 Task: Verify branch protection checks prior to merging a pull request.
Action: Mouse moved to (127, 272)
Screenshot: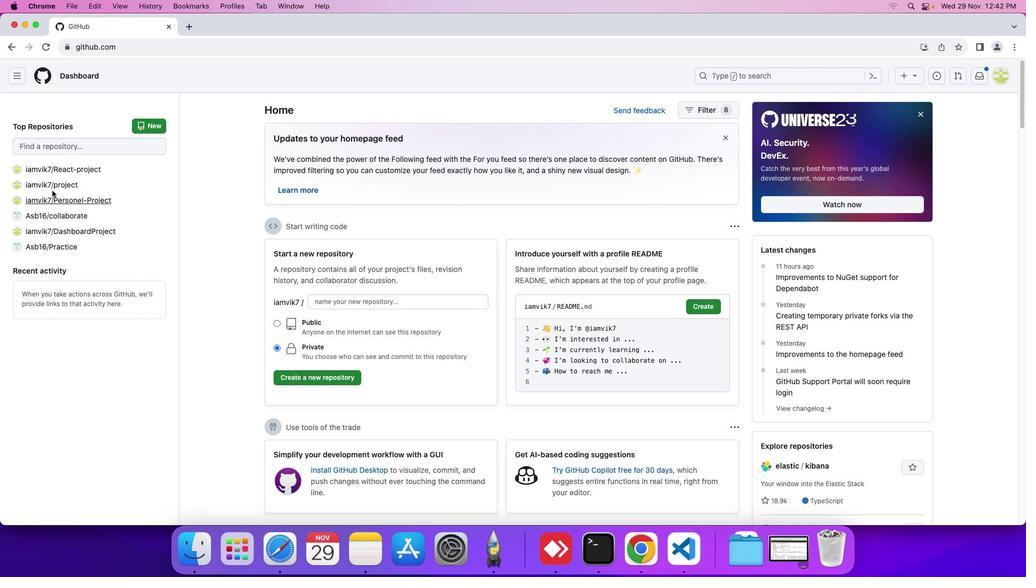
Action: Mouse pressed left at (127, 272)
Screenshot: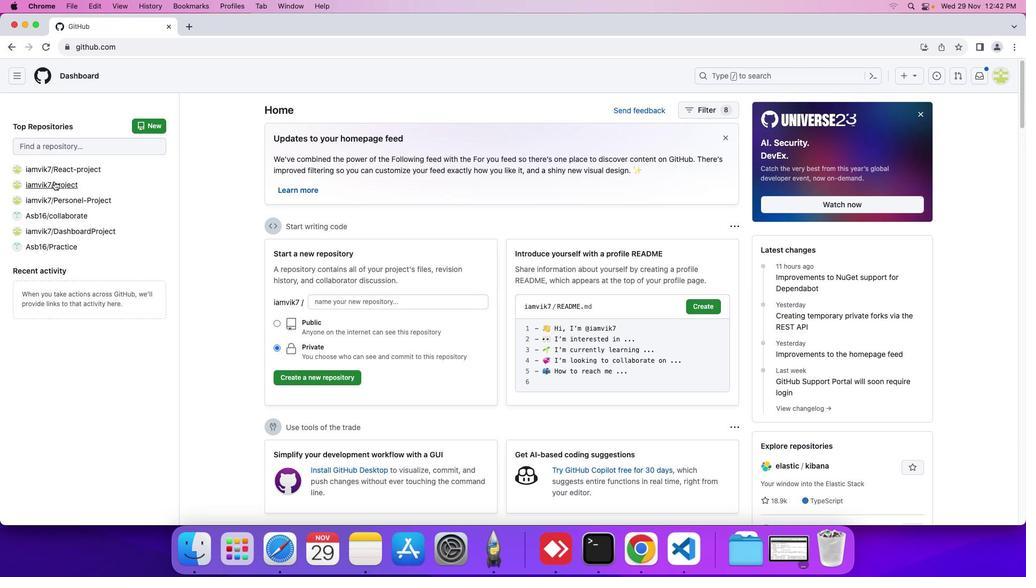 
Action: Mouse moved to (56, 173)
Screenshot: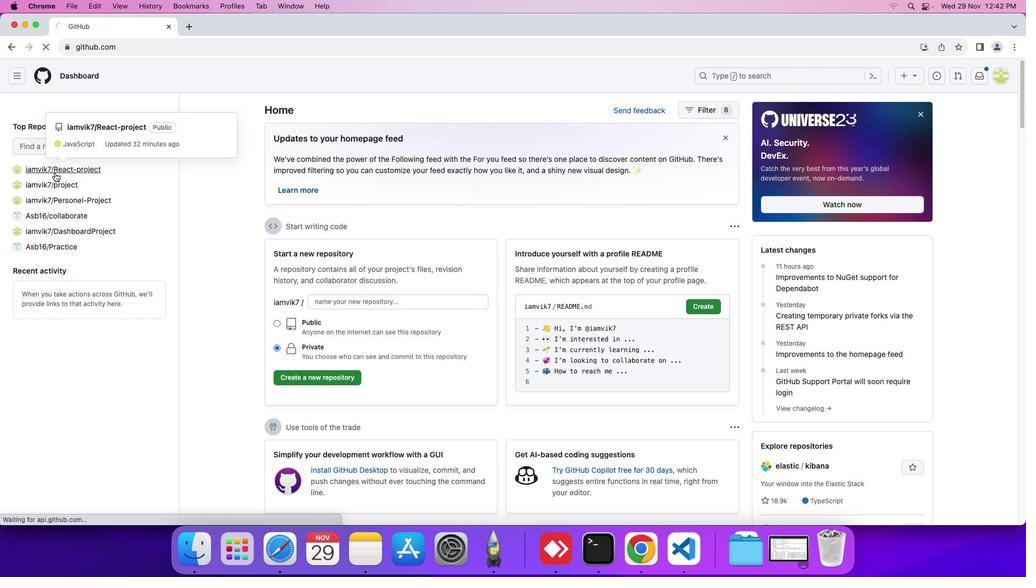 
Action: Mouse pressed left at (56, 173)
Screenshot: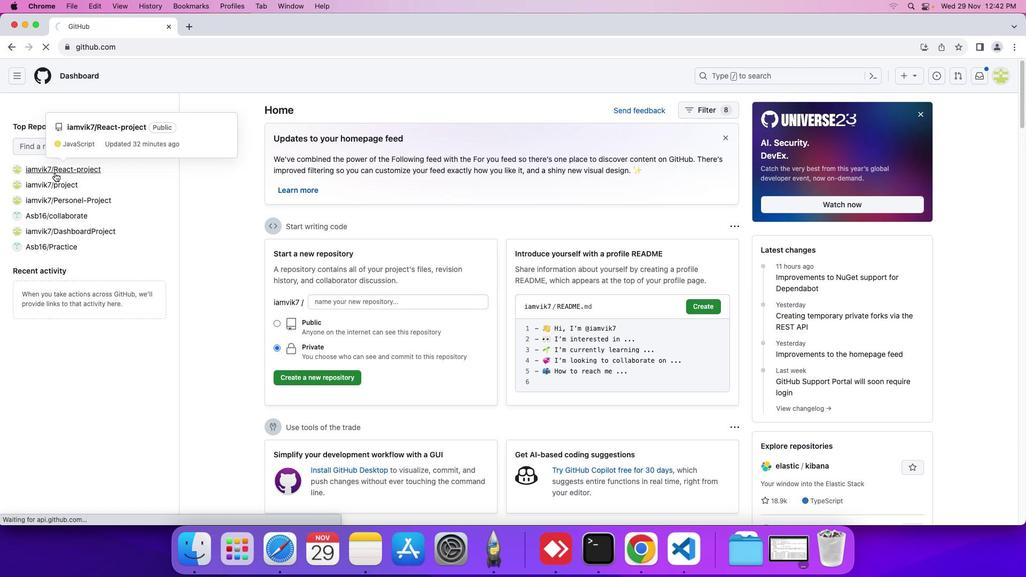 
Action: Mouse moved to (229, 174)
Screenshot: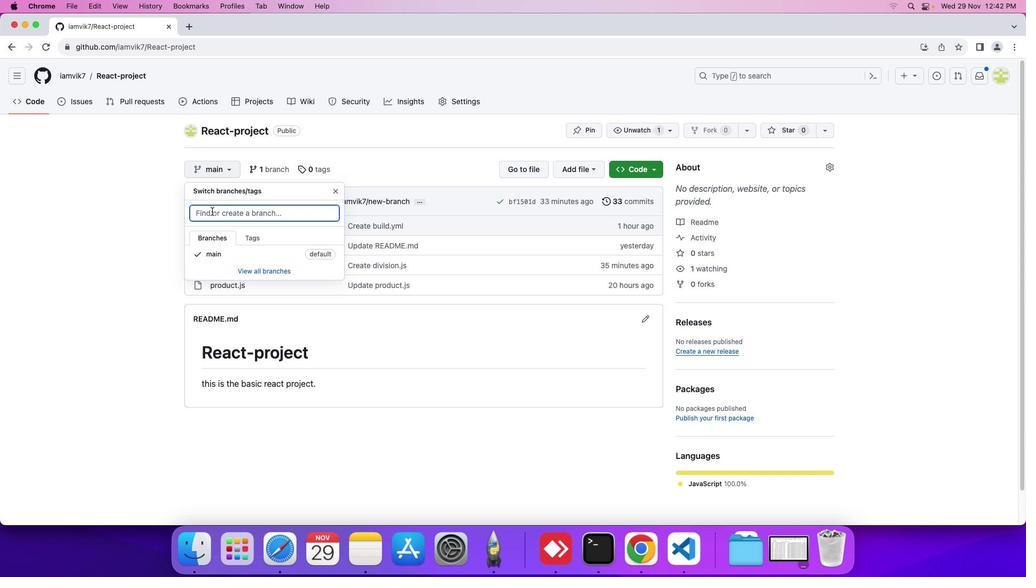 
Action: Mouse pressed left at (229, 174)
Screenshot: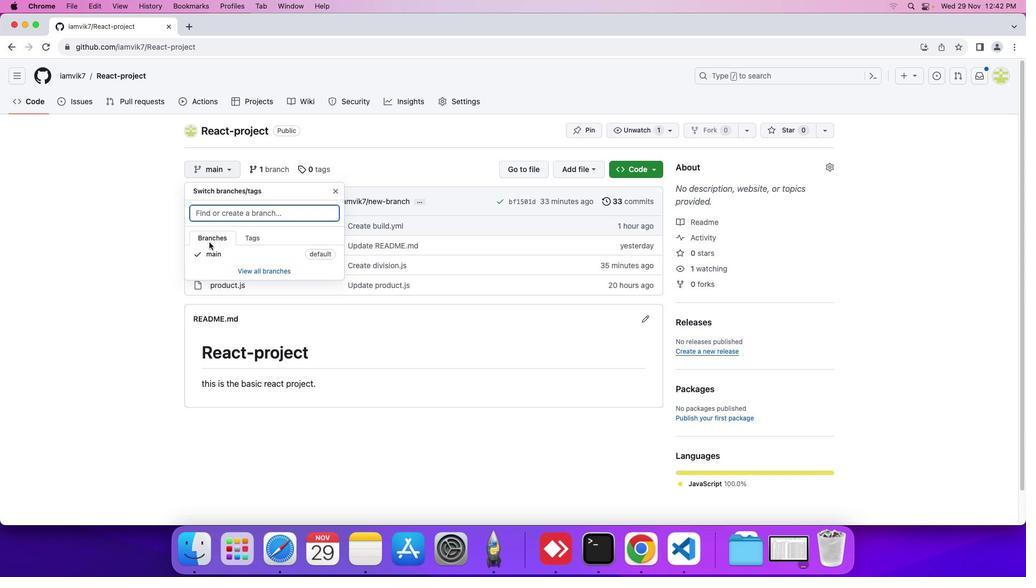 
Action: Mouse moved to (218, 232)
Screenshot: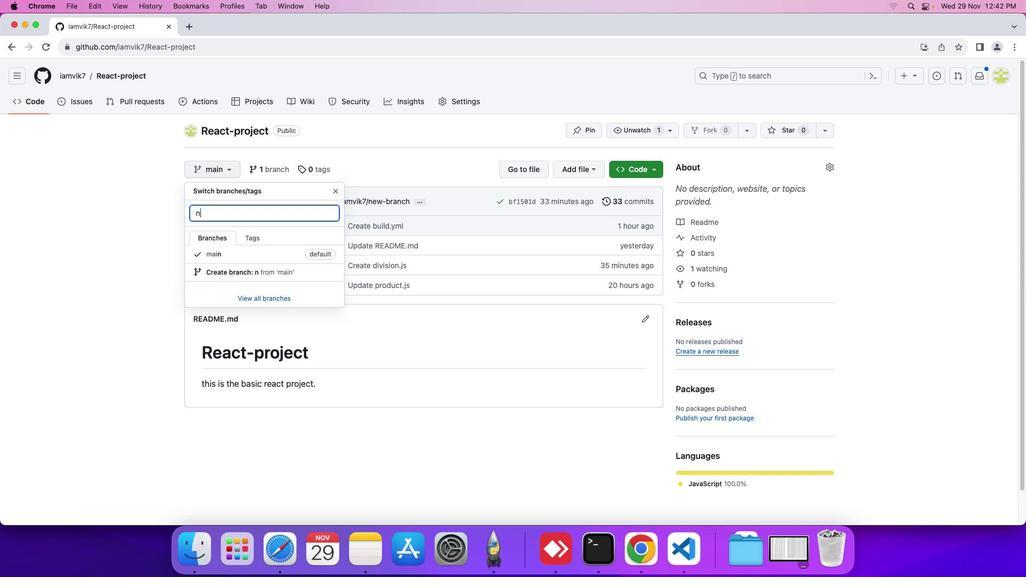 
Action: Key pressed 'n''e''w'Key.space'b''r''a''n''c''h'
Screenshot: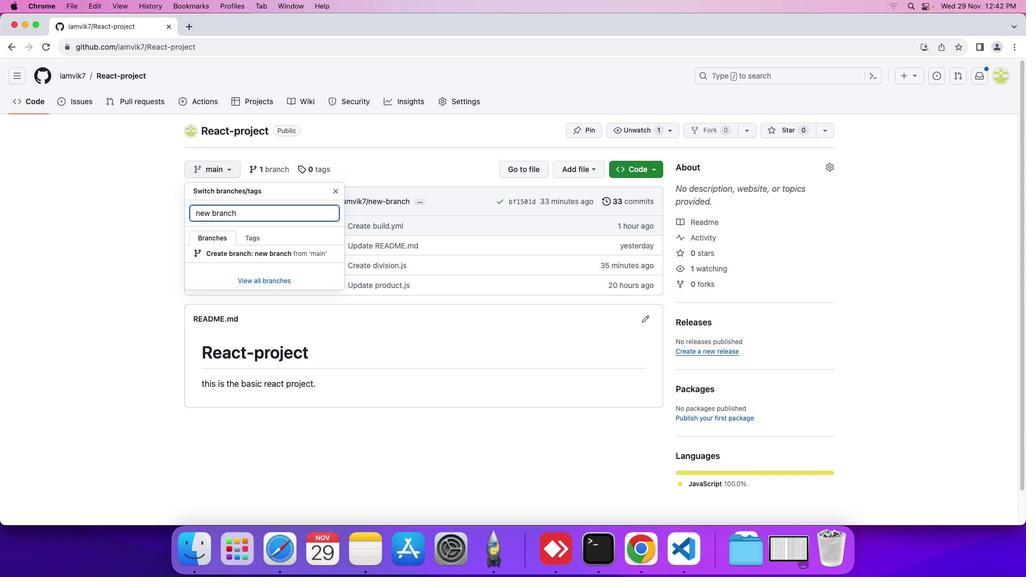 
Action: Mouse moved to (191, 257)
Screenshot: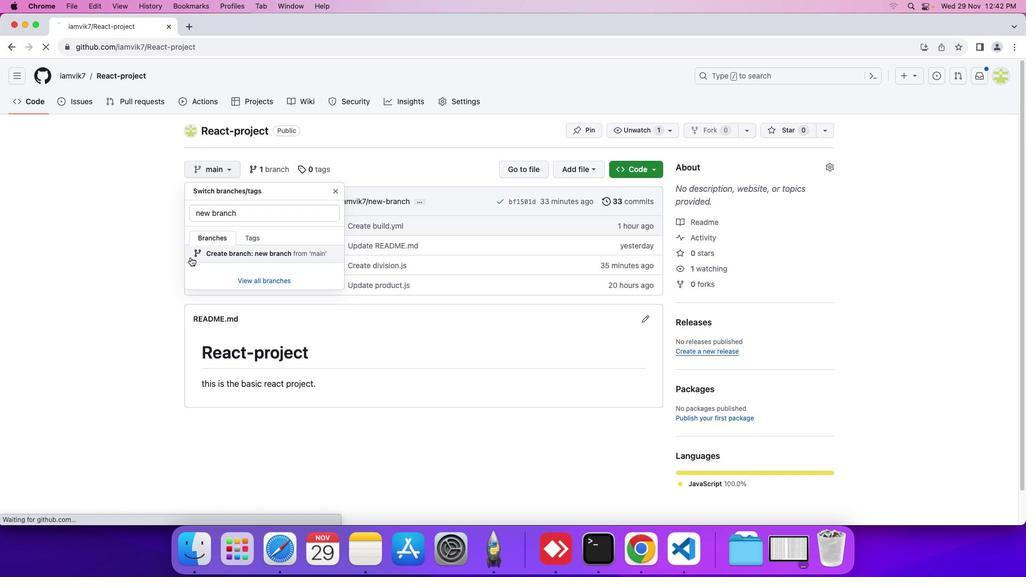 
Action: Mouse pressed left at (191, 257)
Screenshot: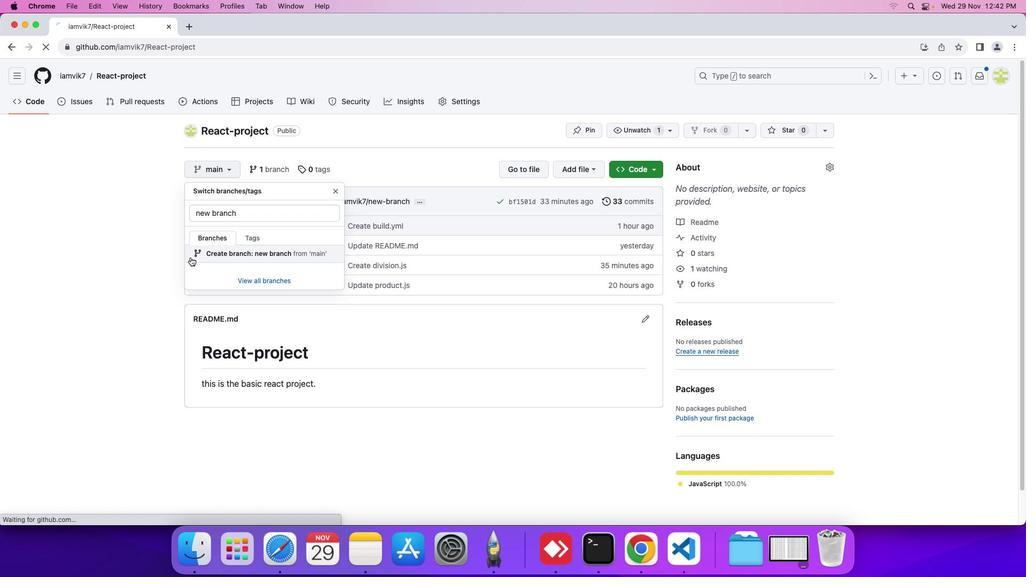 
Action: Mouse moved to (581, 202)
Screenshot: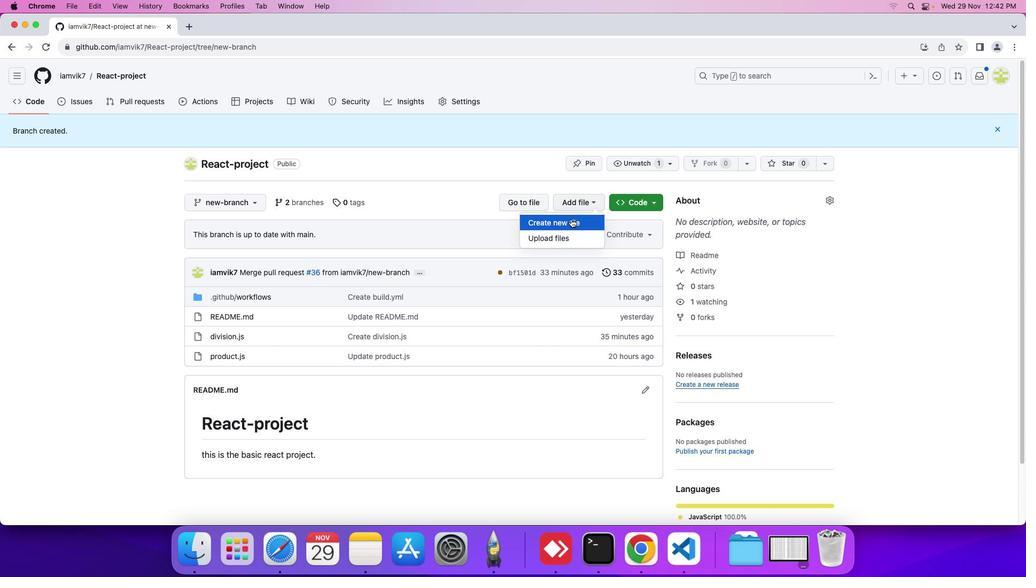 
Action: Mouse pressed left at (581, 202)
Screenshot: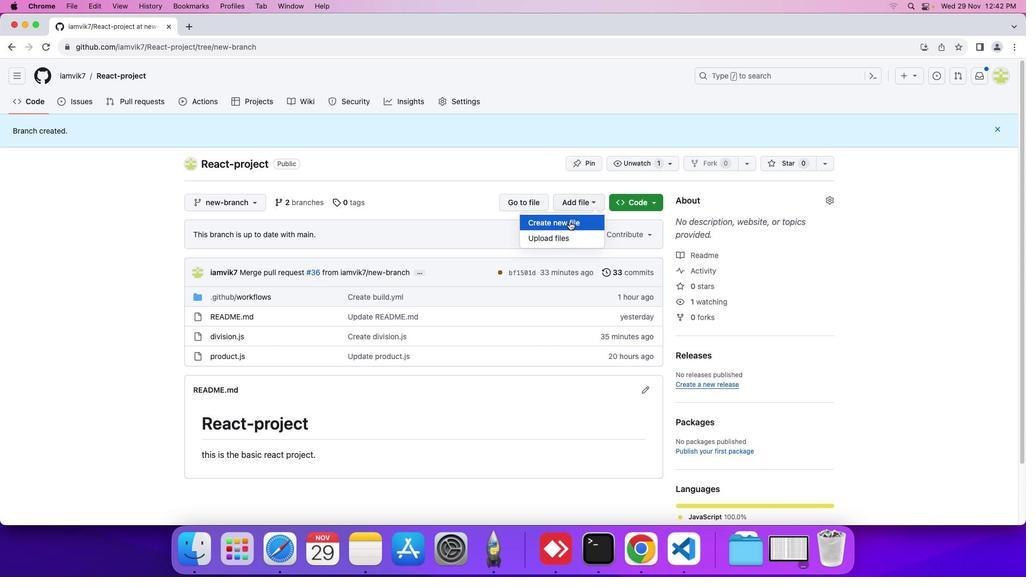 
Action: Mouse moved to (567, 225)
Screenshot: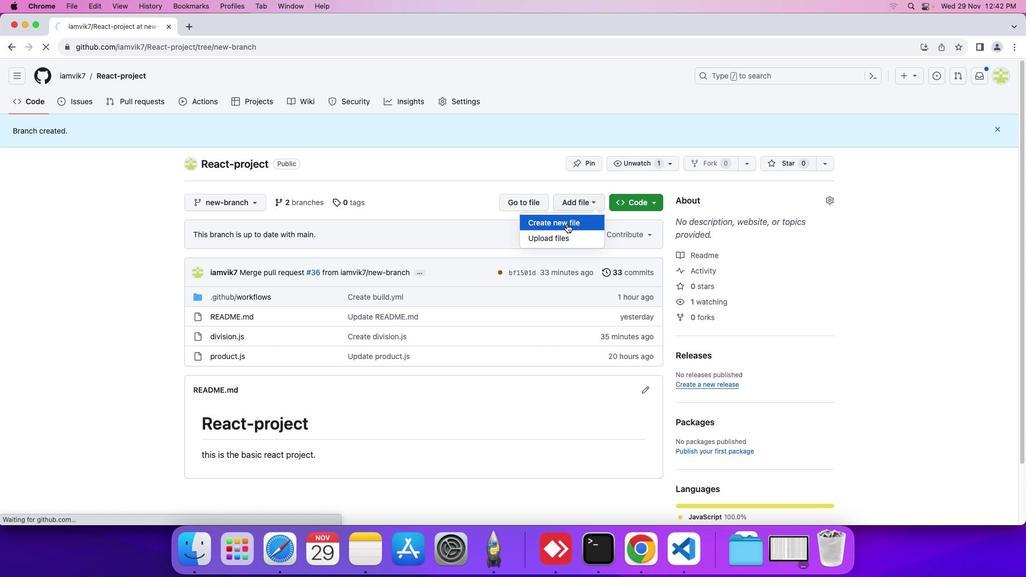
Action: Mouse pressed left at (567, 225)
Screenshot: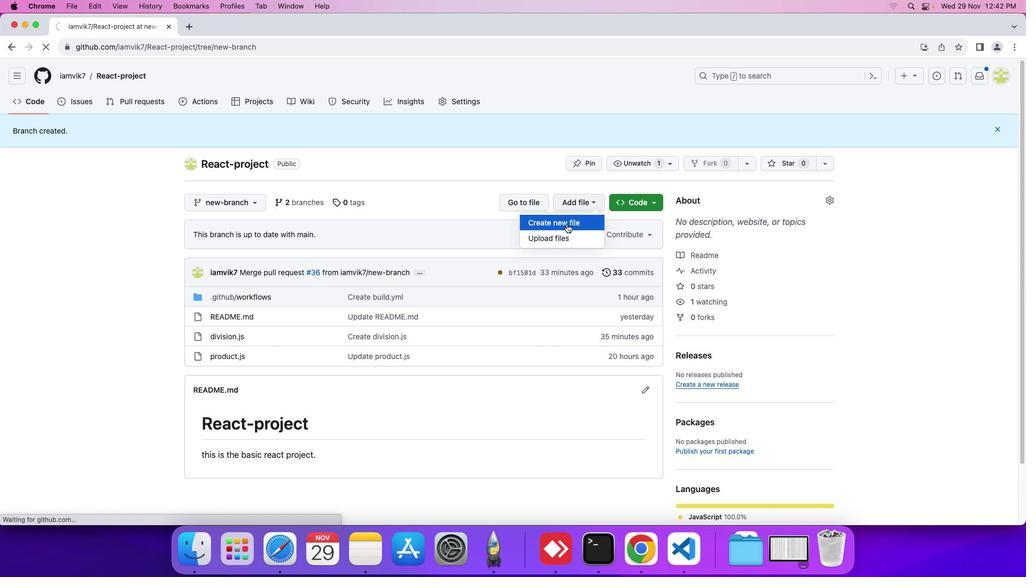 
Action: Mouse moved to (140, 133)
Screenshot: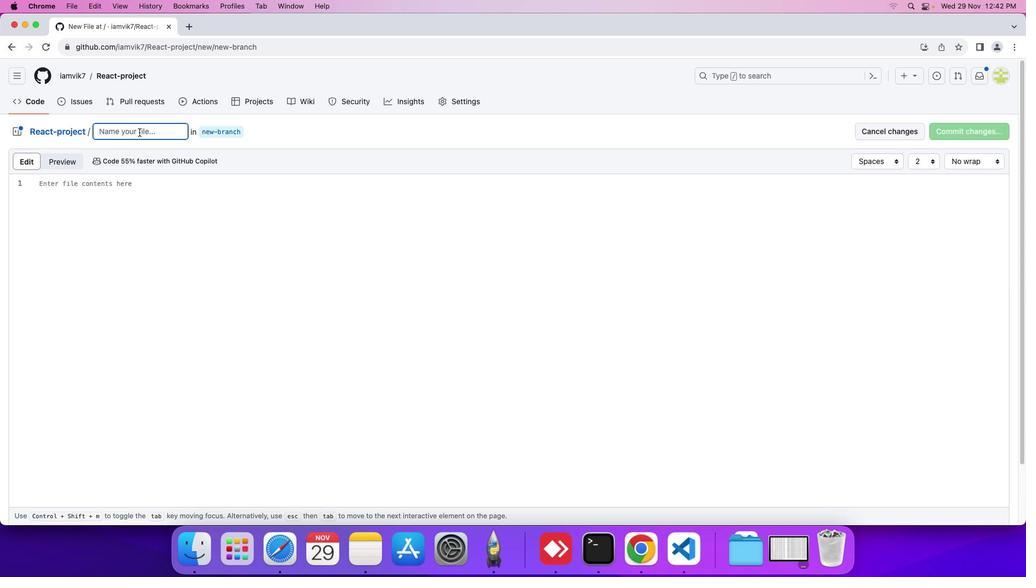 
Action: Mouse pressed left at (140, 133)
Screenshot: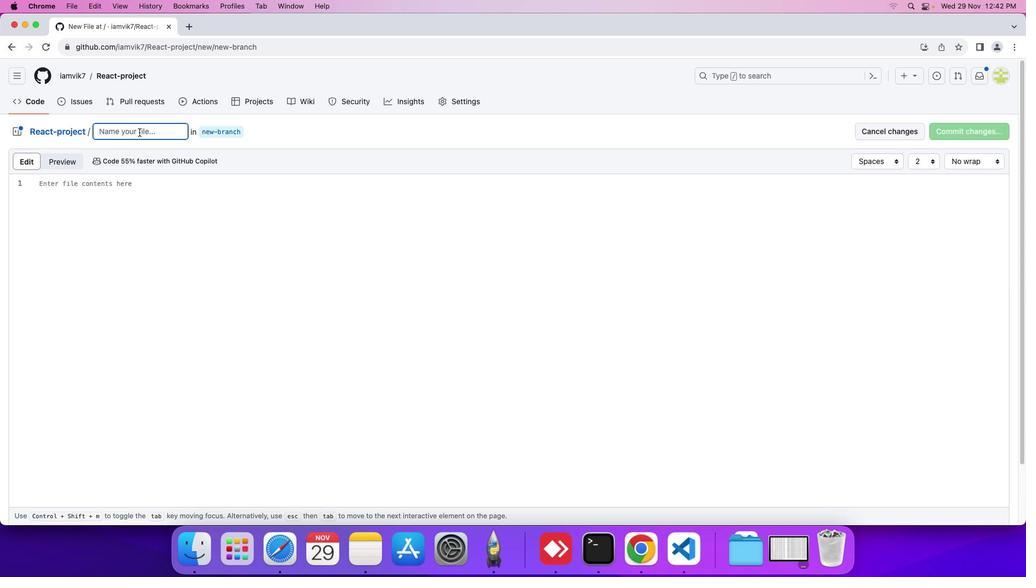 
Action: Mouse moved to (139, 133)
Screenshot: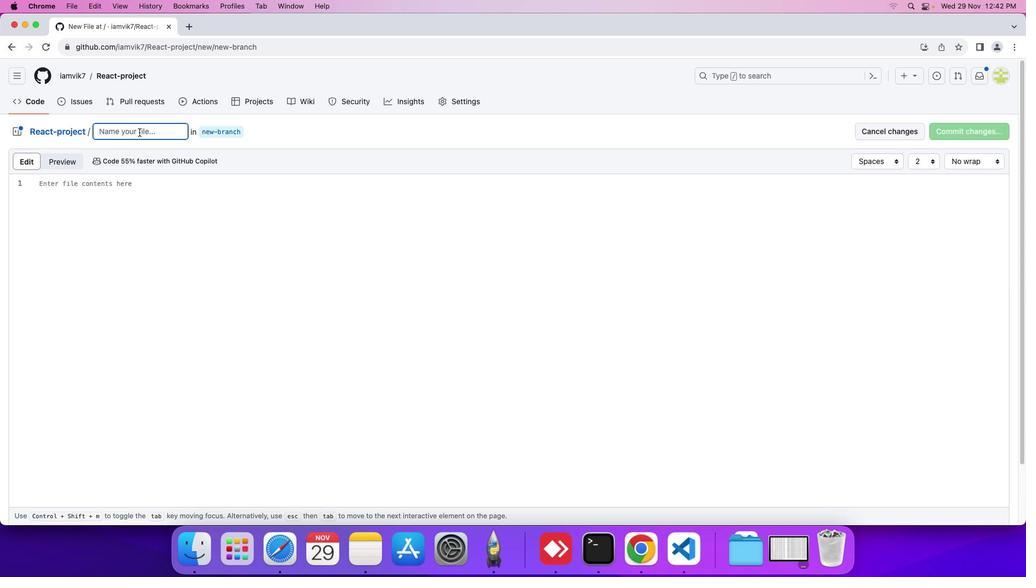 
Action: Key pressed 'd''i''f''f''e''r''e''n''c''e''.''j''s'
Screenshot: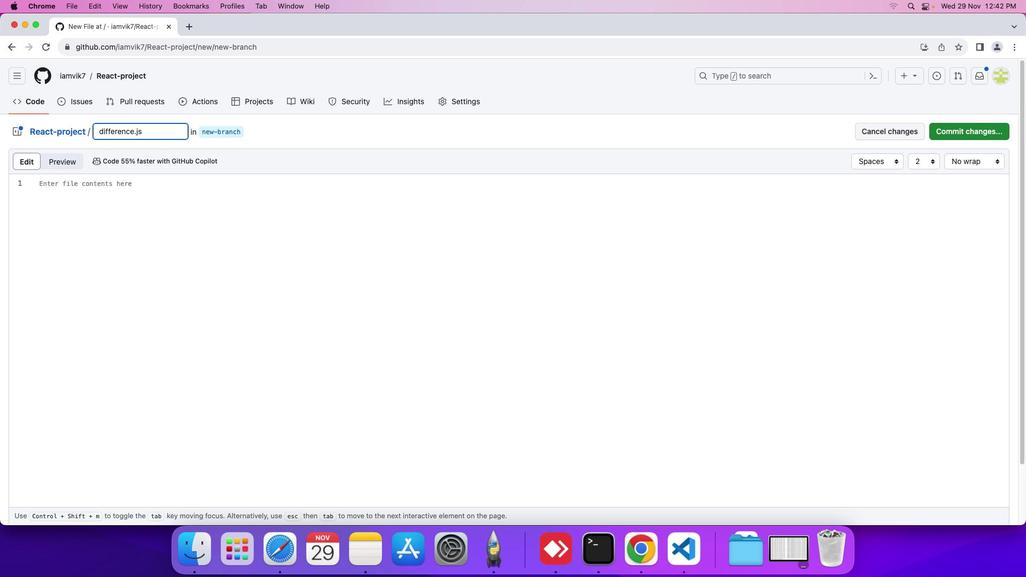 
Action: Mouse moved to (147, 187)
Screenshot: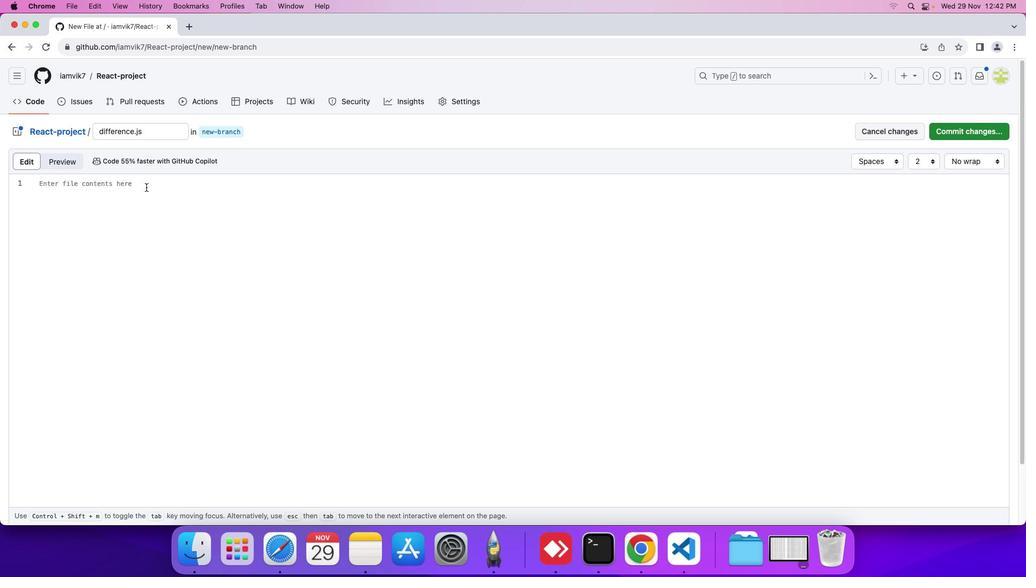 
Action: Mouse pressed left at (147, 187)
Screenshot: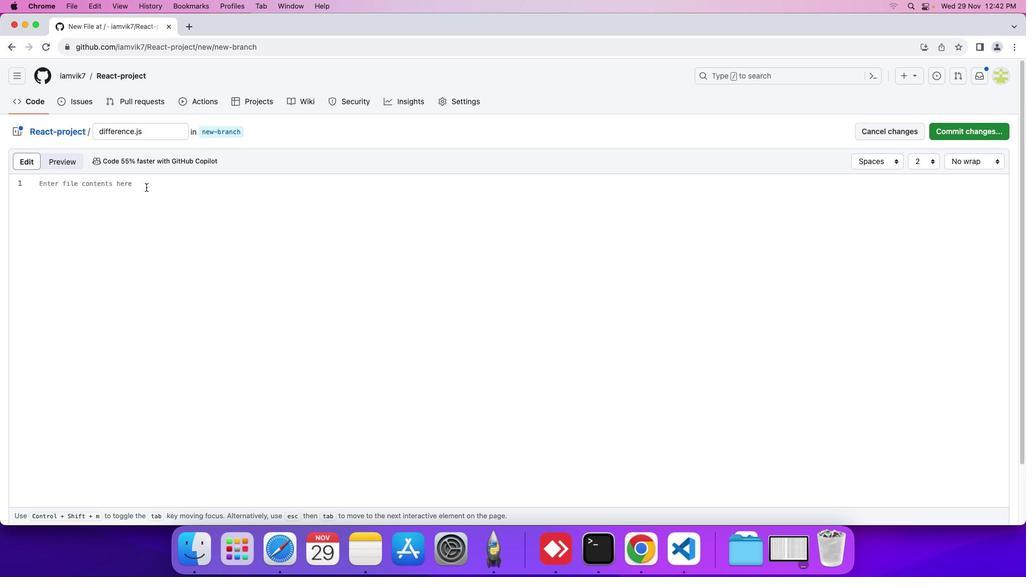 
Action: Key pressed '/''/''v''a''r''i''a''b''l''e''s'Key.enter'l''e''t'Key.space'a'Key.space'='Key.space'1''0''0'';'Key.enter'l''e''t'Key.space'b'Key.space'='Key.space'2''2'Key.backspace'6''5'';'Key.enterKey.enter'/''/''f''u''n''c''t''i''o''n'Key.space'f'Key.backspace't''o'Key.space'f''i''n''d'Key.space'd''i''f''f''e''r''e''n''c''e'Key.enter'f''u''n''c''t''i''o''n'Key.space'f''i''n''d'Key.shift'D''i''f''f''e''r''e''n''c''e'Key.shift_r'(''a'','Key.space'b'Key.shift_r')'Key.spaceKey.shift_r'{'Key.enter'i''f'Key.shift_r'('Key.space'a'Key.backspaceKey.backspace'a'Key.spaceKey.shift_r'>'Key.space'b'Key.shift_r')'Key.spaceKey.shift_r'{'Key.enter'r''e''t''u''r''n'Key.space'a'Key.space'-''b'Key.backspaceKey.space'b'';'Key.enterKey.shift_r'}'Key.space'e''l''s''e'Key.spaceKey.shift_r'{'Key.enter'r''e''t''u''r''n'Key.space'b'Key.space'-'Key.space'a'';'Key.enterKey.shift_r'}'Key.enterKey.shift_r'}'Key.enterKey.enter'/''/''a'Key.backspaceKey.shift'A''n''s''w''e''r'Key.enter'l''e''t''s'Key.spaceKey.backspaceKey.backspaceKey.space'a''n''s'Key.space'='Key.space'f''i''n''d'Key.shift_rKey.shift_r'D''i''f''f''e''r''e''m'Key.backspace'n''c''e'Key.shift_r'(''a'','Key.space'b'Key.shift_r')'';'Key.enterKey.enter'/''/'Key.shift'p'Key.shiftKey.backspaceKey.shift'P''r''i''n''t'Key.space'r''e''s''u''l''t'Key.space't''o'Key.space'u''s''e''r'Key.enter'l'Key.backspace'c''o''n''o'Key.backspace's''o''l''e''.''l''o''g'Key.shift_r'(''a''n''s'Key.shift_r')'';'
Screenshot: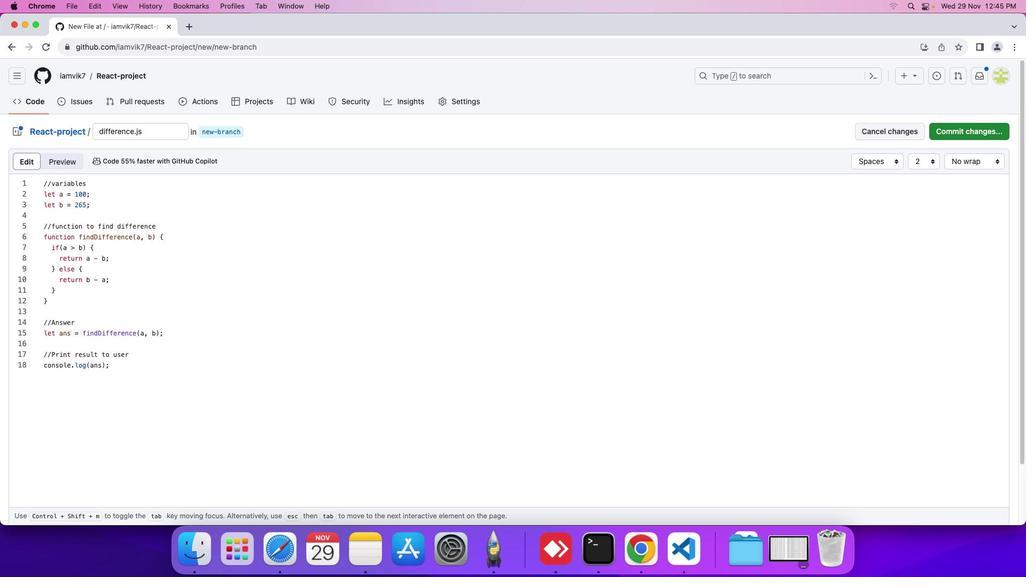 
Action: Mouse moved to (957, 131)
Screenshot: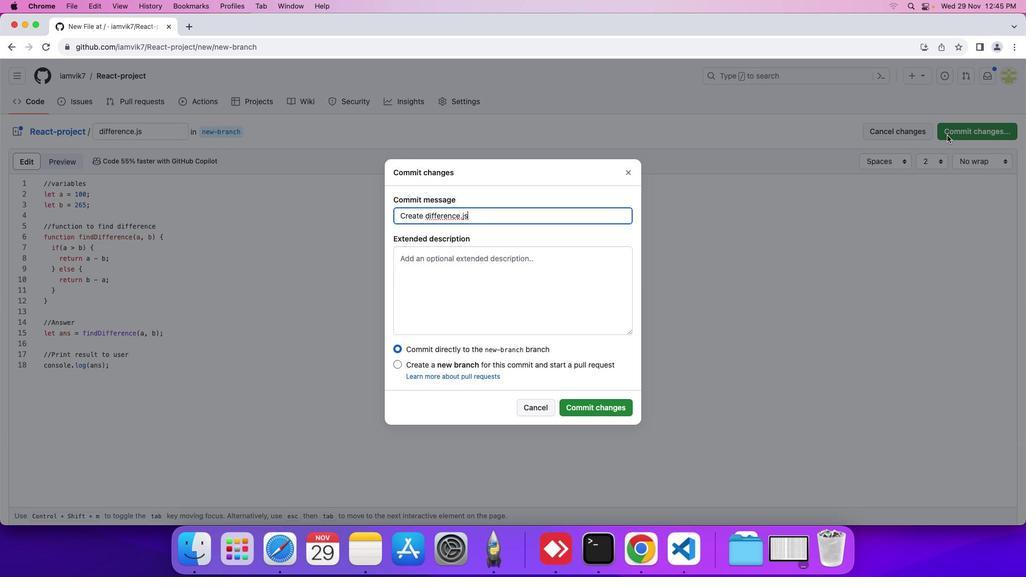 
Action: Mouse pressed left at (957, 131)
Screenshot: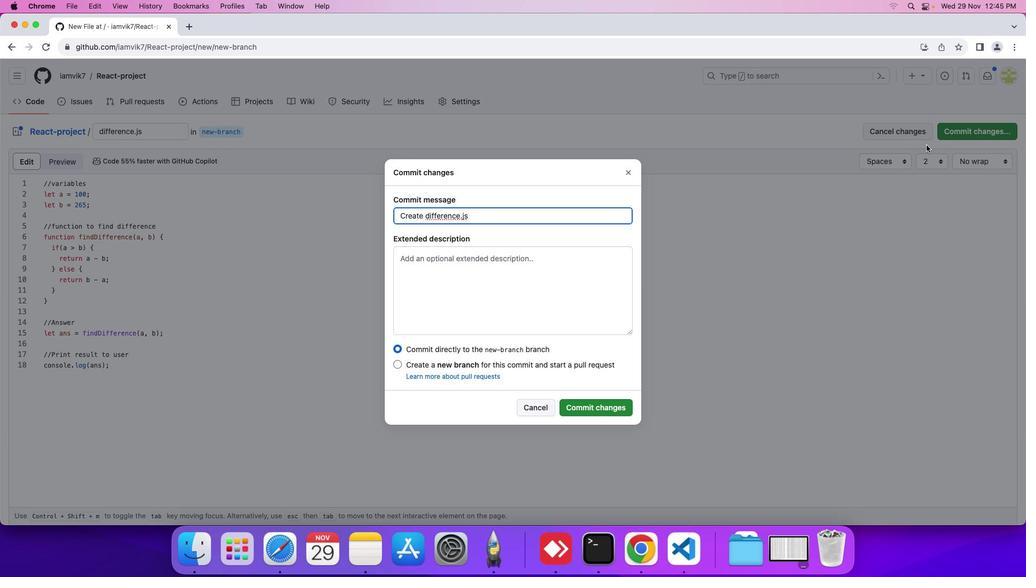 
Action: Mouse moved to (496, 291)
Screenshot: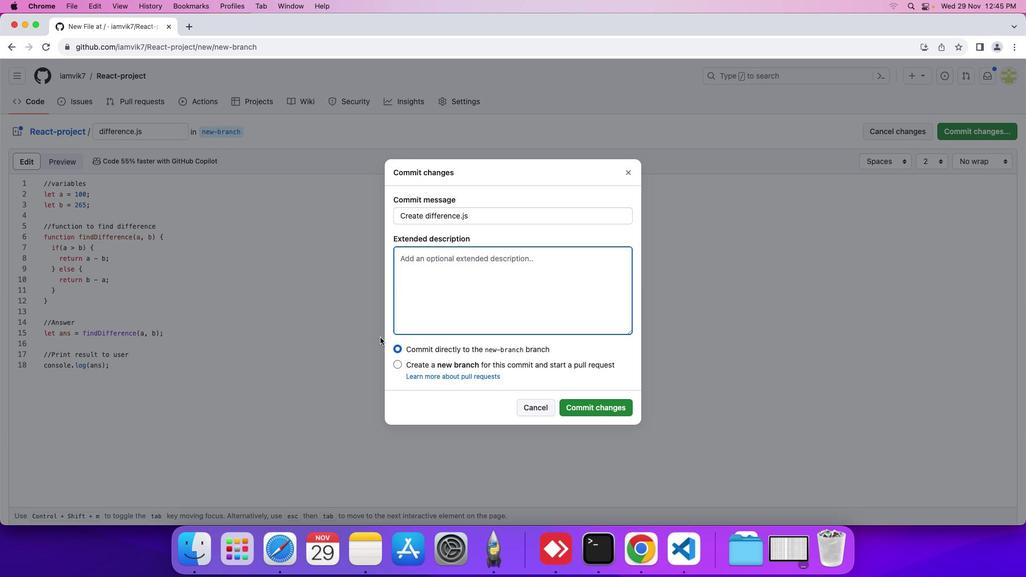 
Action: Mouse pressed left at (496, 291)
Screenshot: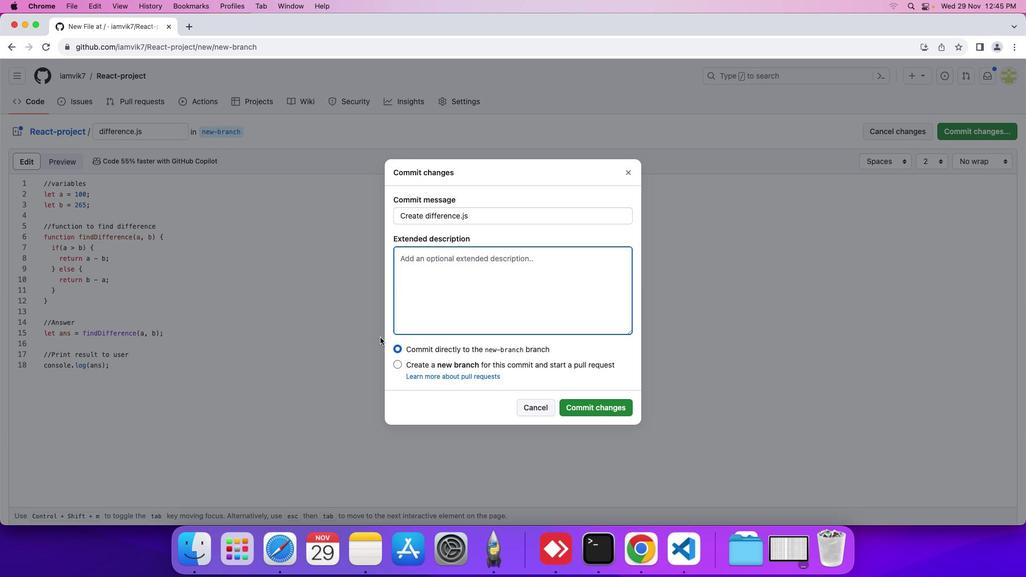 
Action: Mouse moved to (450, 308)
Screenshot: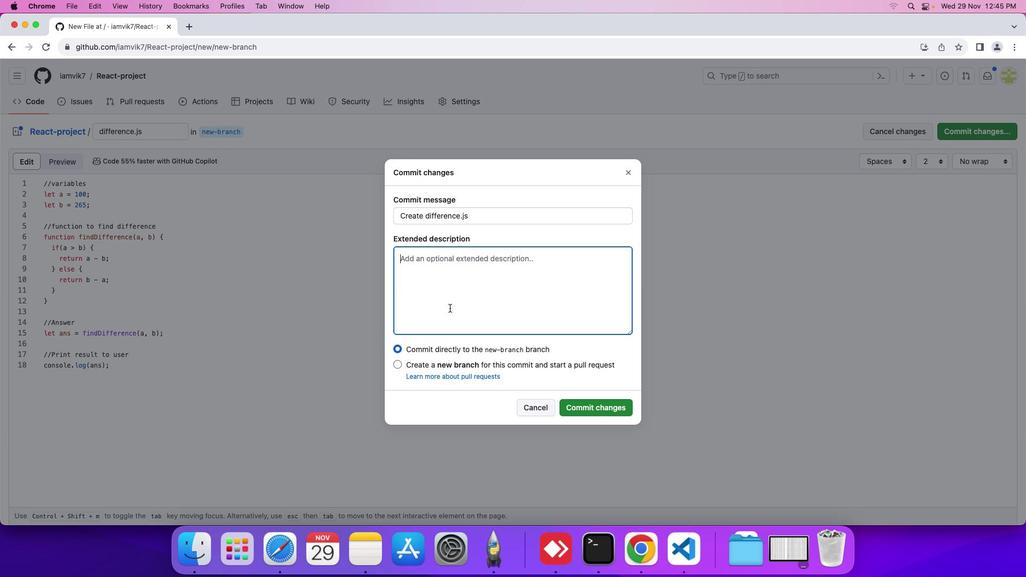 
Action: Key pressed Key.shift'#''#'Key.spaceKey.shift'D''e''s''c''r''i''p''t''i''o''n'Key.enterKey.enterKey.shift'A''d''d''e''d'Key.space'a'Key.space'n''e''w'Key.space'f''e''a''t''u''r''e'Key.space's'Key.backspace't''o'Key.space's''u''b''t'Key.backspace's''t''r''a''c''t'Key.space't''w''o'Key.leftKey.leftKey.leftKey.leftKey.leftKey.leftKey.leftKey.leftKey.leftKey.backspaceKey.rightKey.rightKey.rightKey.rightKey.rightKey.rightKey.rightKey.rightKey.rightKey.space'n''u''m''b''e''r''s'Key.space'a''n''d'Key.space'f''i''n''d'Key.space't''h''e'Key.space'd''i''f''f''e''r''e''n''c''e'Key.space'b''e''t''w''e''e''n''t'Key.space'w'Key.backspaceKey.backspaceKey.backspaceKey.space't''w''o'Key.space'n''u''m''b''w''e'Key.backspaceKey.backspace'e''r''s''.'Key.enterKey.enterKey.shift'T''h''e'Key.space'f''e'Key.backspaceKey.backspaceKey.backspaceKey.backspaceKey.backspaceKey.backspaceKey.shift'I''h''a''v''e'Key.backspaceKey.backspaceKey.backspaceKey.backspaceKey.space'h''a''v''e'Key.space'a''d''d''e''d'Key.spaceKey.backspaceKey.backspaceKey.backspaceKey.backspaceKey.backspaceKey.backspace'a''d''d''e''d'Key.space't''h''e'Key.space'f''i''l'Key.backspaceKey.backspaceKey.backspace'd''i''k''e'Key.backspaceKey.backspaceKey.backspaceKey.backspace'f''i''l''e'Key.space'`''d''i''f''f''e''r''e''n''c''e''.''j''s''`'Key.space't''j''i'Key.backspaceKey.backspace'h''i''s'Key.space'f''i''l''w'Key.backspace'e'Key.space'a'Key.backspace'h''a''s'Key.space'a'Key.space's''i''m''p''l''e'Key.space'f''u''n''c''t''i''o''n'Key.space'l''i''k''e'Key.space'o''t''h''e''r'Key.space'p'Key.backspace'f''i''l''e''s'Key.space't''h''a''t'Key.space't''a''k''e''s'Key.space't''w''o'Key.space'n''u''m''b''e''r''s'Key.space'a''s'Key.space'i''n''p''u''t'Key.space'a''n''d'Key.space'c''h''e''c''k''s'Key.space't''h''e'Key.space'c''o''n''d''i''t''i''o''n'Key.space'f''o''r'Key.space't''h''e'Key.spaceKey.backspaceKey.backspaceKey.backspaceKey.backspace's''u''b''t''r''a''c''t''i''n''g'Key.space's''m''a''l''l''e''r'Key.backspace's''t'Key.space'n''u''m''b''e''r'Key.space'f''r''o'Key.spaceKey.backspace'm'Key.space'l''a''r''g''e''r'Key.space'n''u''m''b''e''r''.'Key.enterKey.enterKey.shift'T''h''i''s'Key.space'c''o''d''e''i''='Key.spaceKey.backspaceKey.backspaceKey.backspaceKey.space'i''s'Key.space'p''r''o''p''e''r''l''y'Key.space'o''p''t''i''m''i''z''e''d''.'
Screenshot: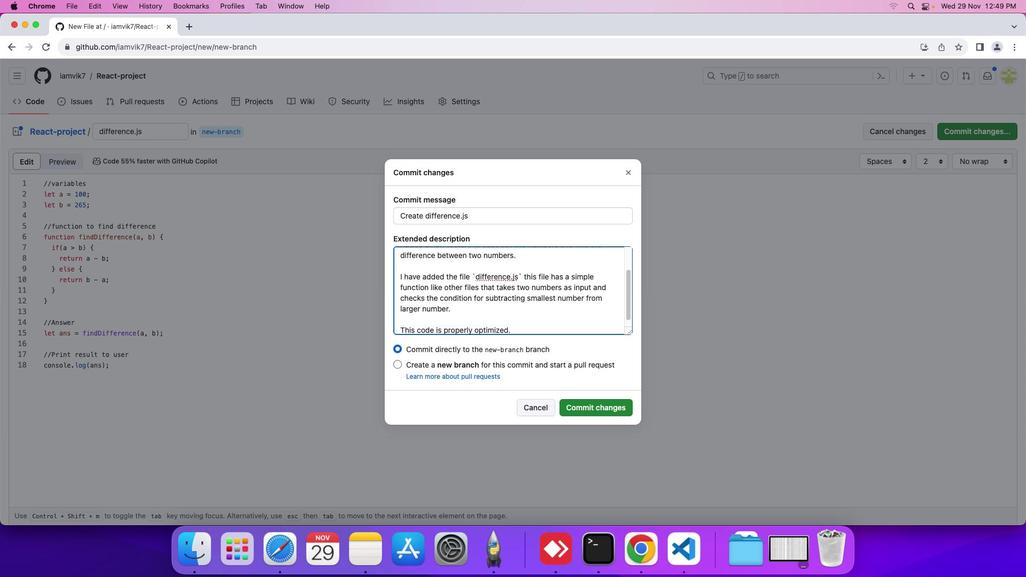 
Action: Mouse moved to (602, 413)
Screenshot: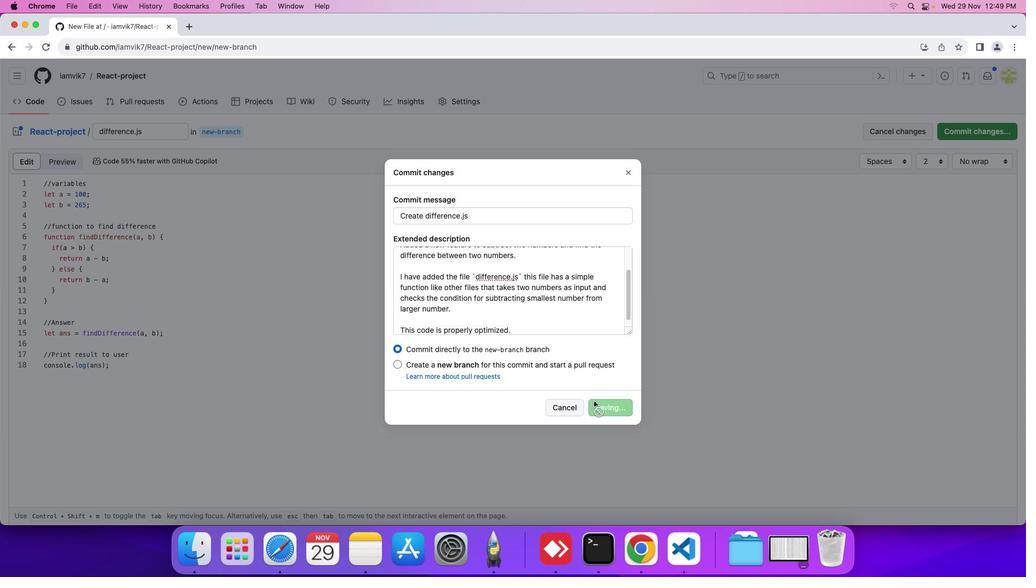 
Action: Mouse pressed left at (602, 413)
Screenshot: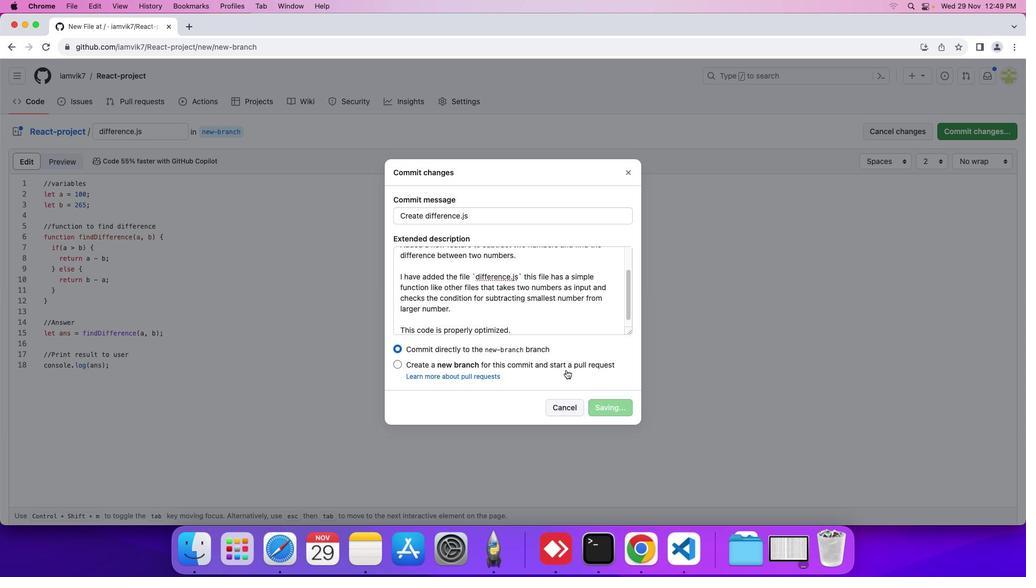 
Action: Mouse moved to (33, 104)
Screenshot: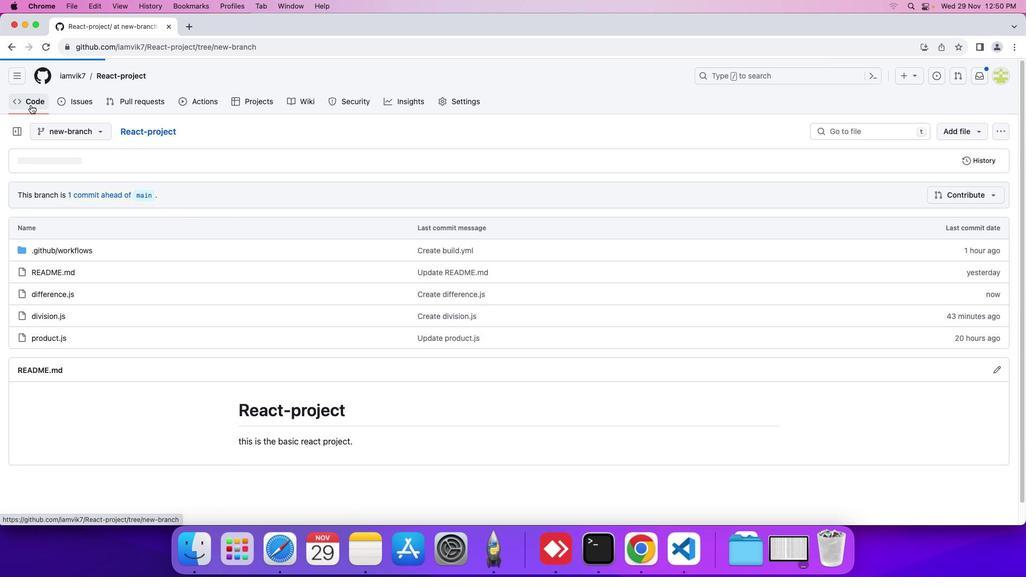 
Action: Mouse pressed left at (33, 104)
Screenshot: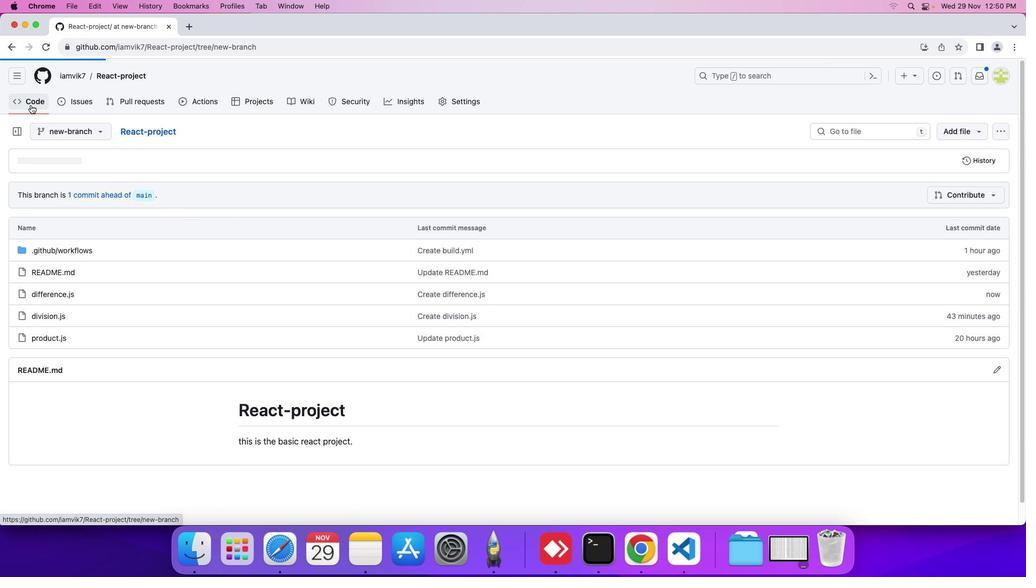 
Action: Mouse moved to (259, 198)
Screenshot: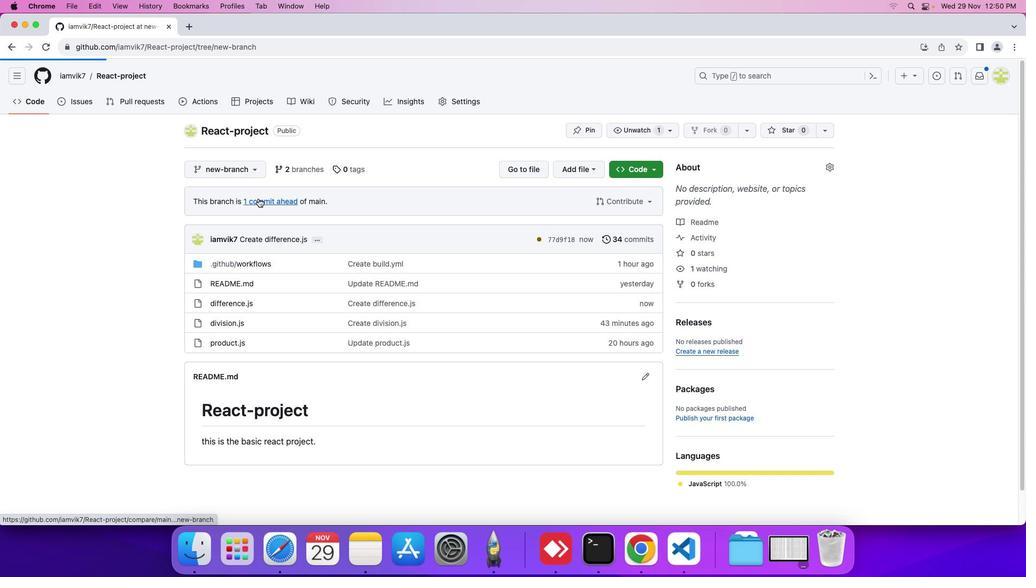 
Action: Mouse pressed left at (259, 198)
Screenshot: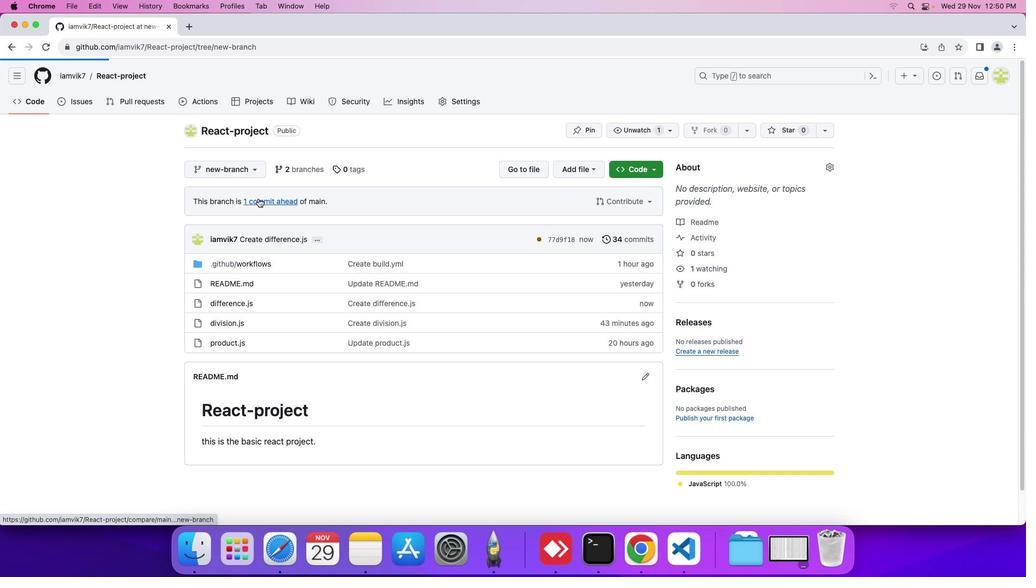 
Action: Mouse moved to (635, 260)
Screenshot: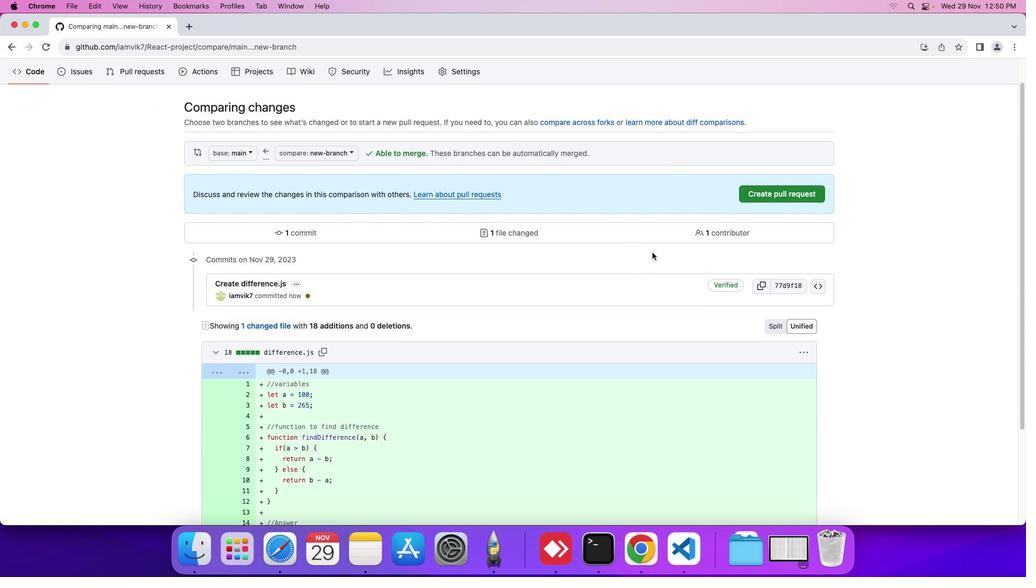 
Action: Mouse scrolled (635, 260) with delta (0, 0)
Screenshot: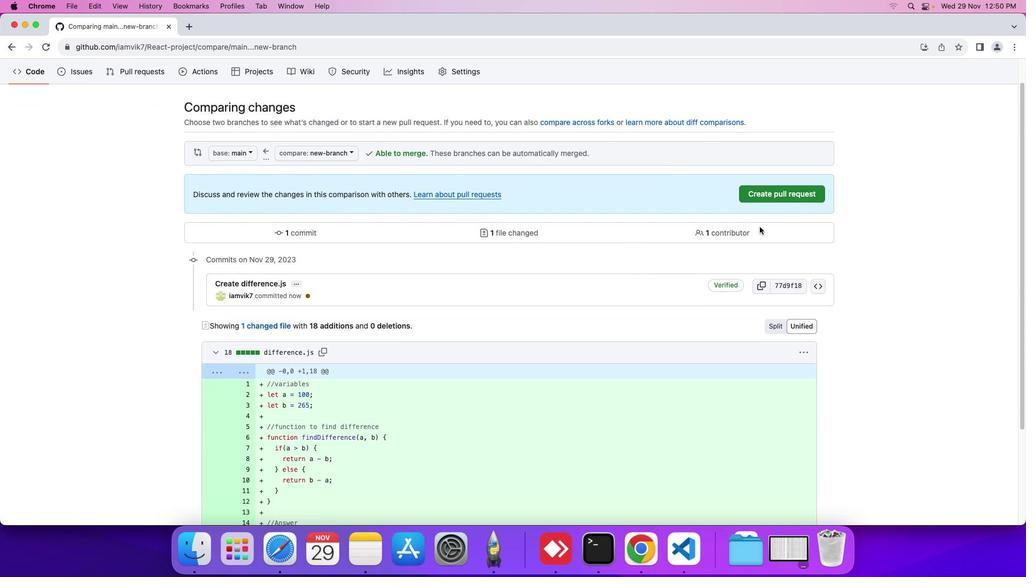 
Action: Mouse scrolled (635, 260) with delta (0, 0)
Screenshot: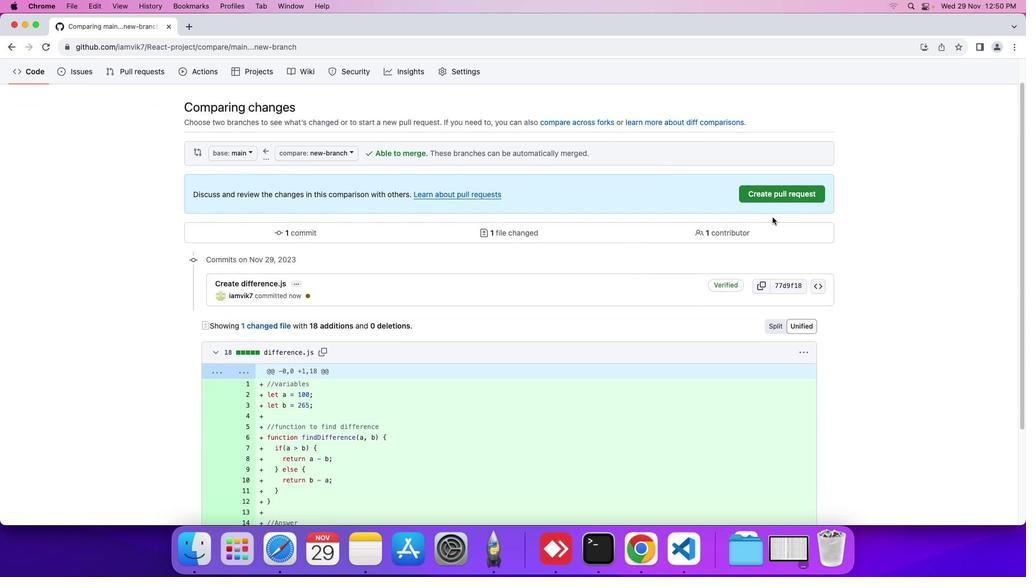 
Action: Mouse scrolled (635, 260) with delta (0, 0)
Screenshot: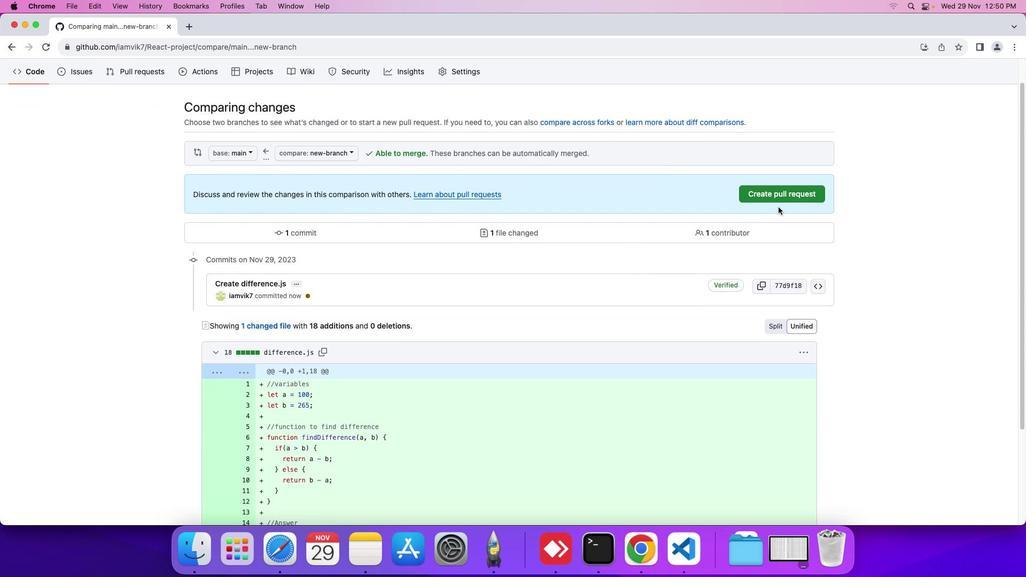 
Action: Mouse moved to (784, 194)
Screenshot: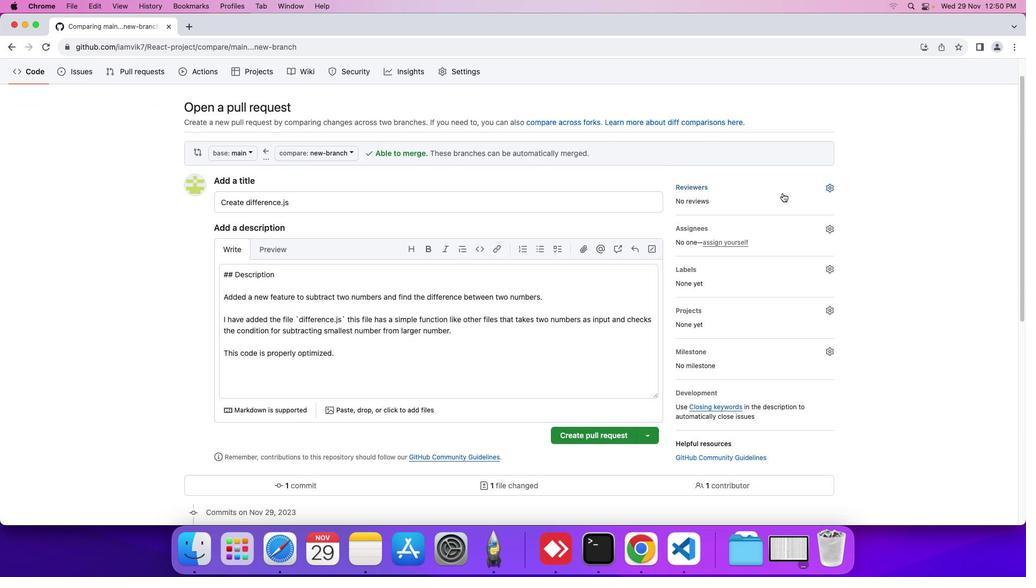 
Action: Mouse pressed left at (784, 194)
Screenshot: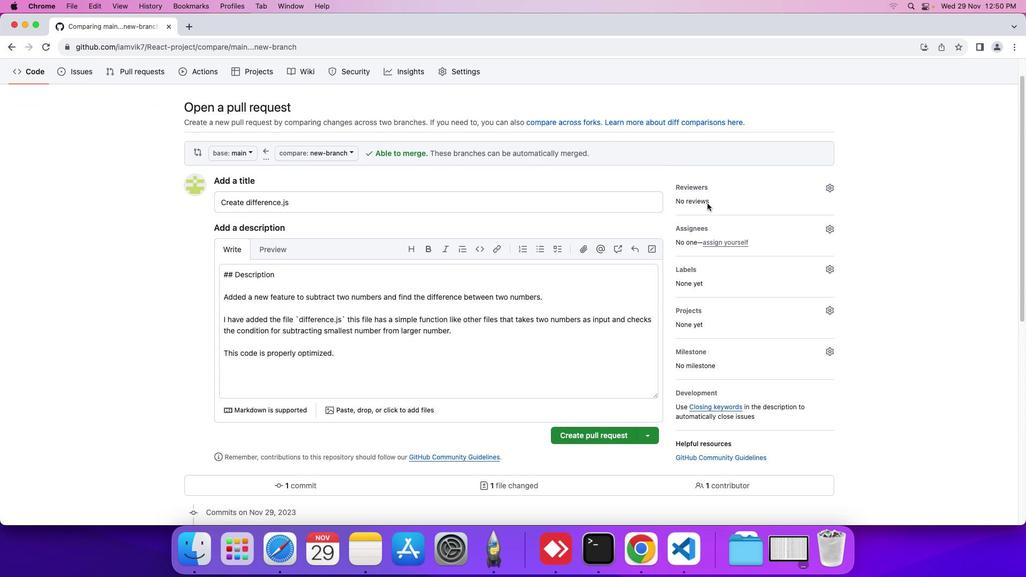
Action: Mouse moved to (260, 279)
Screenshot: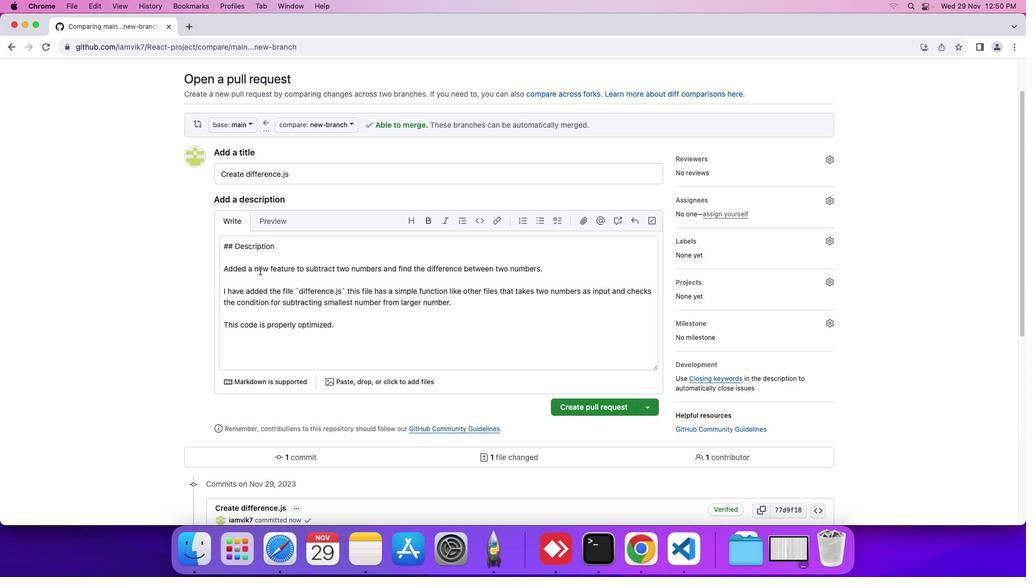 
Action: Mouse scrolled (260, 279) with delta (0, 0)
Screenshot: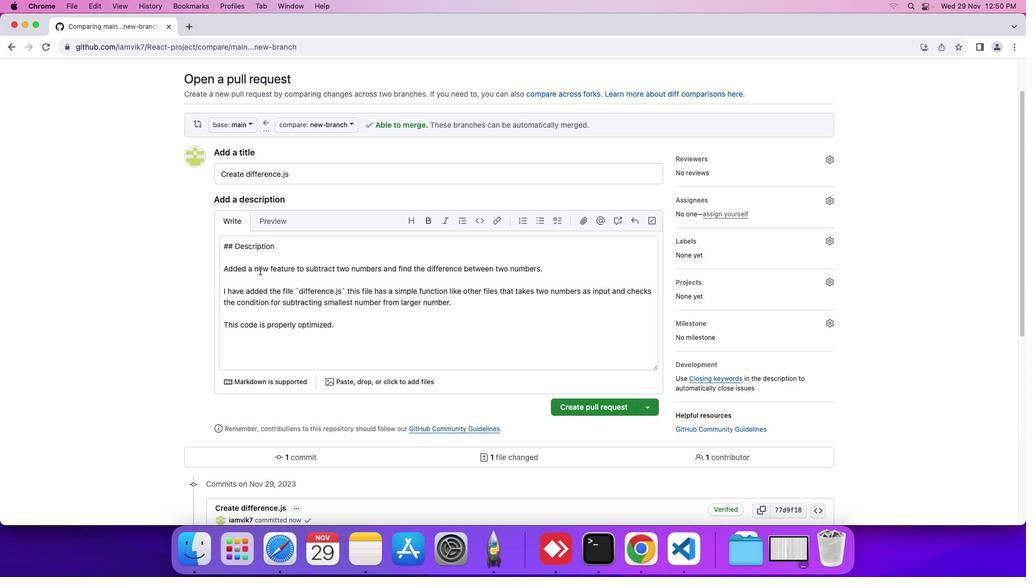 
Action: Mouse moved to (260, 272)
Screenshot: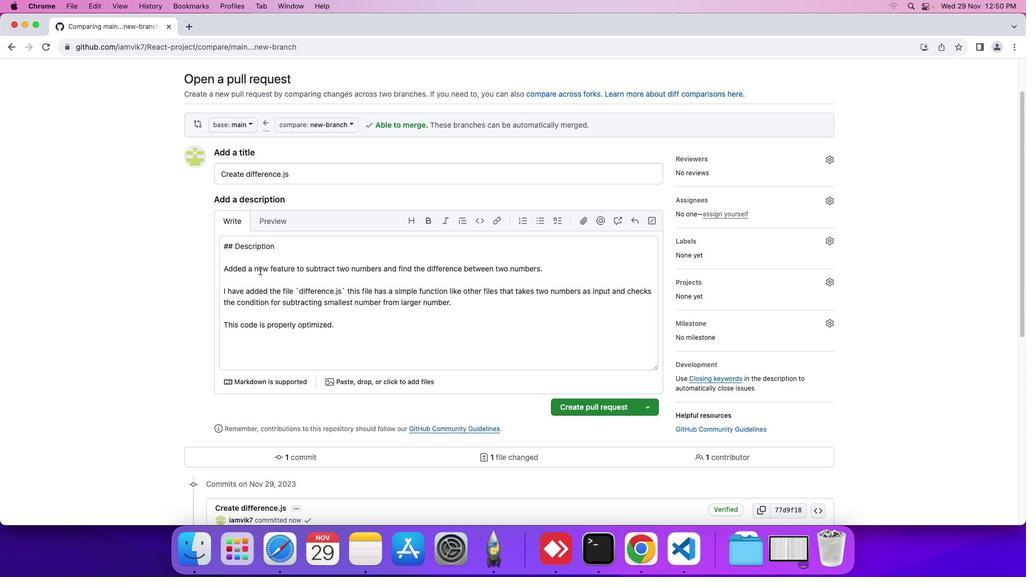 
Action: Mouse scrolled (260, 272) with delta (0, 0)
Screenshot: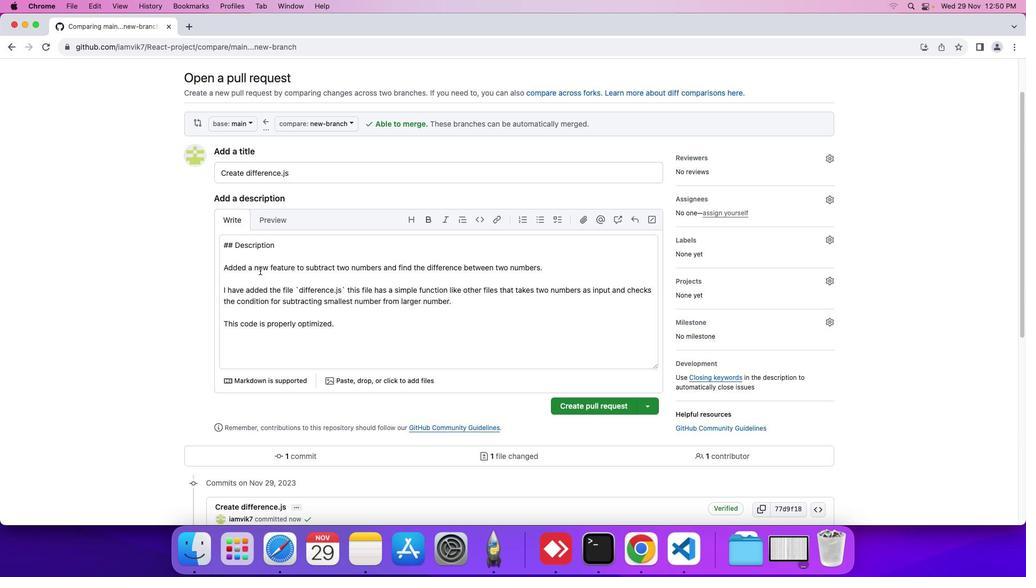 
Action: Mouse moved to (260, 272)
Screenshot: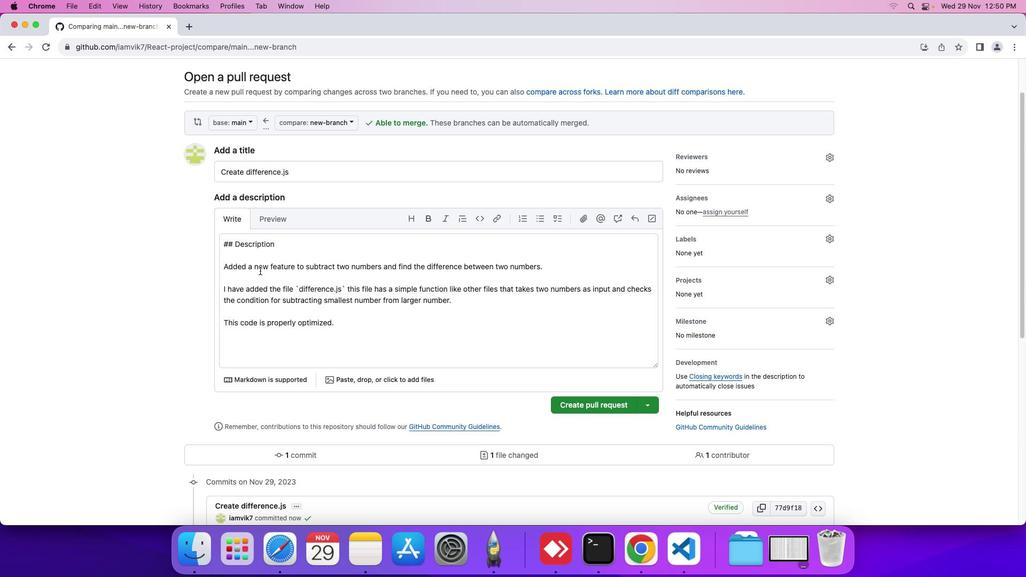 
Action: Mouse scrolled (260, 272) with delta (0, 0)
Screenshot: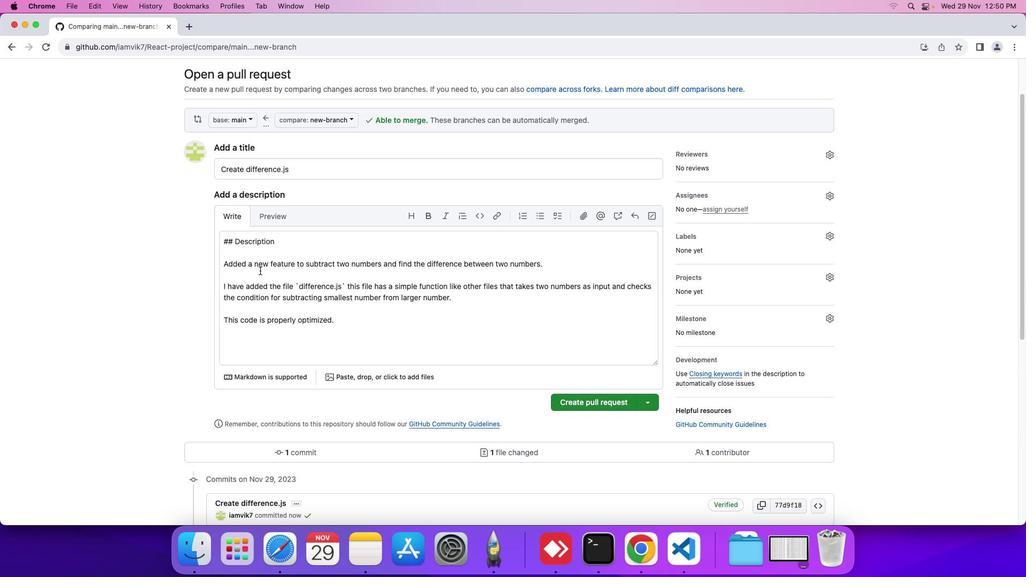 
Action: Mouse moved to (260, 272)
Screenshot: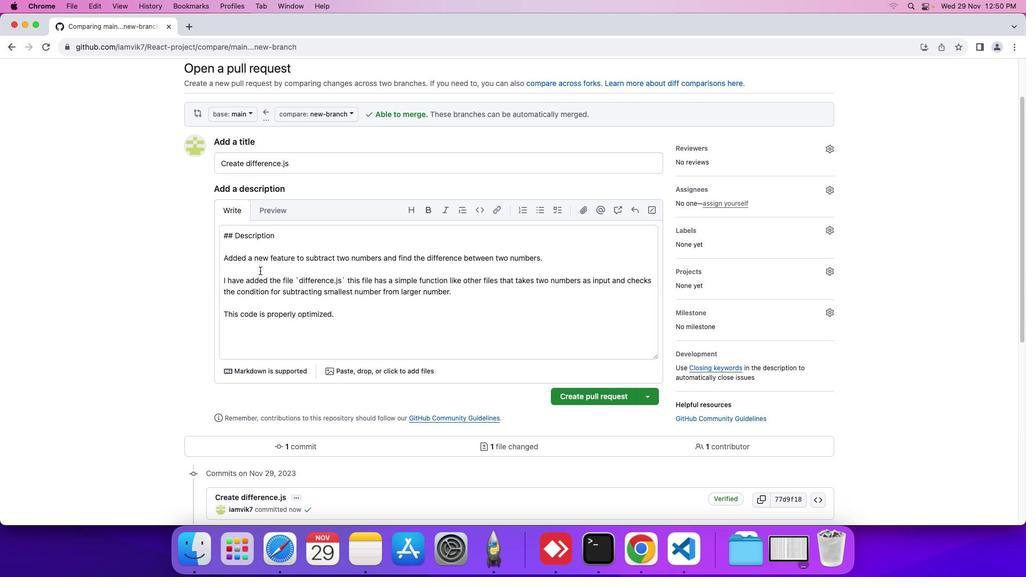 
Action: Mouse scrolled (260, 272) with delta (0, 0)
Screenshot: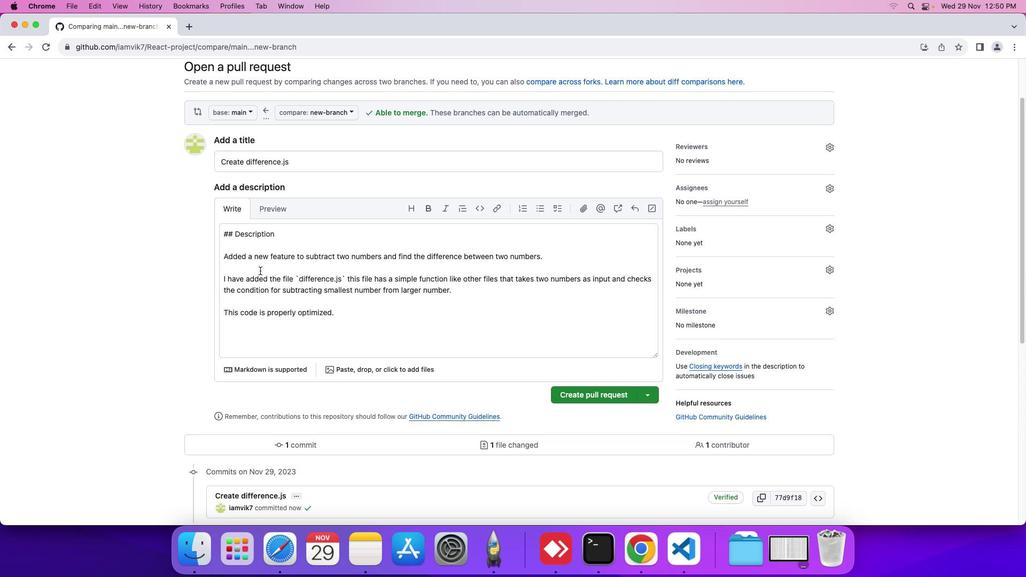 
Action: Mouse moved to (260, 271)
Screenshot: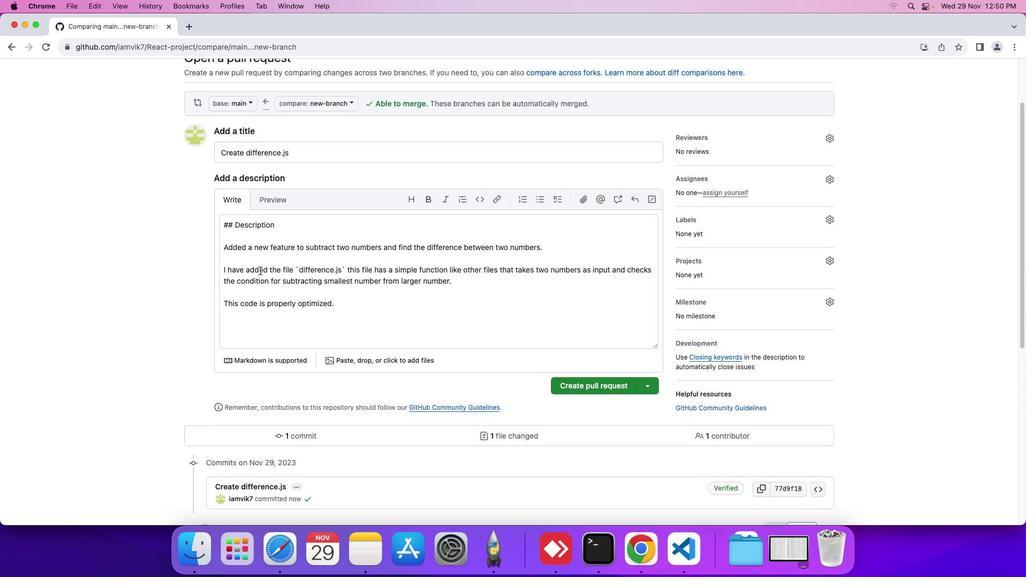 
Action: Mouse scrolled (260, 271) with delta (0, 0)
Screenshot: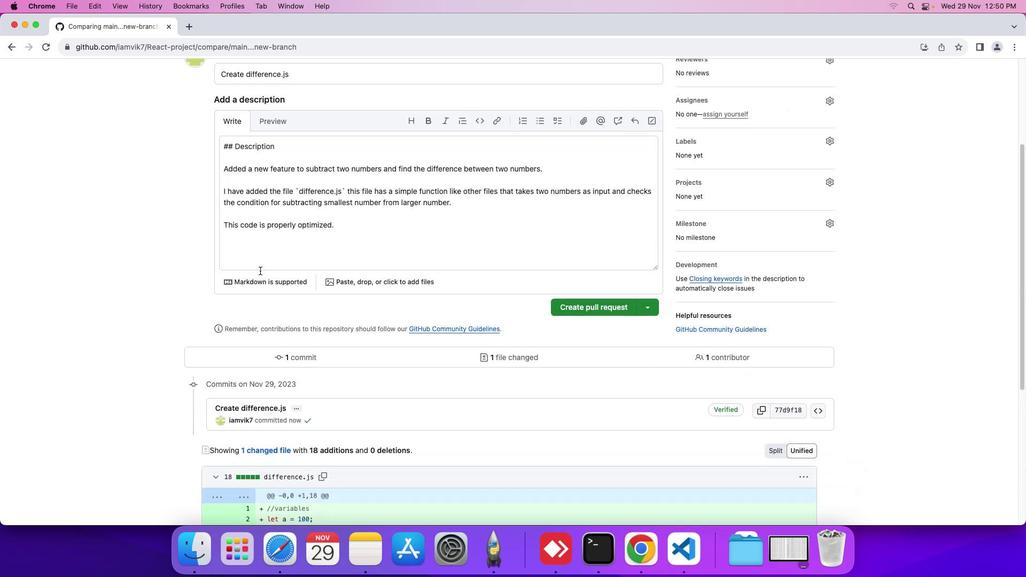 
Action: Mouse scrolled (260, 271) with delta (0, 0)
Screenshot: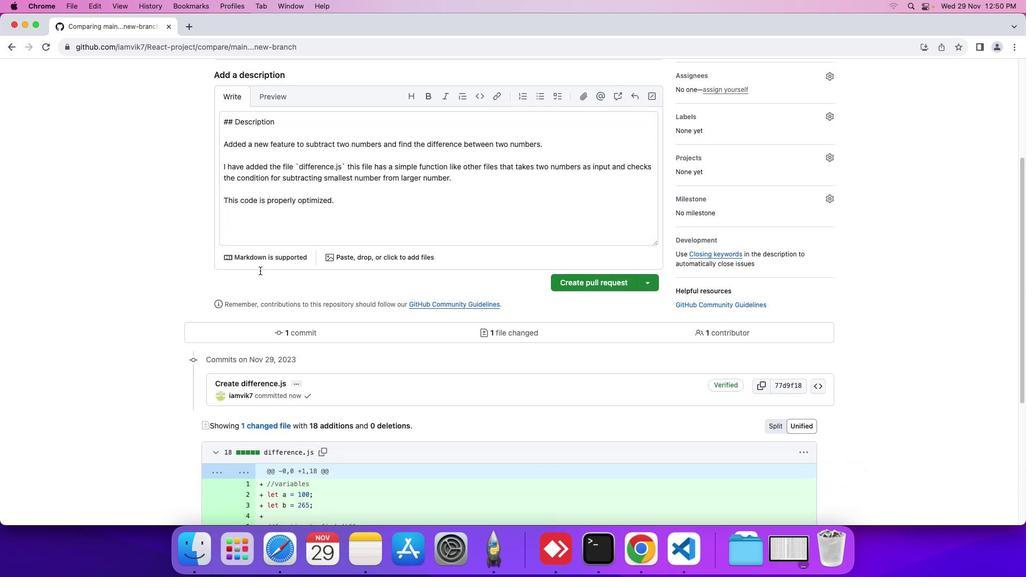 
Action: Mouse scrolled (260, 271) with delta (0, 0)
Screenshot: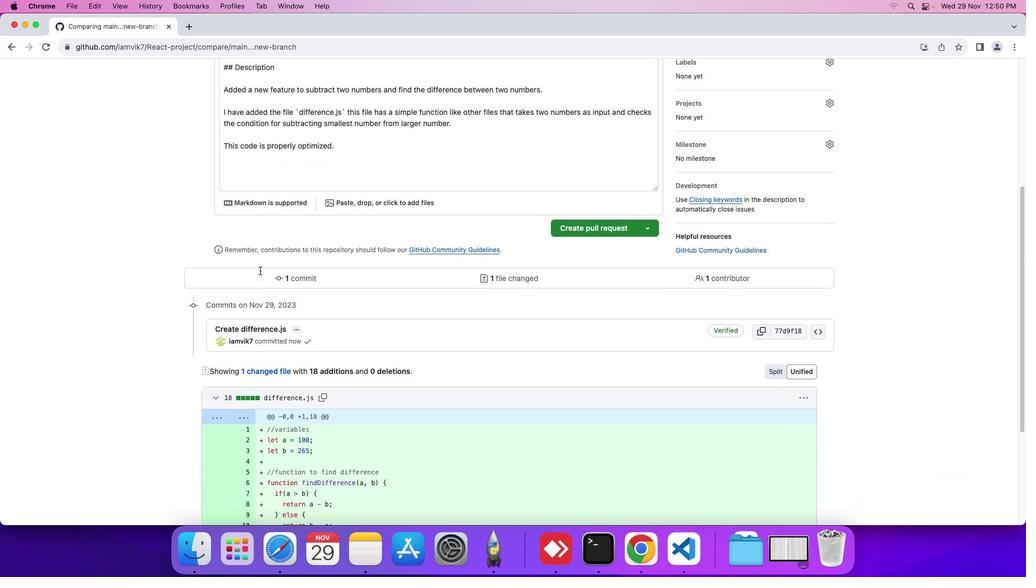 
Action: Mouse scrolled (260, 271) with delta (0, 0)
Screenshot: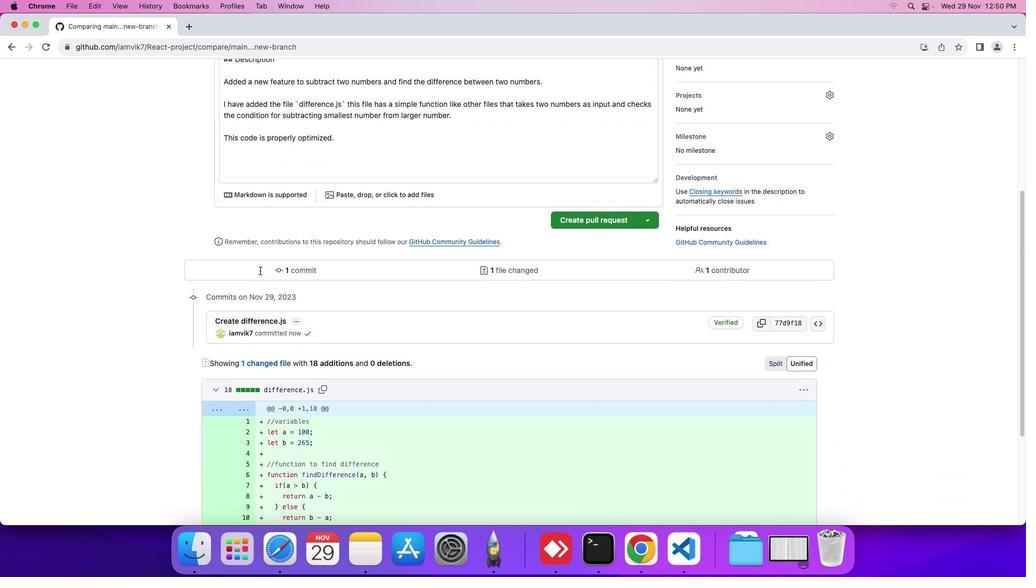 
Action: Mouse scrolled (260, 271) with delta (0, 0)
Screenshot: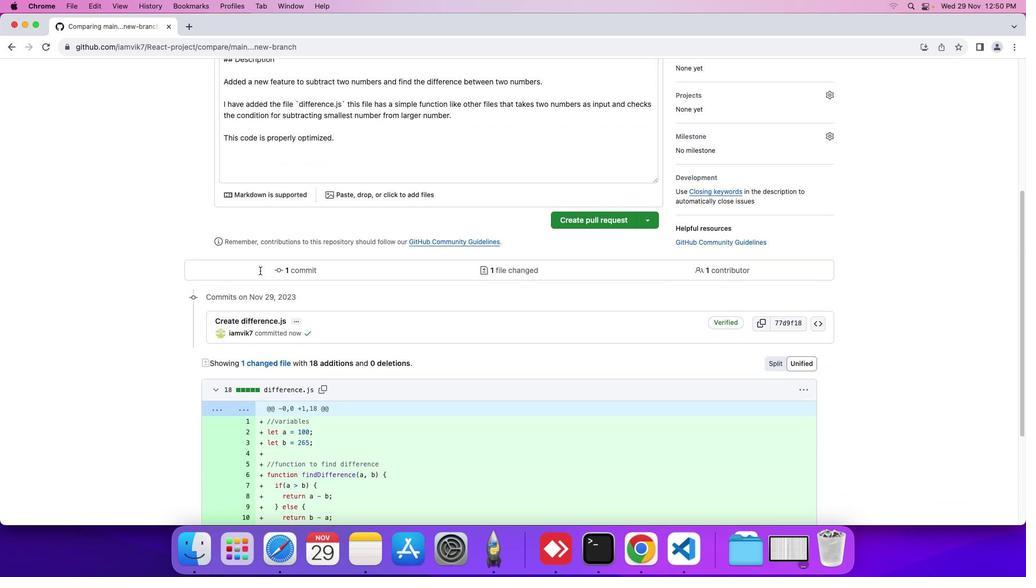 
Action: Mouse scrolled (260, 271) with delta (0, 0)
Screenshot: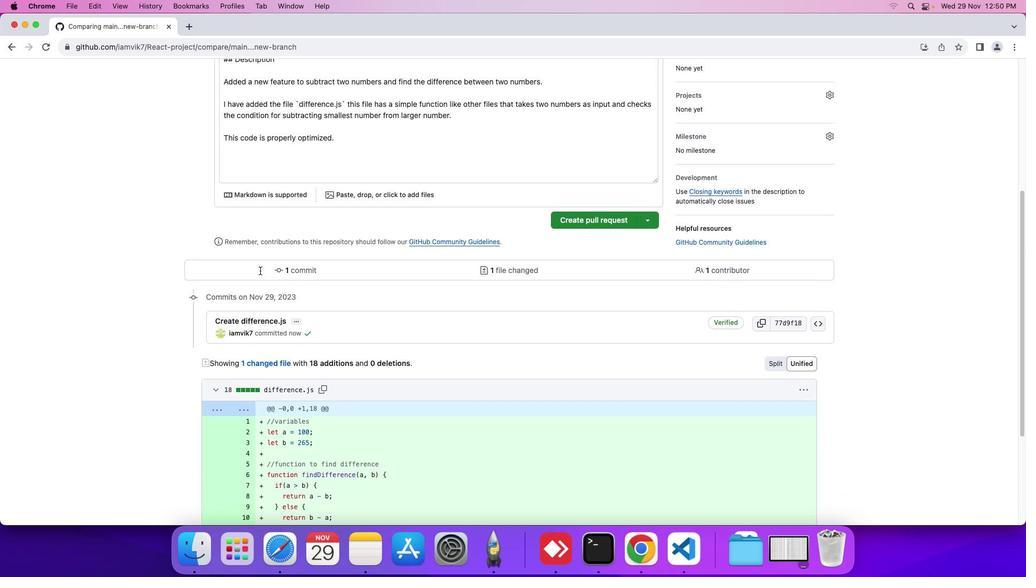 
Action: Mouse scrolled (260, 271) with delta (0, 0)
Screenshot: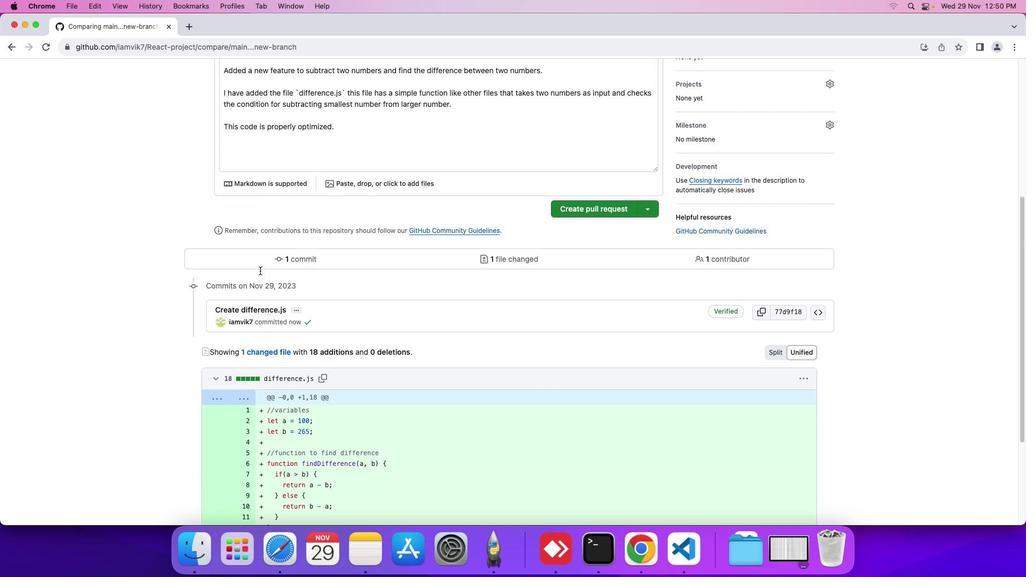 
Action: Mouse scrolled (260, 271) with delta (0, 0)
Screenshot: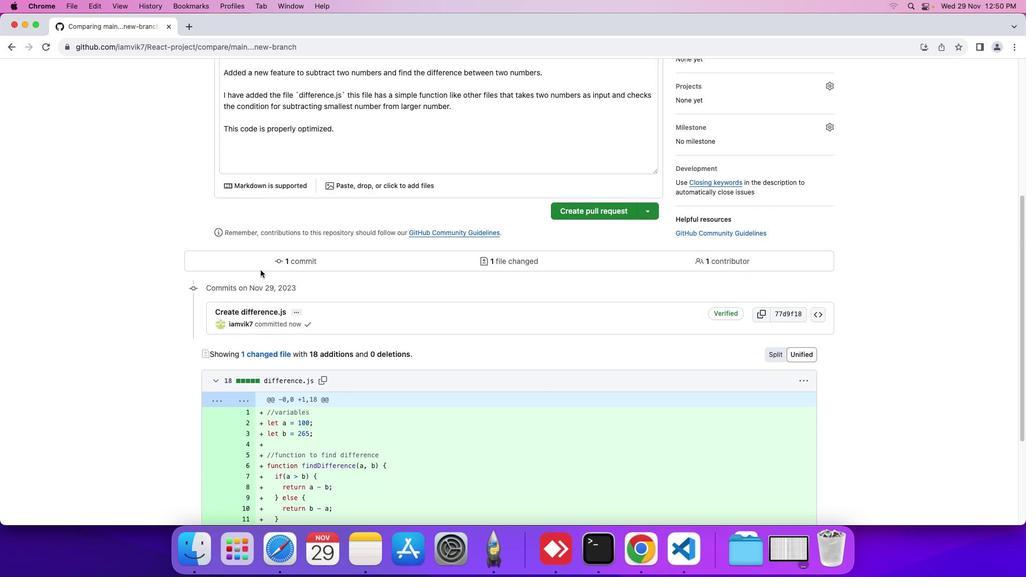 
Action: Mouse scrolled (260, 271) with delta (0, 0)
Screenshot: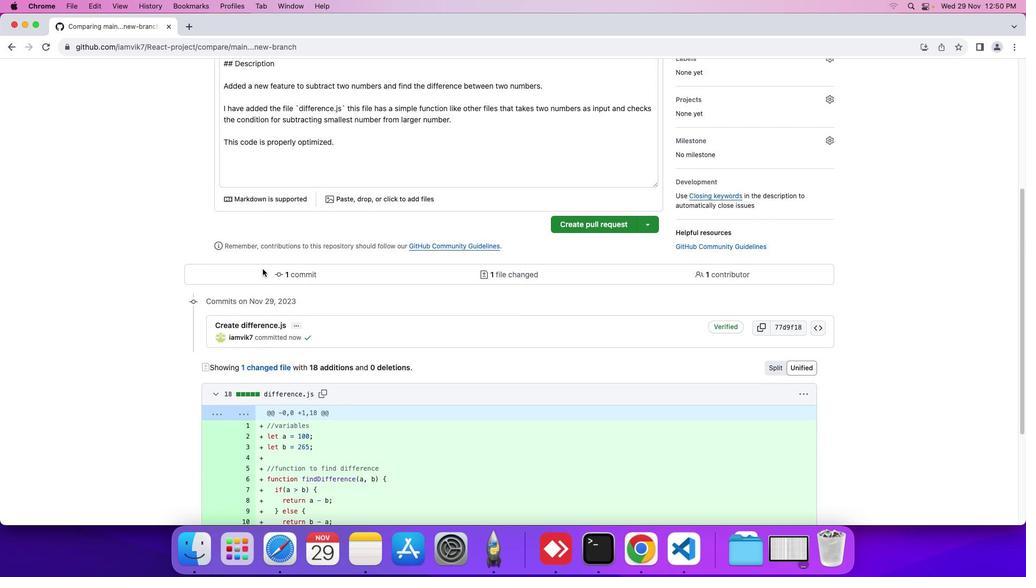 
Action: Mouse scrolled (260, 271) with delta (0, 0)
Screenshot: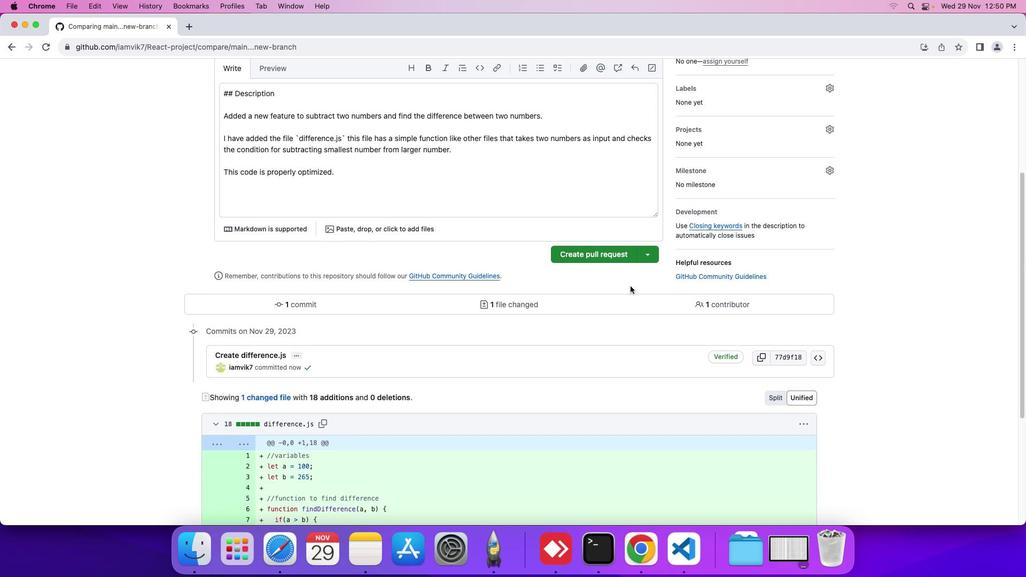 
Action: Mouse scrolled (260, 271) with delta (0, 0)
Screenshot: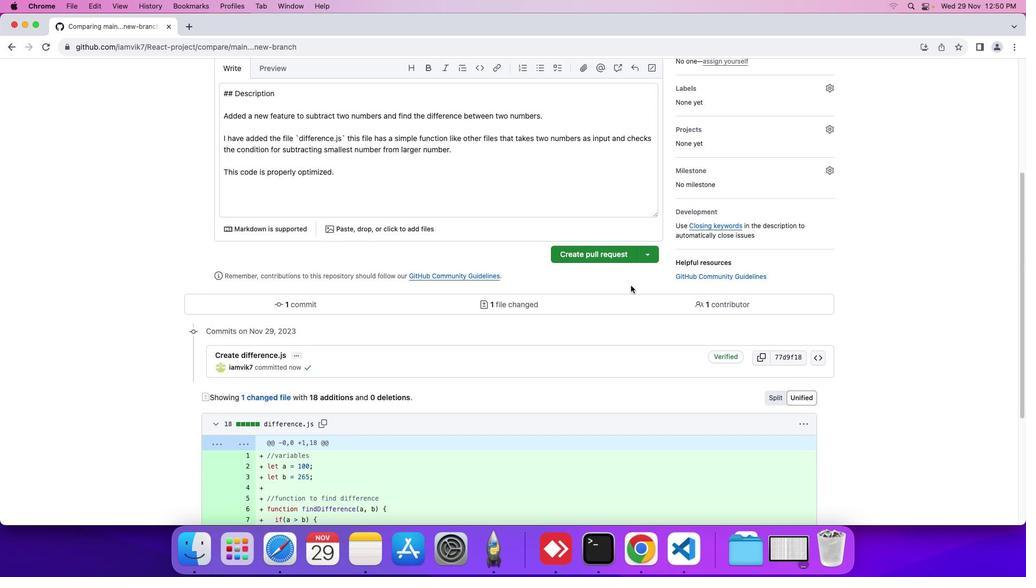 
Action: Mouse scrolled (260, 271) with delta (0, 1)
Screenshot: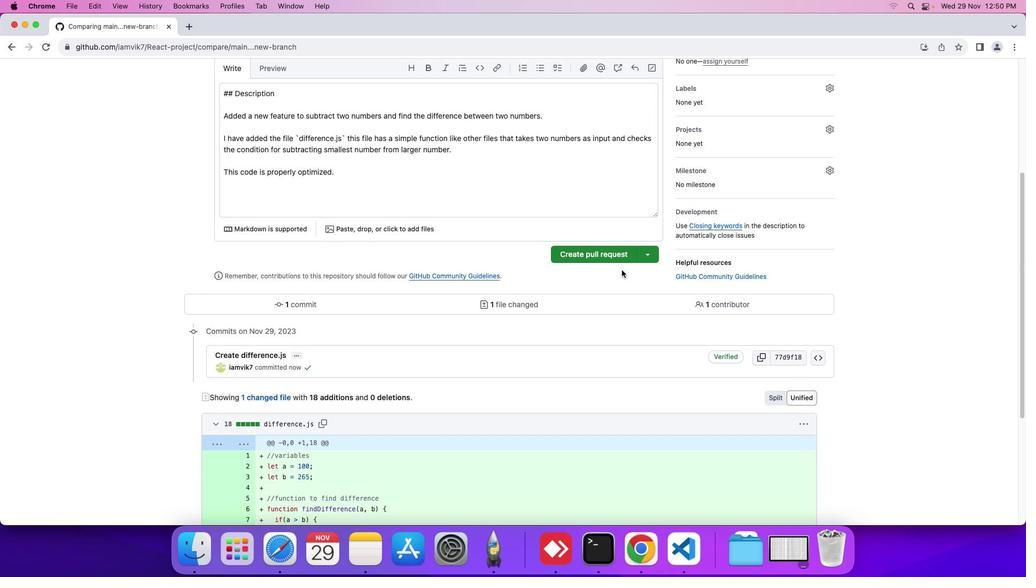 
Action: Mouse scrolled (260, 271) with delta (0, 1)
Screenshot: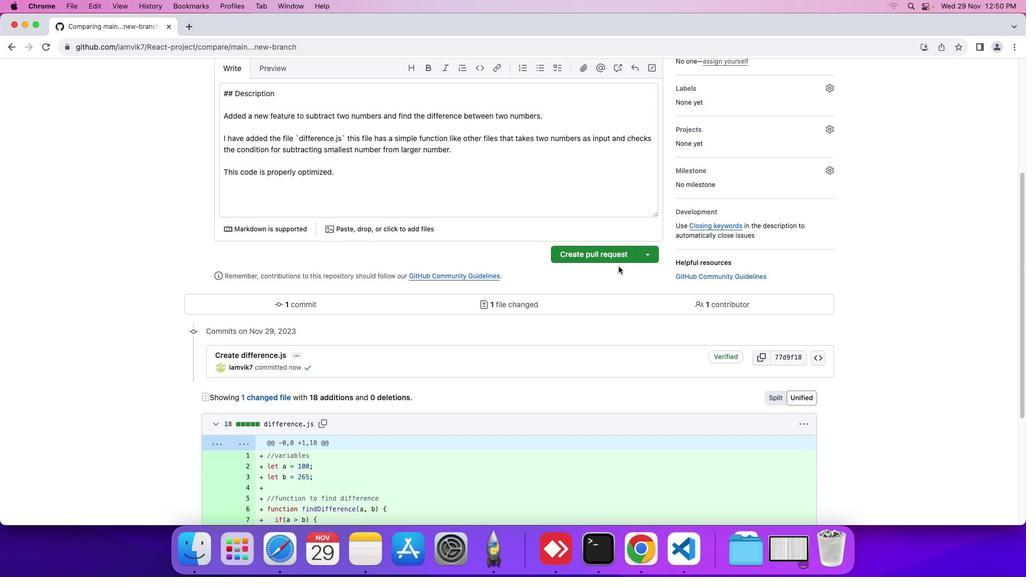 
Action: Mouse moved to (260, 271)
Screenshot: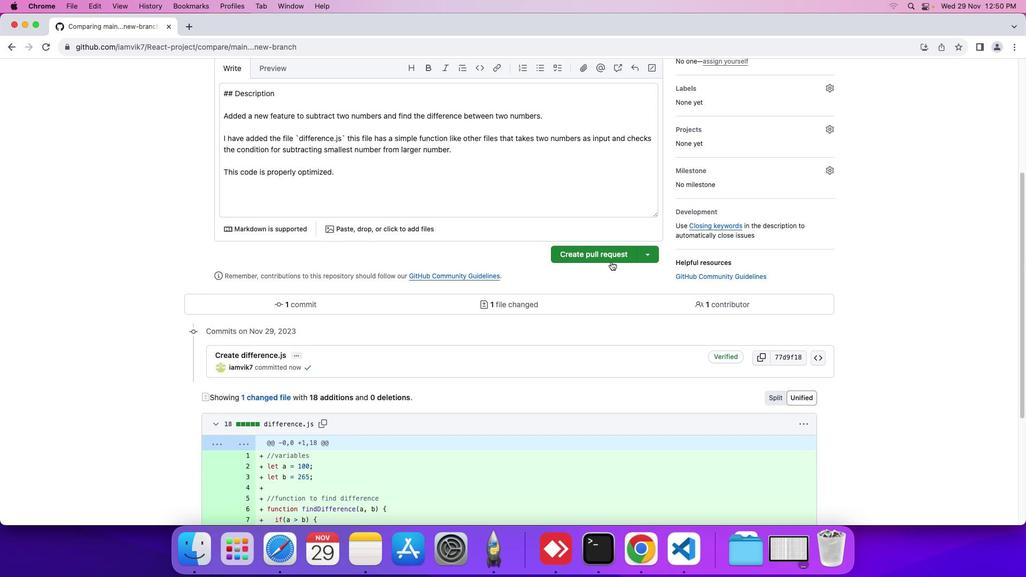 
Action: Mouse scrolled (260, 271) with delta (0, 1)
Screenshot: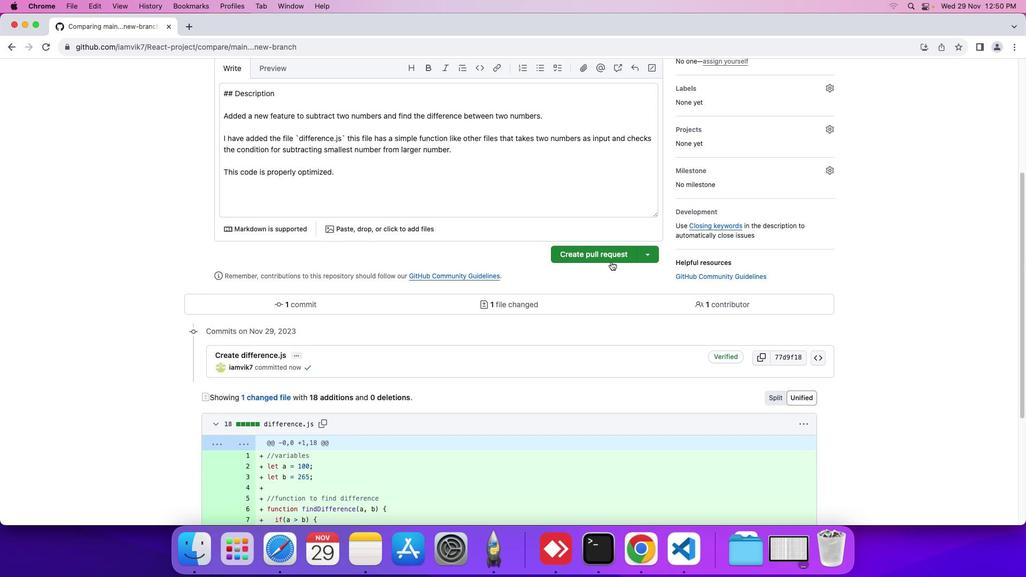 
Action: Mouse moved to (605, 258)
Screenshot: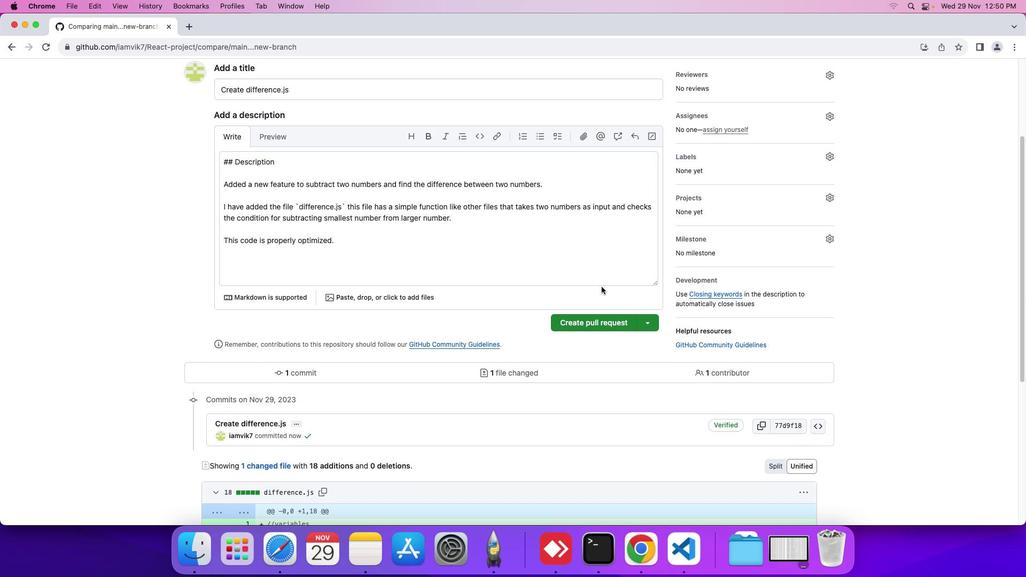 
Action: Mouse scrolled (605, 258) with delta (0, 1)
Screenshot: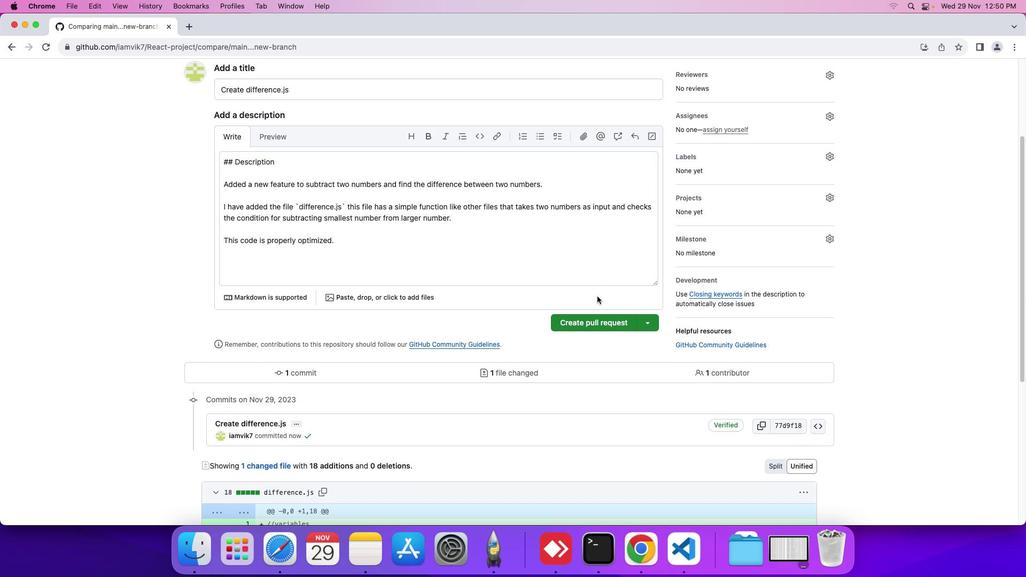
Action: Mouse scrolled (605, 258) with delta (0, 1)
Screenshot: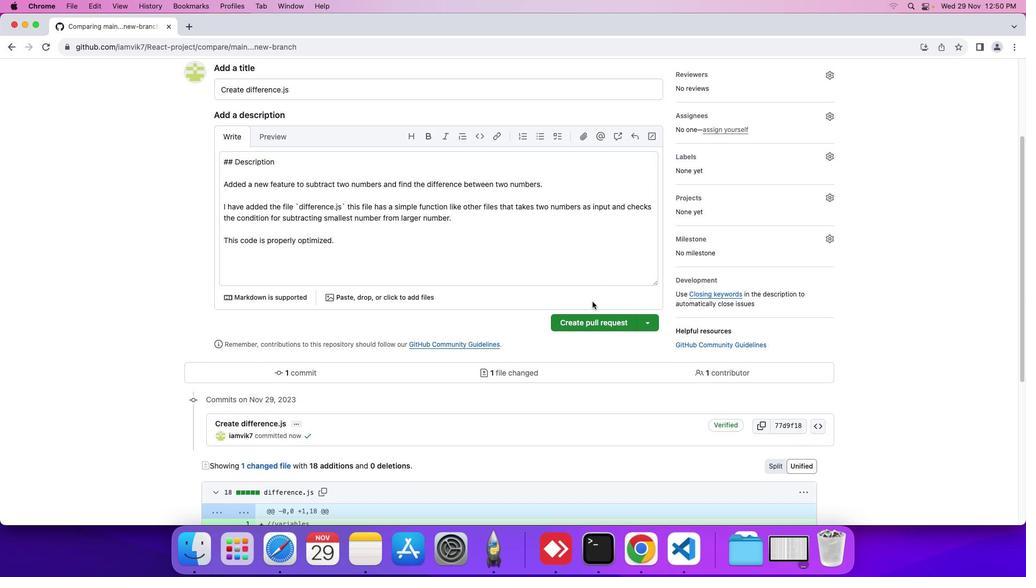 
Action: Mouse scrolled (605, 258) with delta (0, 1)
Screenshot: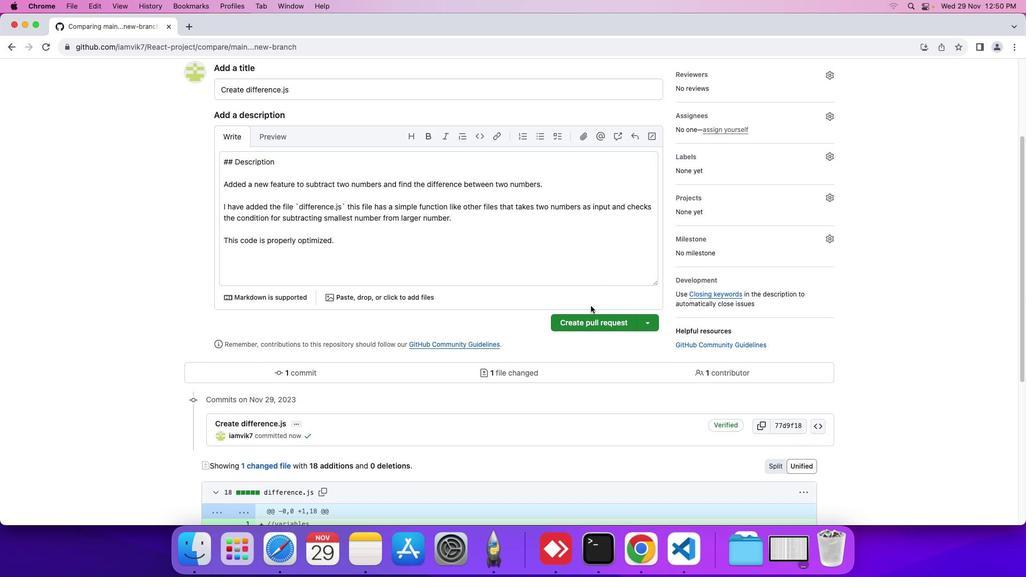 
Action: Mouse moved to (565, 318)
Screenshot: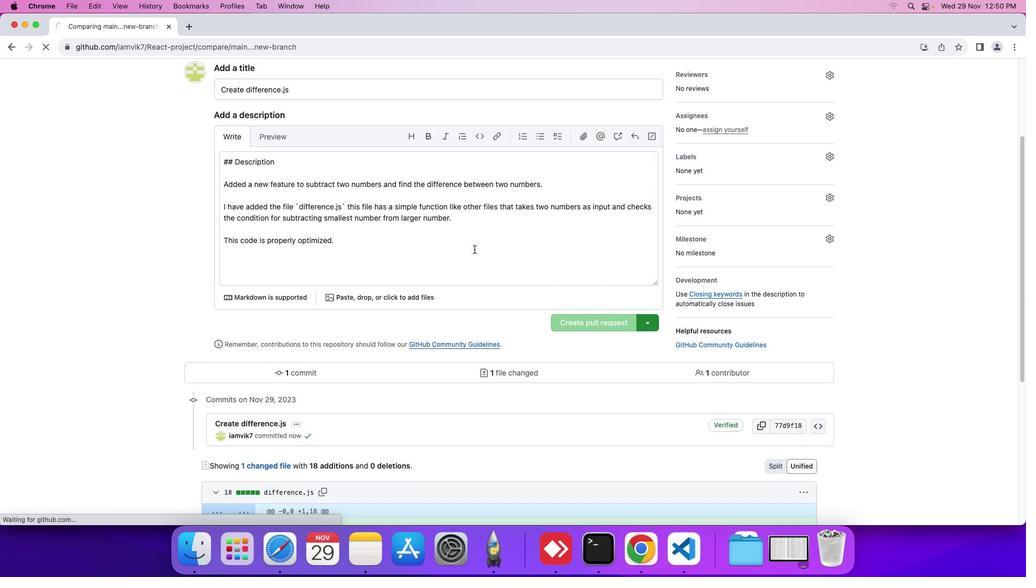 
Action: Mouse pressed left at (565, 318)
Screenshot: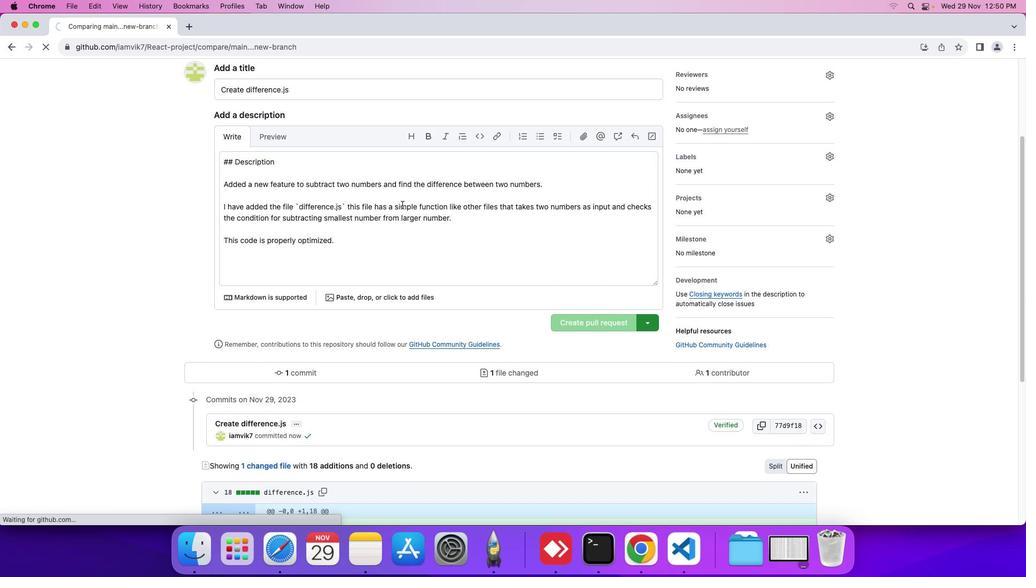 
Action: Mouse moved to (401, 205)
Screenshot: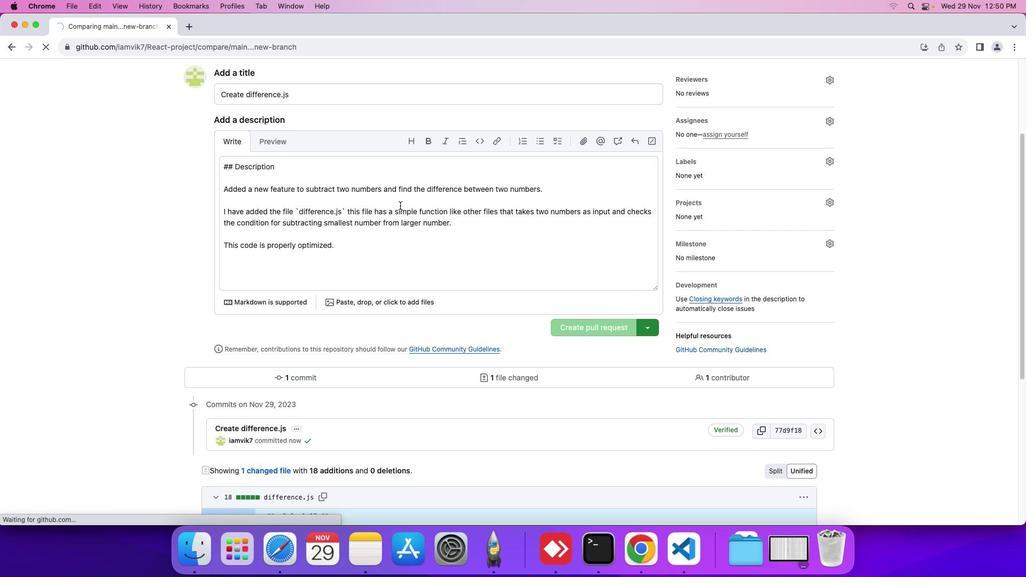 
Action: Mouse scrolled (401, 205) with delta (0, 1)
Screenshot: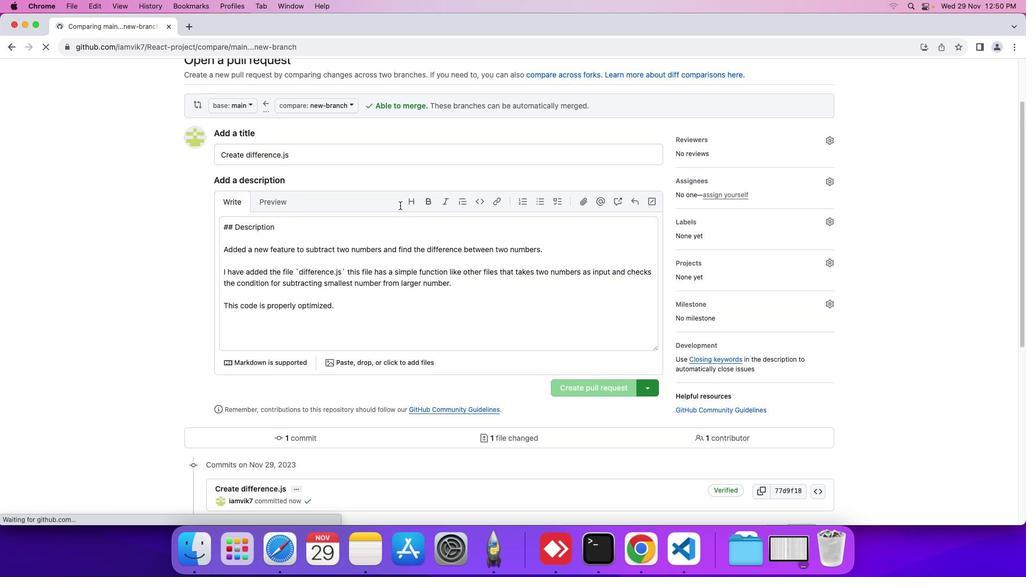 
Action: Mouse moved to (401, 205)
Screenshot: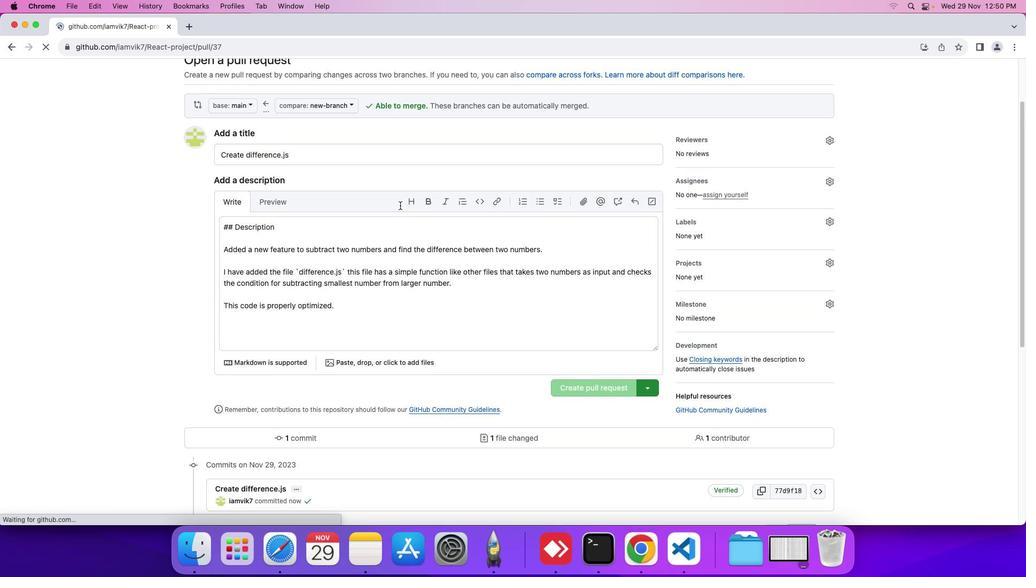 
Action: Mouse scrolled (401, 205) with delta (0, 1)
Screenshot: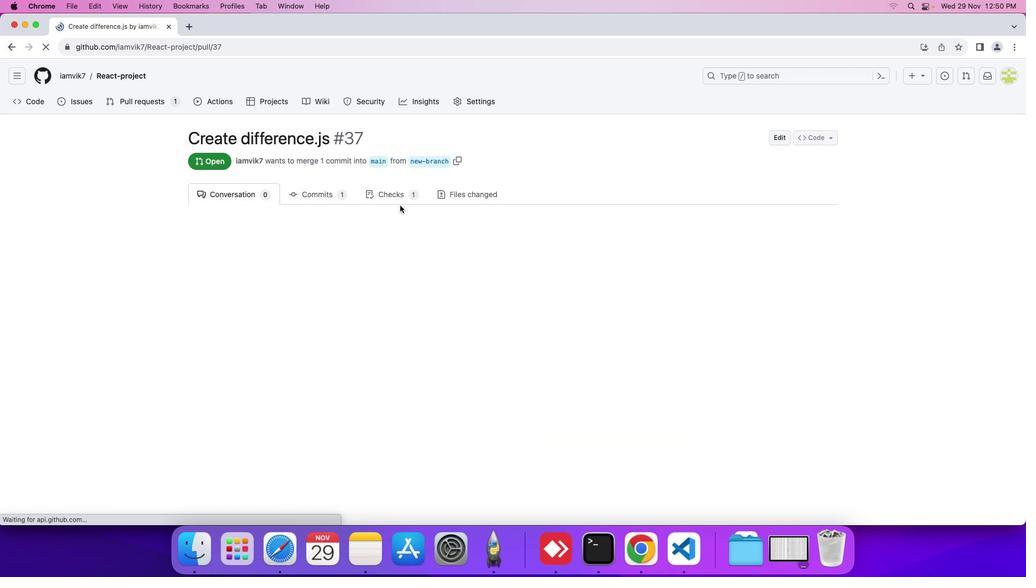 
Action: Mouse scrolled (401, 205) with delta (0, 1)
Screenshot: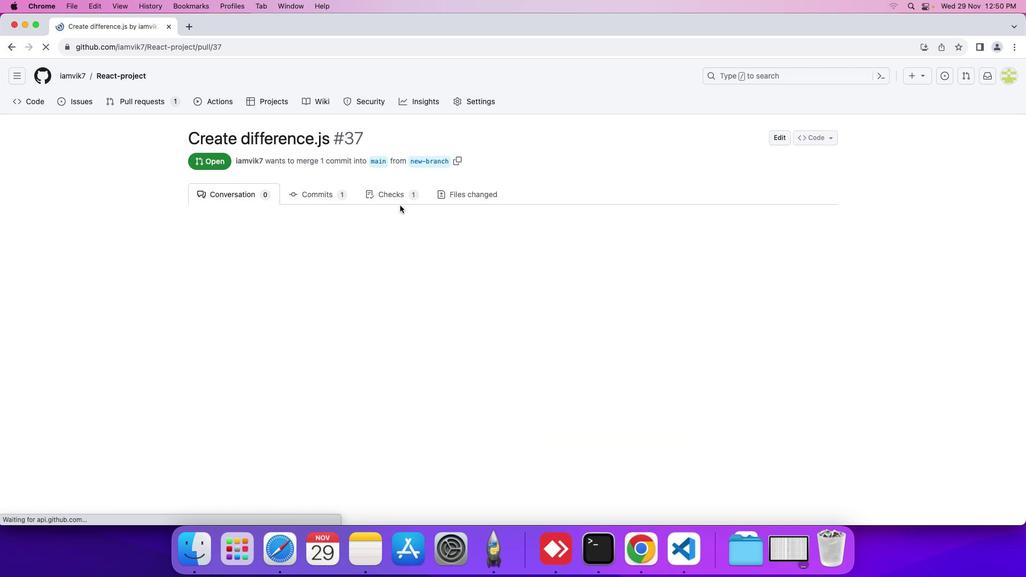 
Action: Mouse moved to (401, 205)
Screenshot: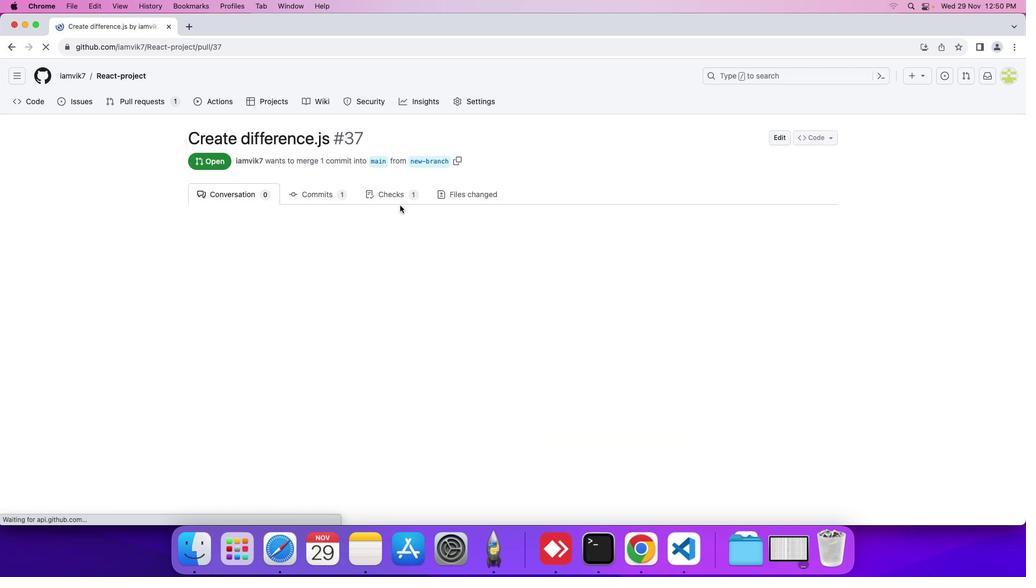 
Action: Mouse scrolled (401, 205) with delta (0, 1)
Screenshot: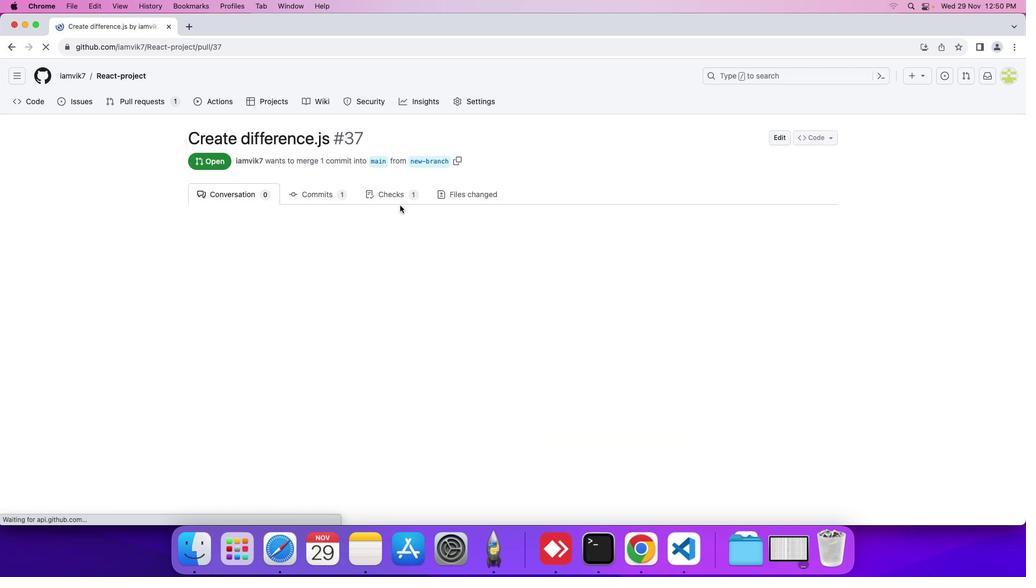 
Action: Mouse scrolled (401, 205) with delta (0, 1)
Screenshot: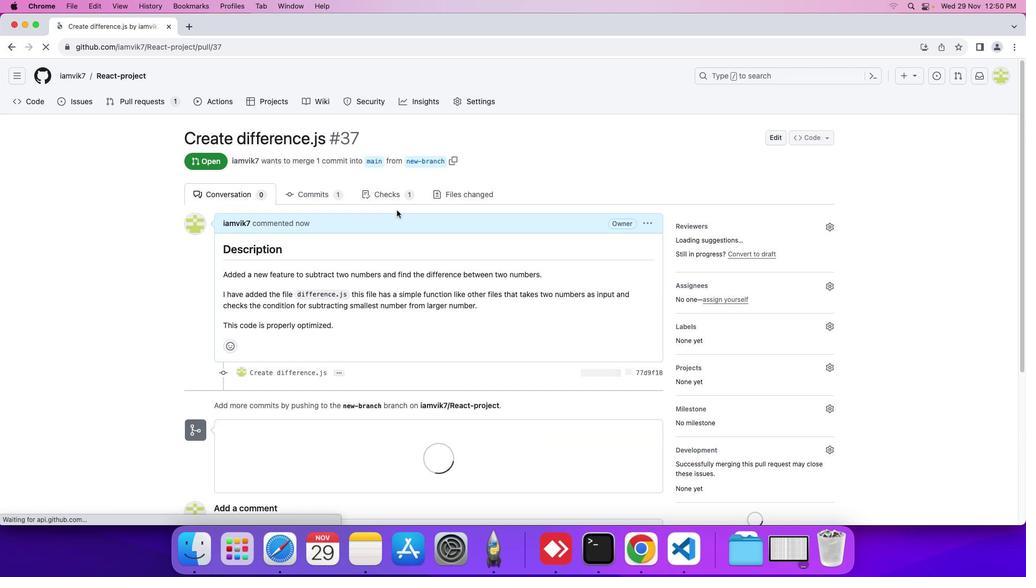 
Action: Mouse scrolled (401, 205) with delta (0, 1)
Screenshot: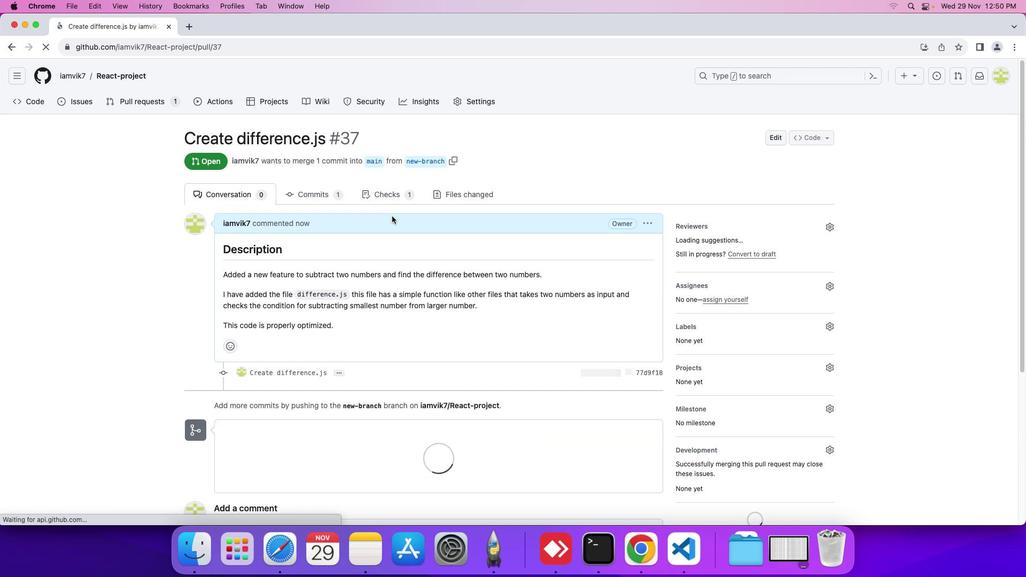
Action: Mouse scrolled (401, 205) with delta (0, 1)
Screenshot: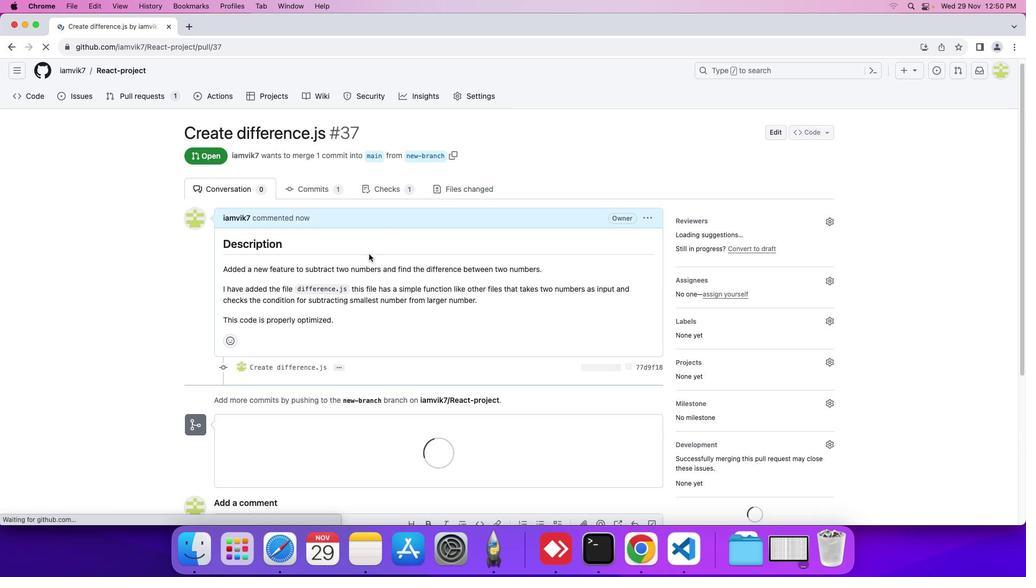 
Action: Mouse moved to (371, 255)
Screenshot: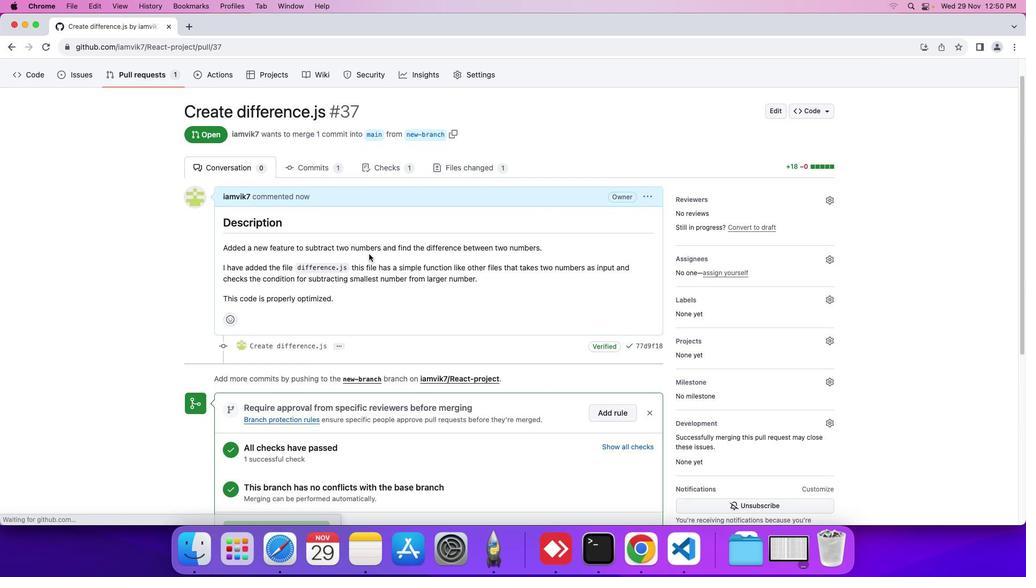 
Action: Mouse scrolled (371, 255) with delta (0, 0)
Screenshot: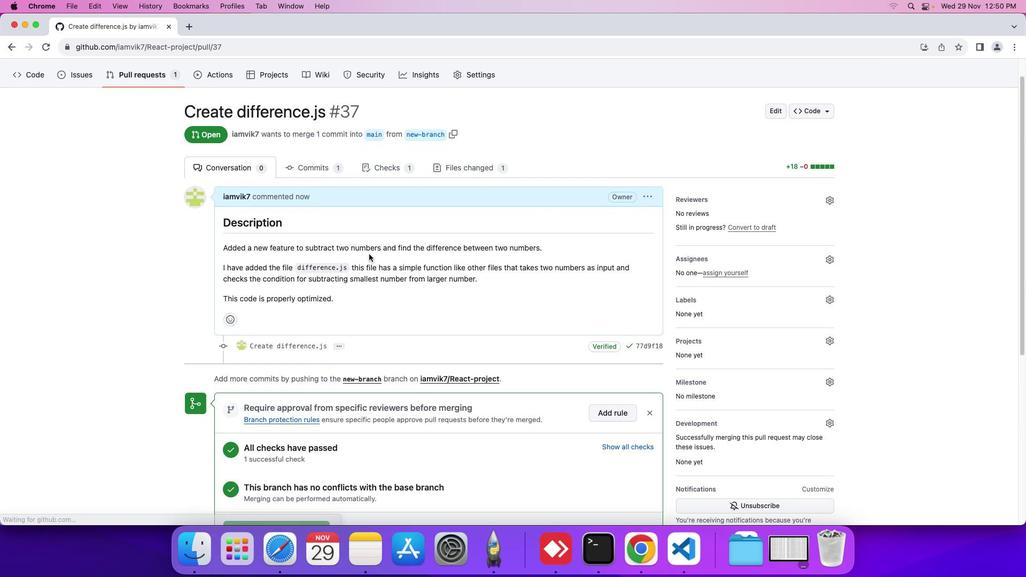 
Action: Mouse scrolled (371, 255) with delta (0, 0)
Screenshot: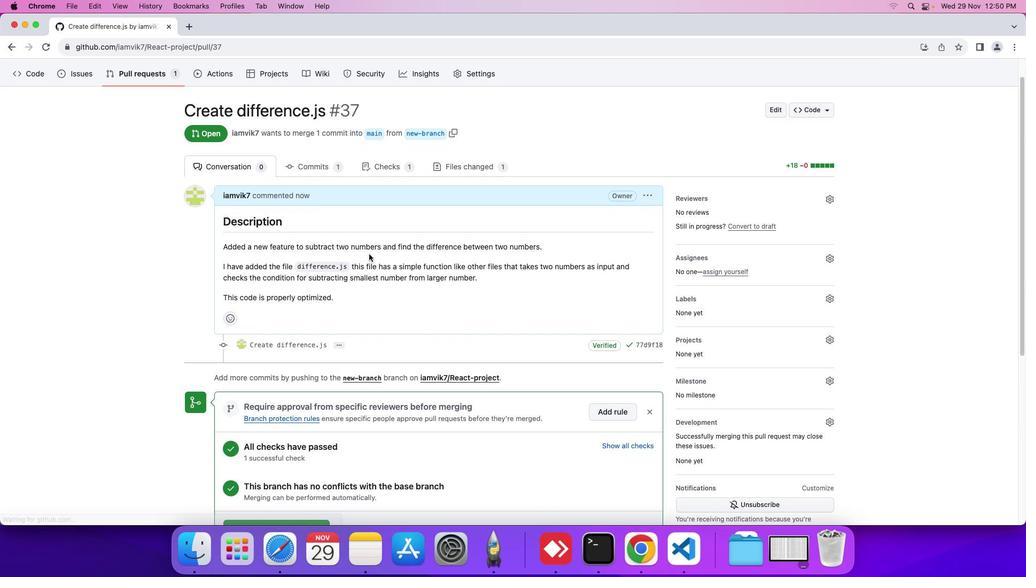 
Action: Mouse moved to (369, 255)
Screenshot: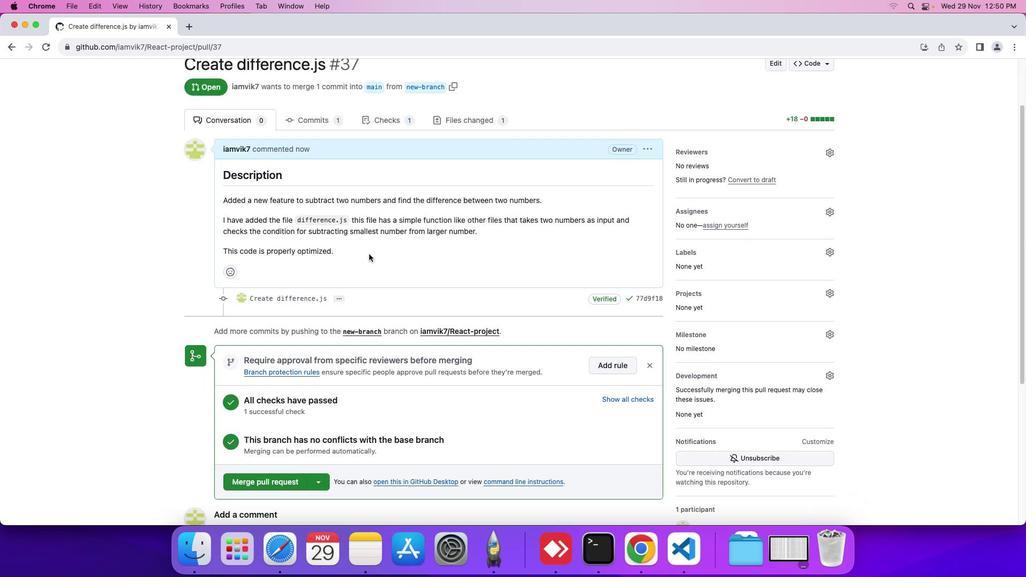 
Action: Mouse scrolled (369, 255) with delta (0, 0)
Screenshot: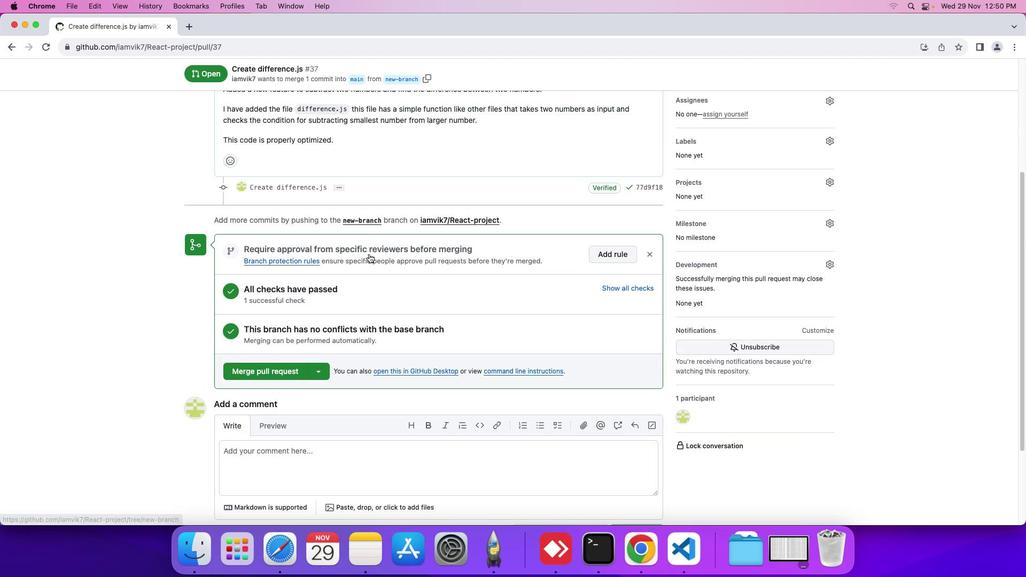 
Action: Mouse scrolled (369, 255) with delta (0, 0)
Screenshot: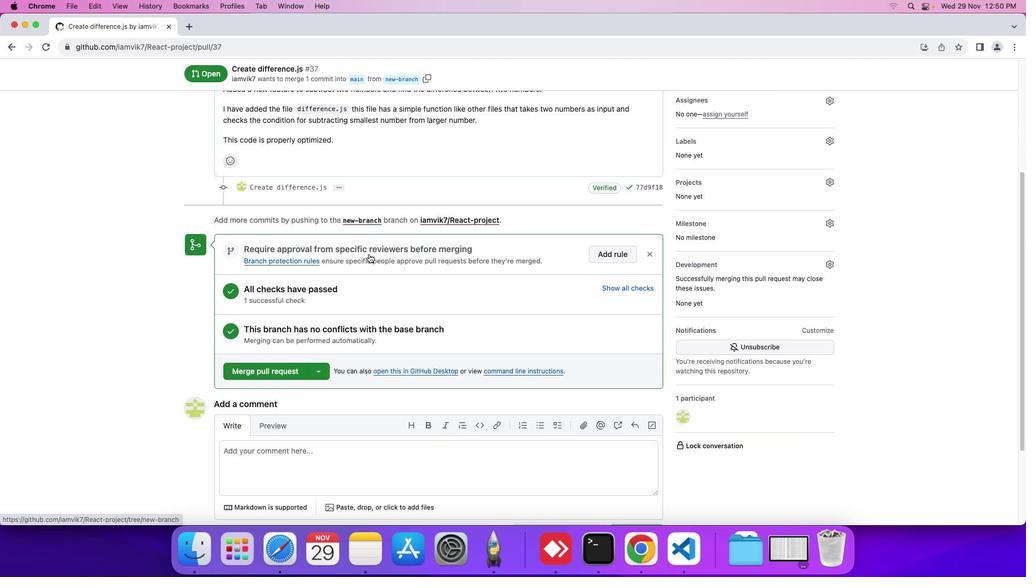 
Action: Mouse scrolled (369, 255) with delta (0, 0)
Screenshot: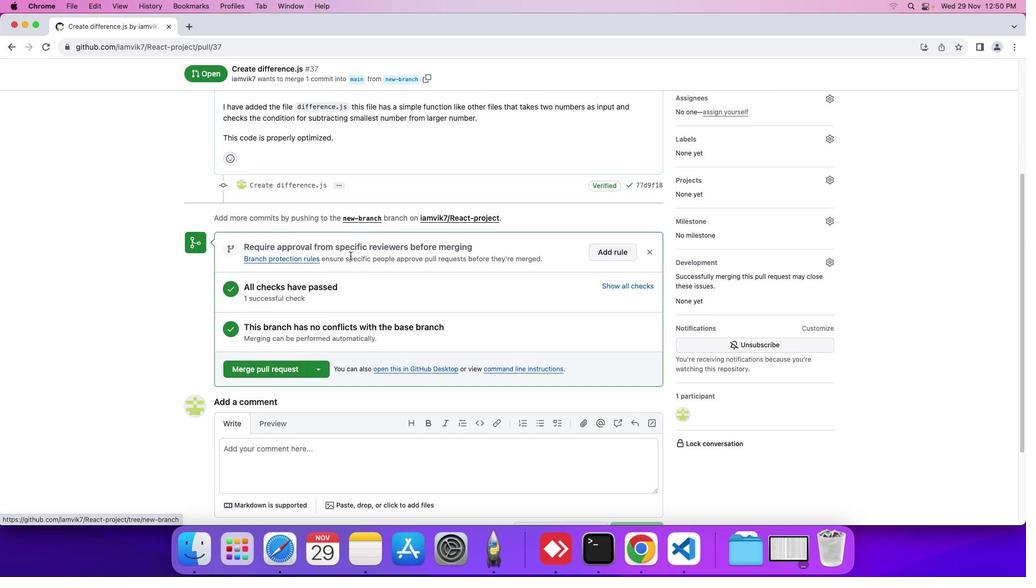 
Action: Mouse scrolled (369, 255) with delta (0, 0)
Screenshot: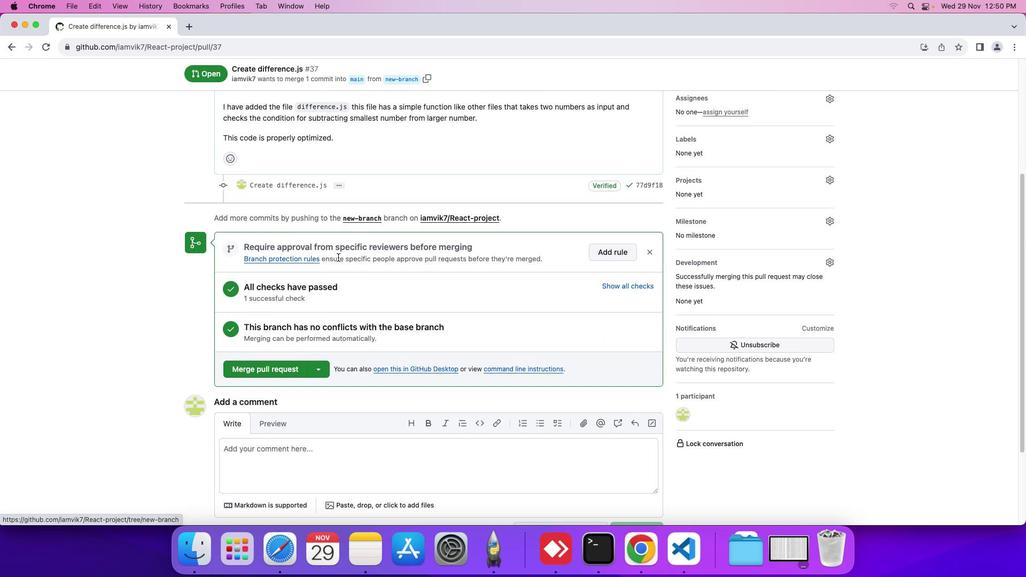 
Action: Mouse scrolled (369, 255) with delta (0, 0)
Screenshot: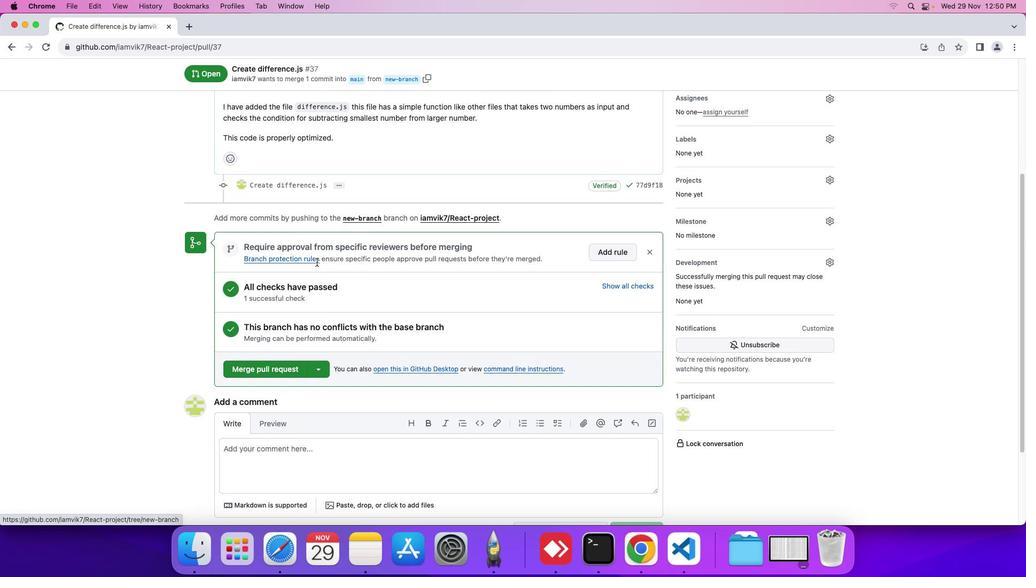
Action: Mouse scrolled (369, 255) with delta (0, 0)
Screenshot: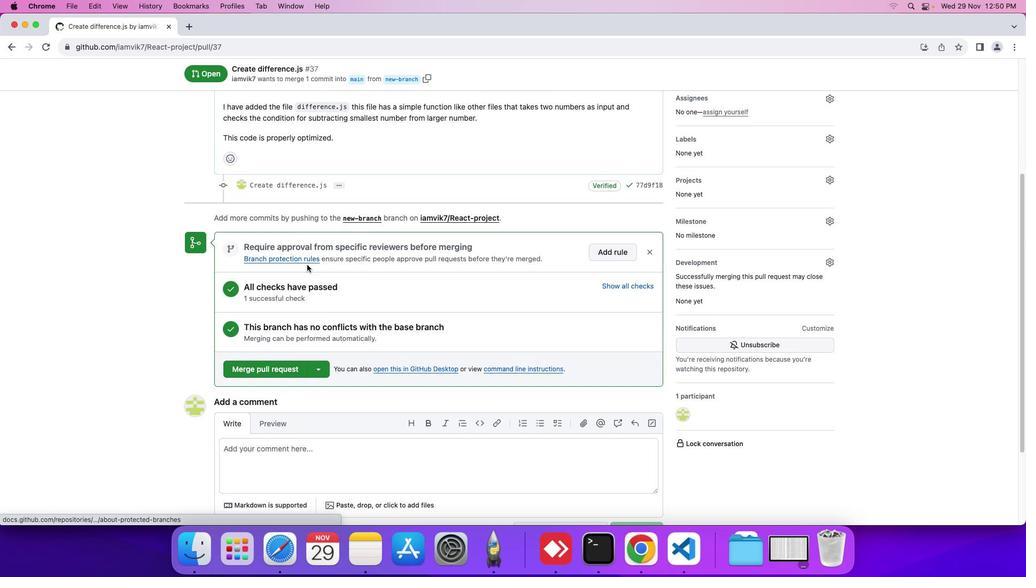 
Action: Mouse scrolled (369, 255) with delta (0, 0)
Screenshot: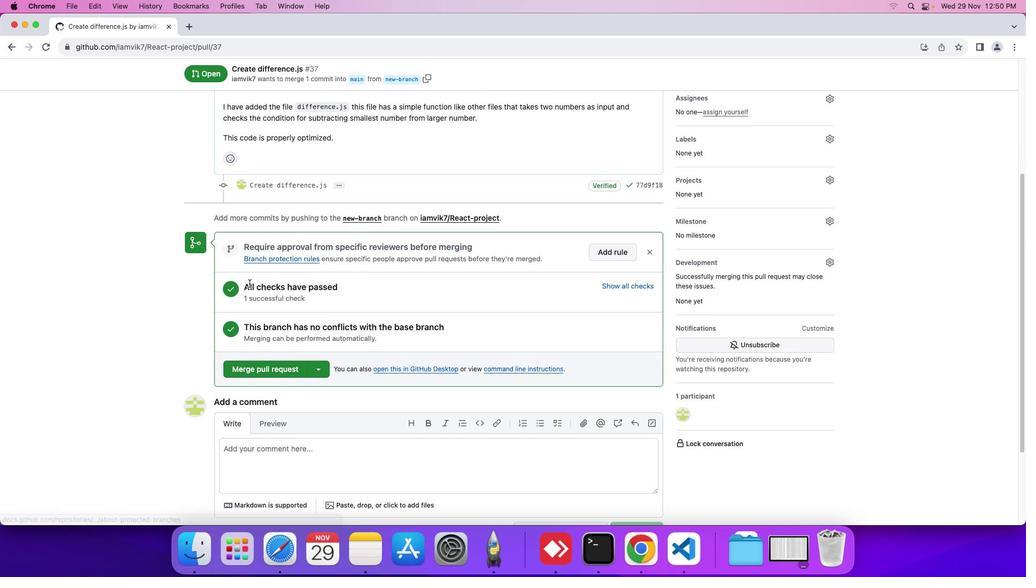 
Action: Mouse moved to (624, 284)
Screenshot: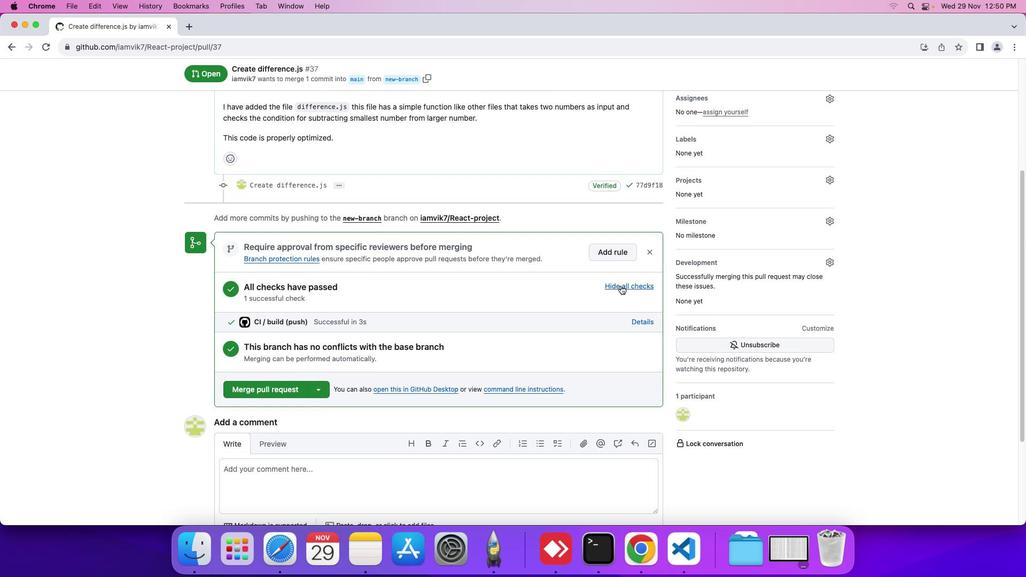 
Action: Mouse pressed left at (624, 284)
Screenshot: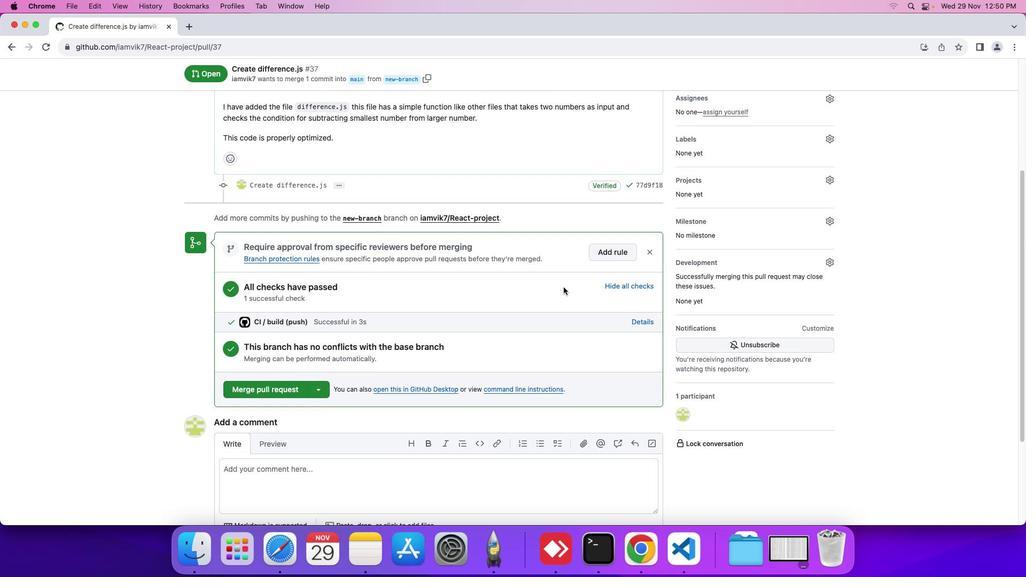
Action: Mouse moved to (259, 289)
Screenshot: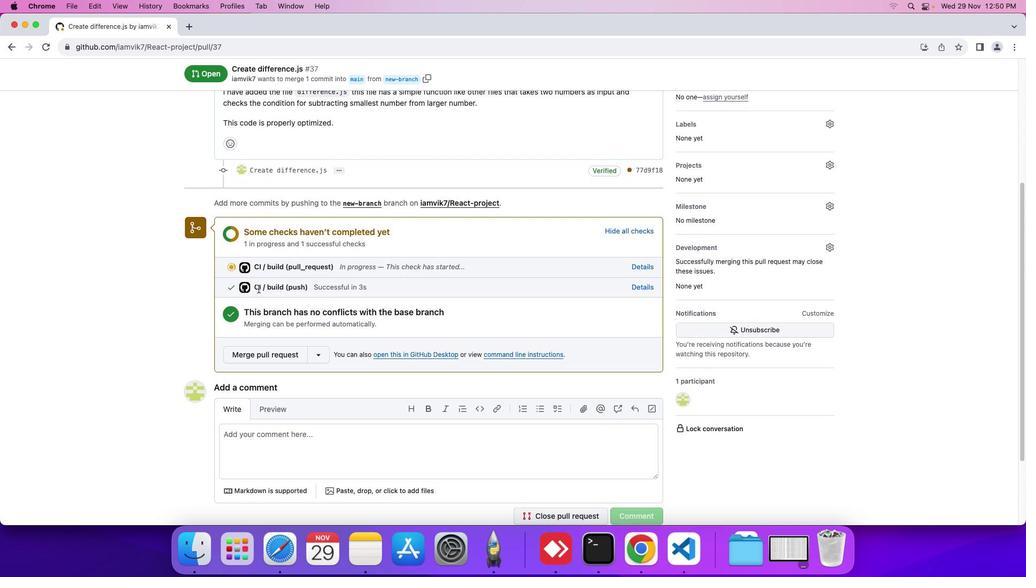 
Action: Mouse scrolled (259, 289) with delta (0, 0)
Screenshot: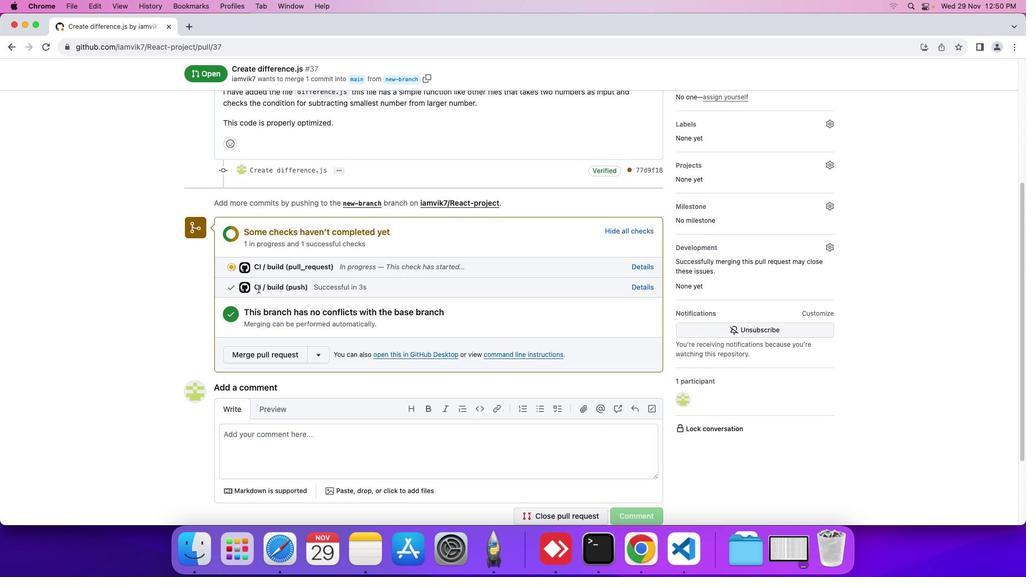 
Action: Mouse scrolled (259, 289) with delta (0, 0)
Screenshot: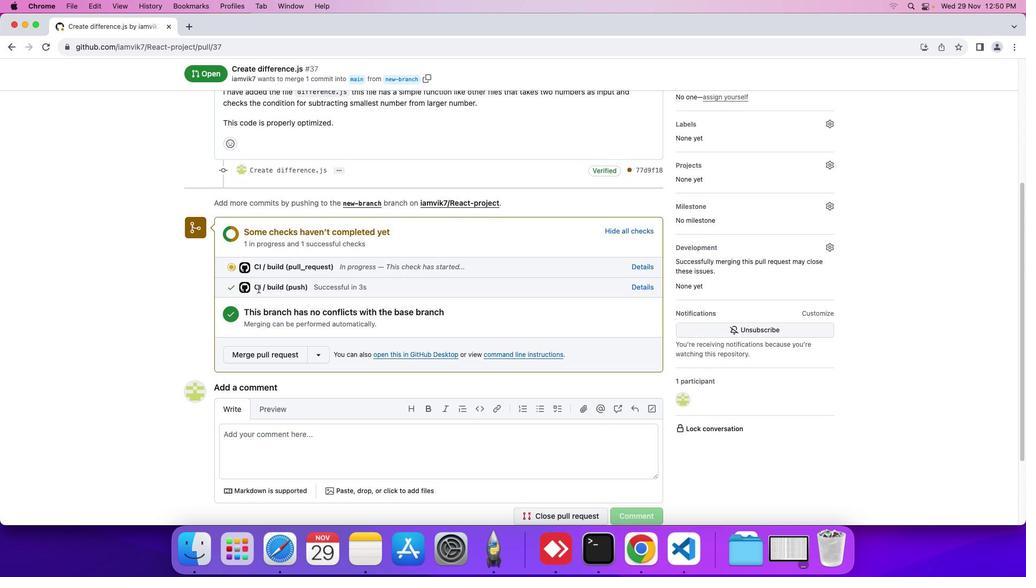 
Action: Mouse moved to (259, 289)
Screenshot: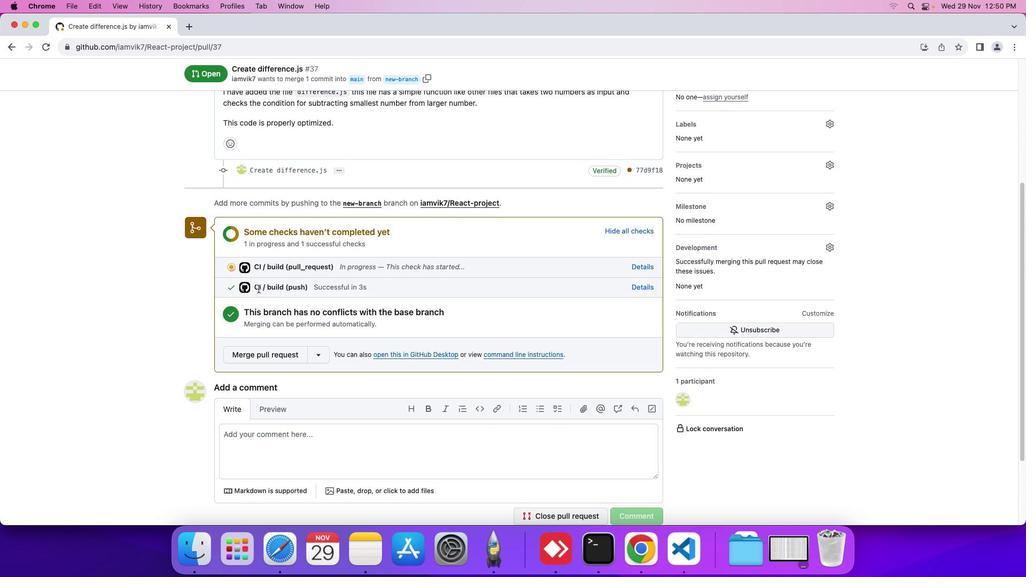 
Action: Mouse scrolled (259, 289) with delta (0, 1)
Screenshot: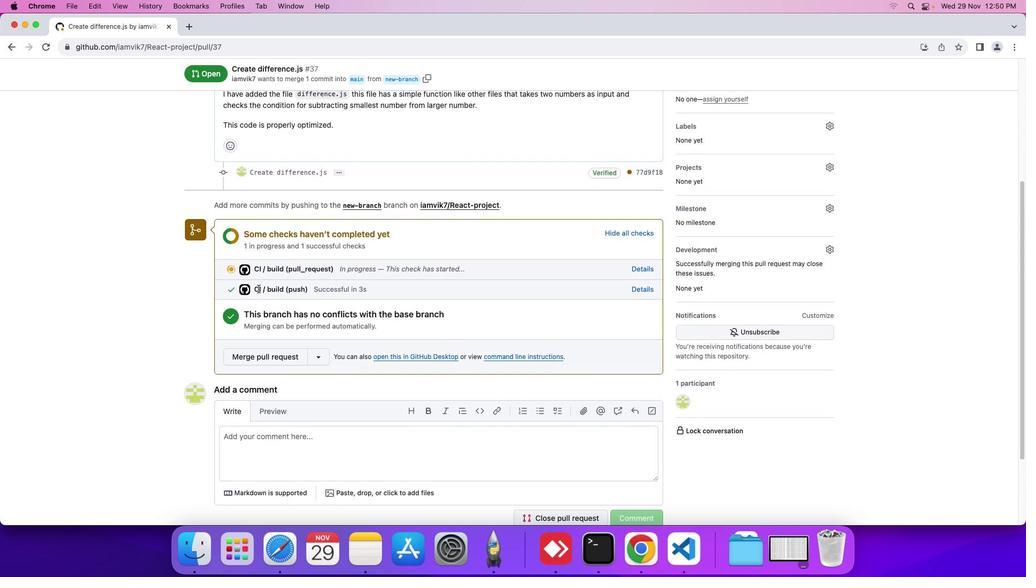 
Action: Mouse scrolled (259, 289) with delta (0, 1)
Screenshot: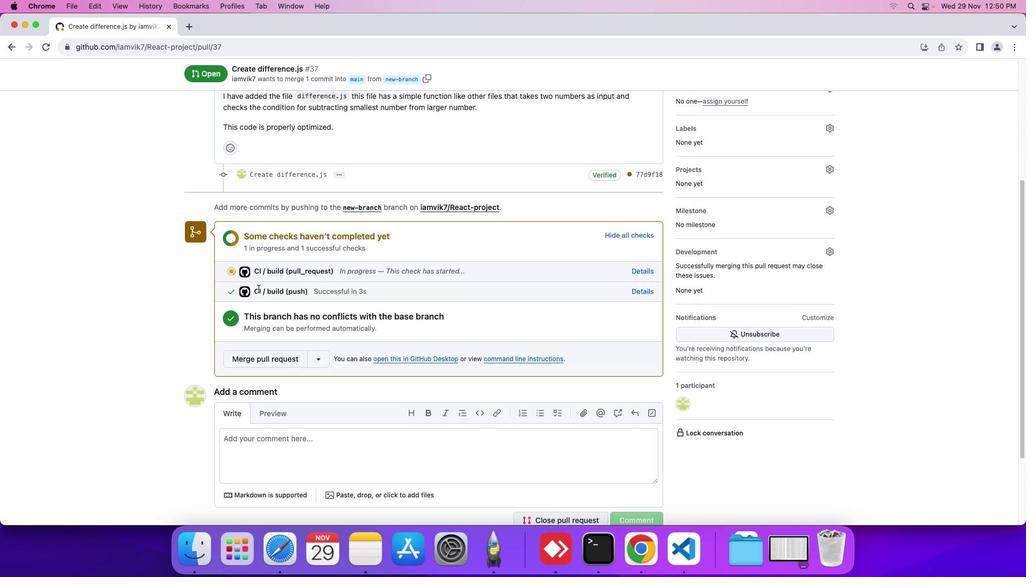 
Action: Mouse scrolled (259, 289) with delta (0, 1)
Screenshot: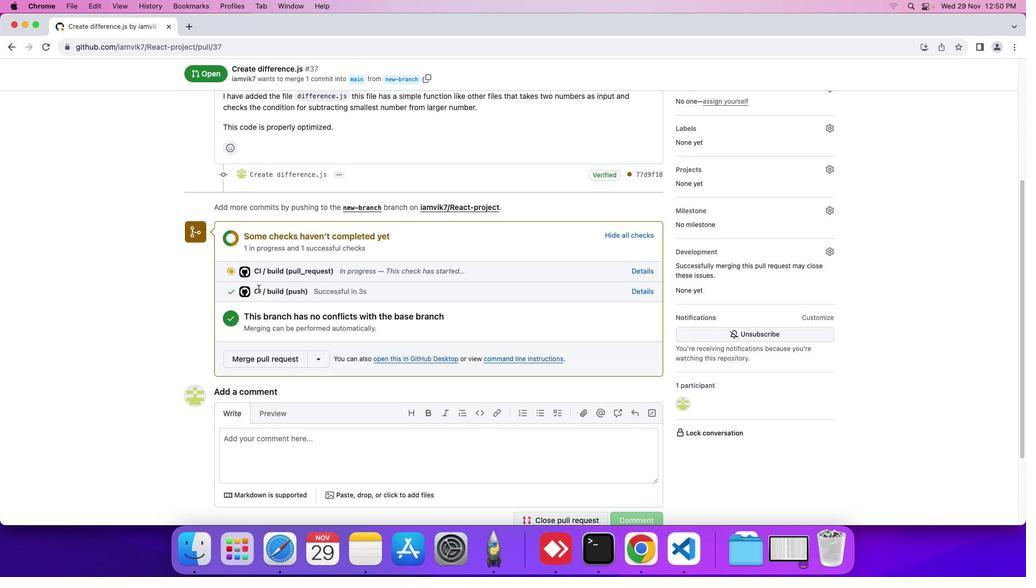 
Action: Mouse scrolled (259, 289) with delta (0, 0)
Screenshot: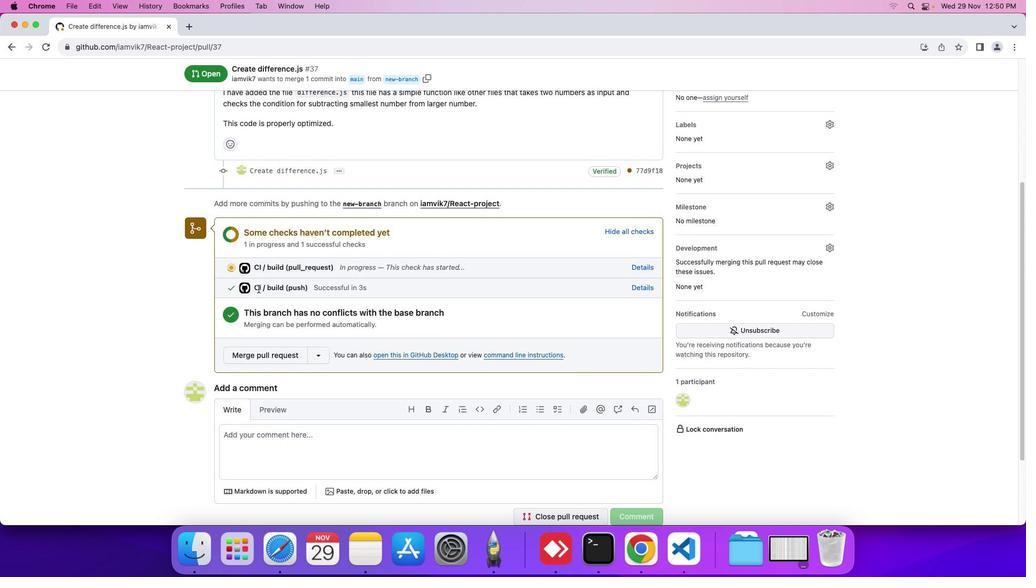 
Action: Mouse scrolled (259, 289) with delta (0, 0)
Screenshot: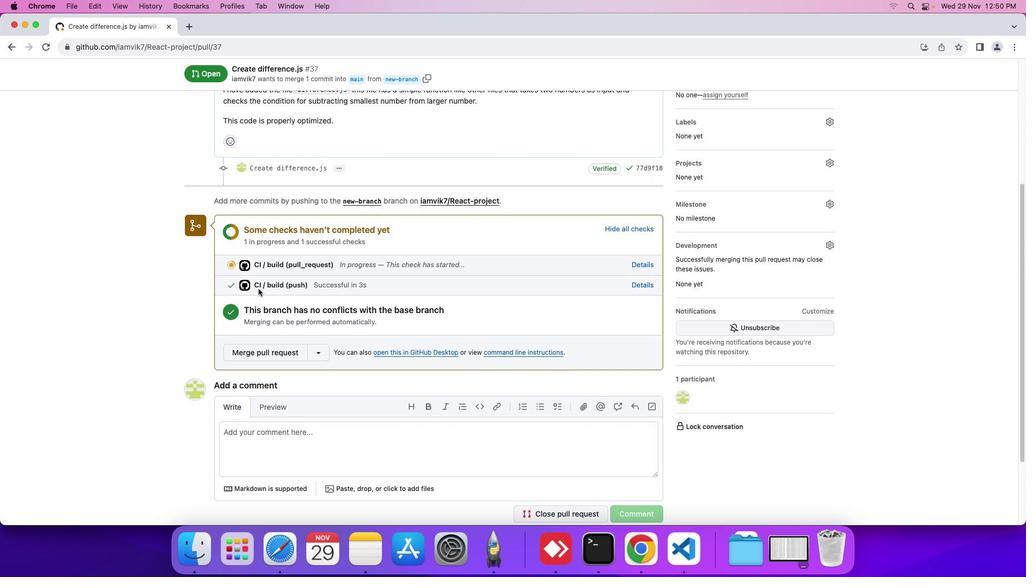 
Action: Mouse scrolled (259, 289) with delta (0, 0)
Screenshot: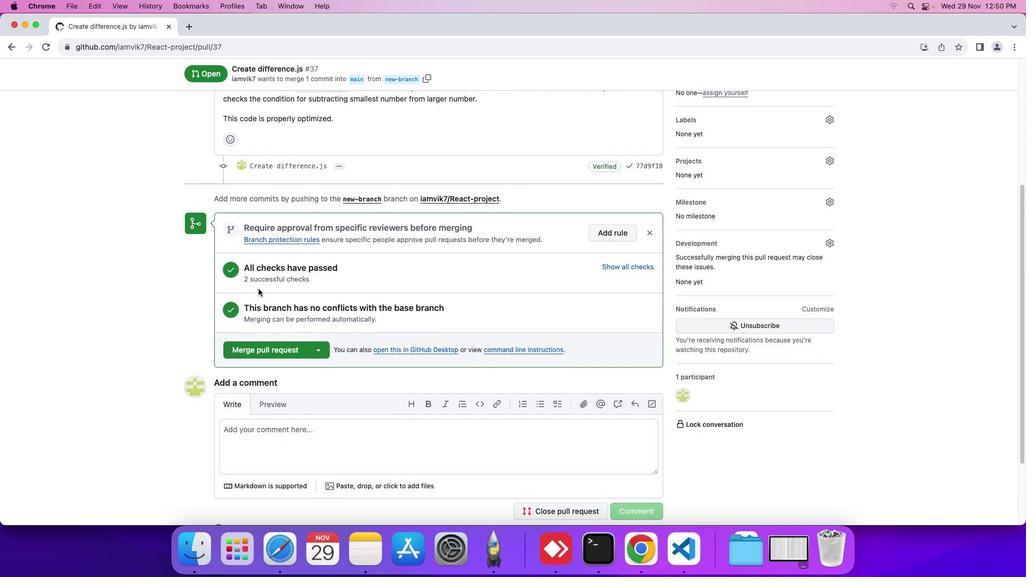 
Action: Mouse scrolled (259, 289) with delta (0, 0)
Screenshot: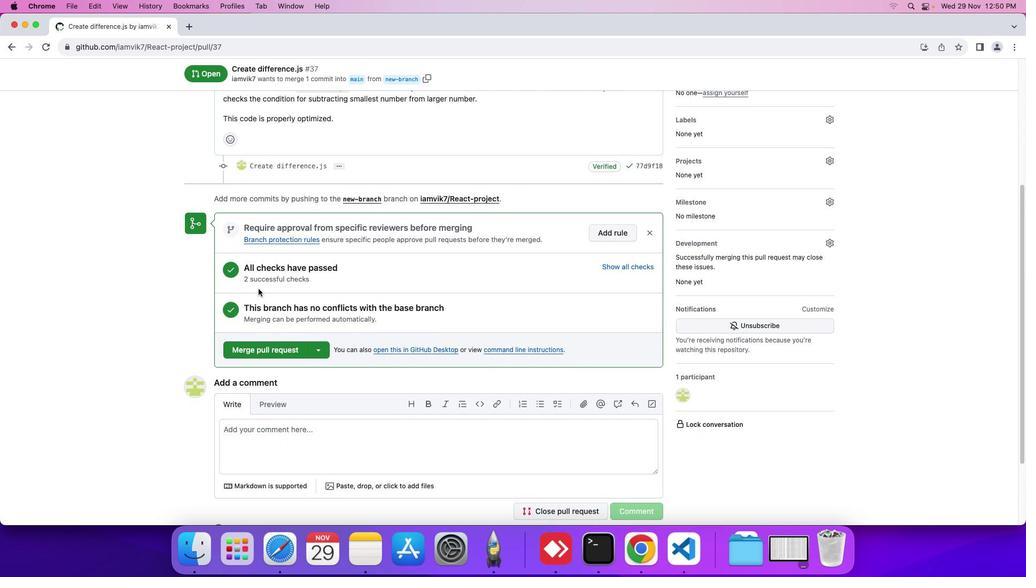 
Action: Mouse scrolled (259, 289) with delta (0, 0)
Screenshot: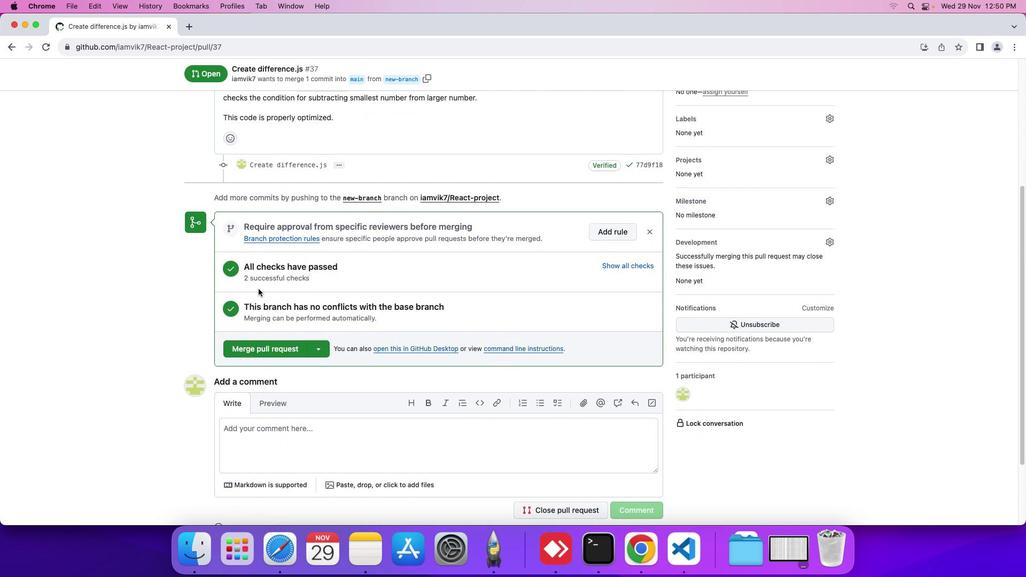 
Action: Mouse scrolled (259, 289) with delta (0, 0)
Screenshot: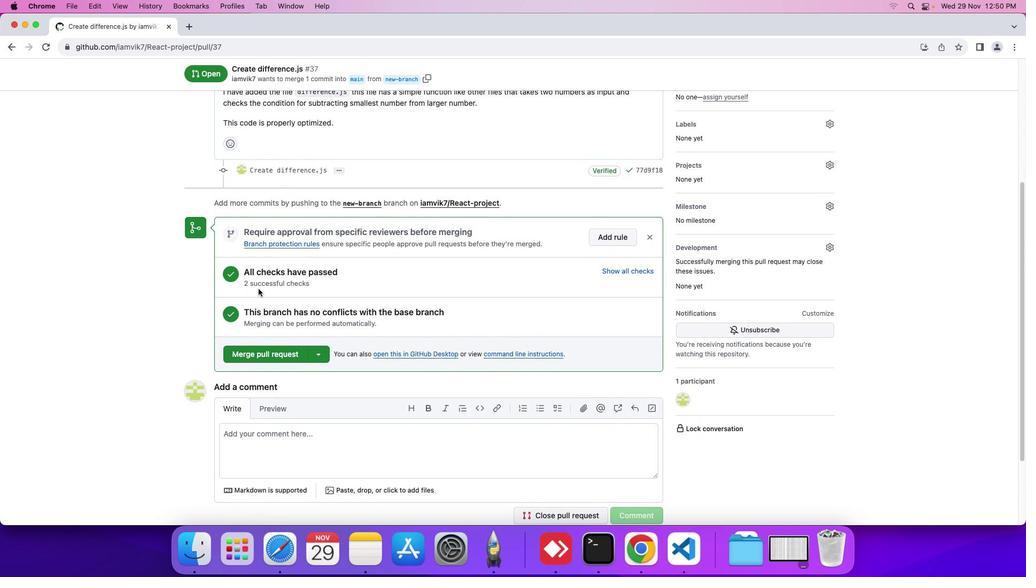 
Action: Mouse scrolled (259, 289) with delta (0, 0)
Screenshot: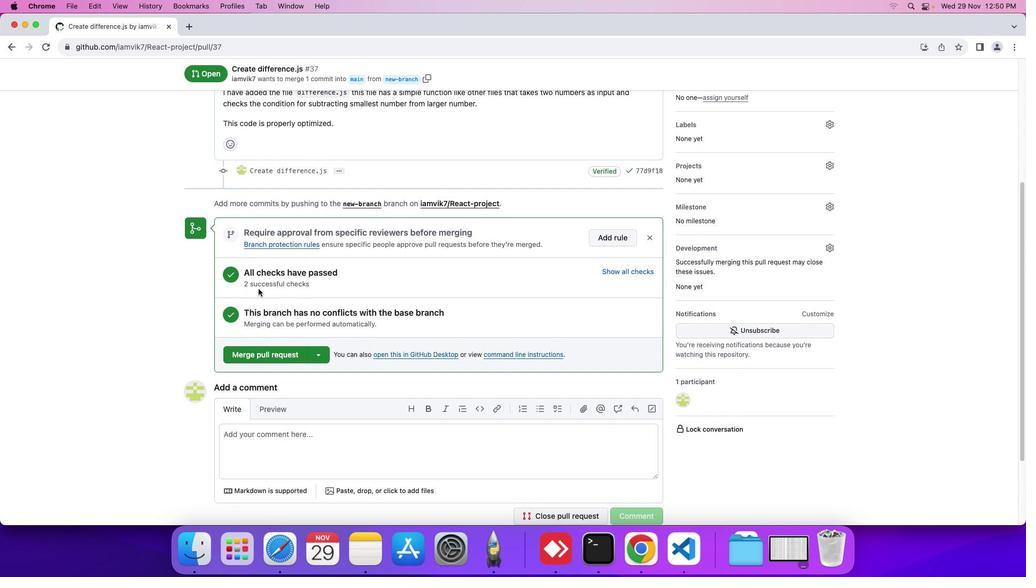 
Action: Mouse scrolled (259, 289) with delta (0, 1)
Screenshot: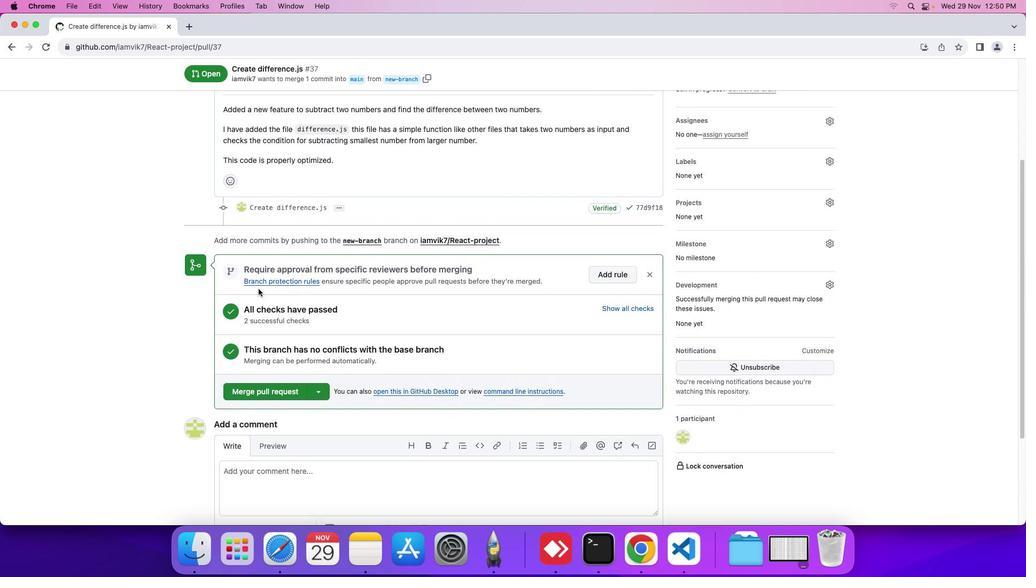 
Action: Mouse scrolled (259, 289) with delta (0, 1)
Screenshot: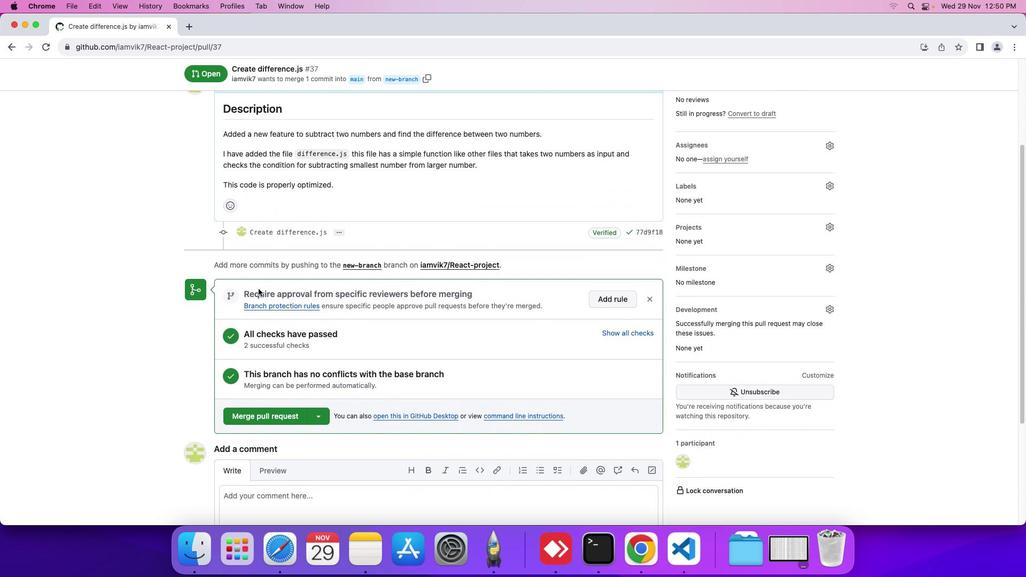 
Action: Mouse scrolled (259, 289) with delta (0, 1)
Screenshot: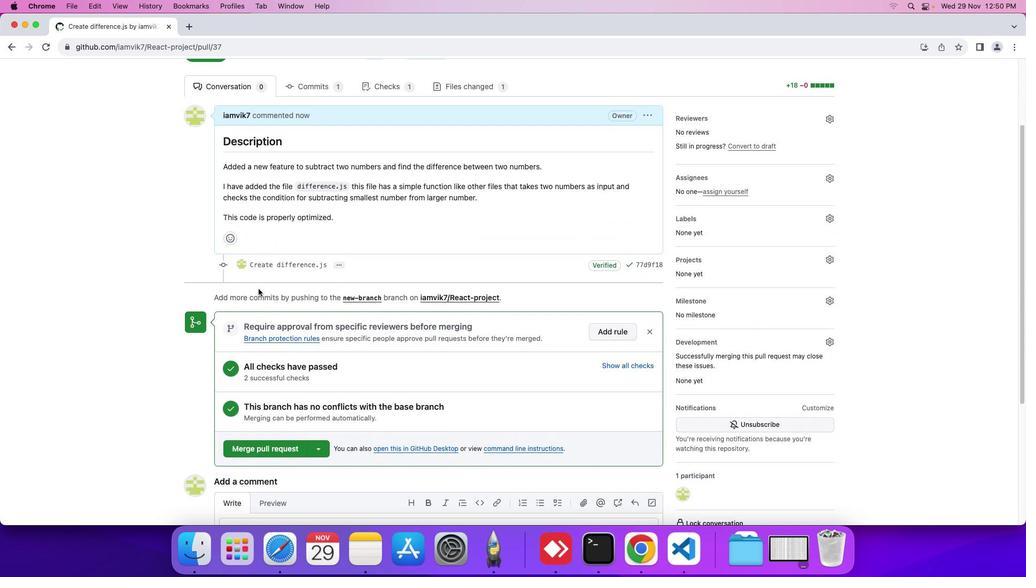 
Action: Mouse scrolled (259, 289) with delta (0, 1)
Screenshot: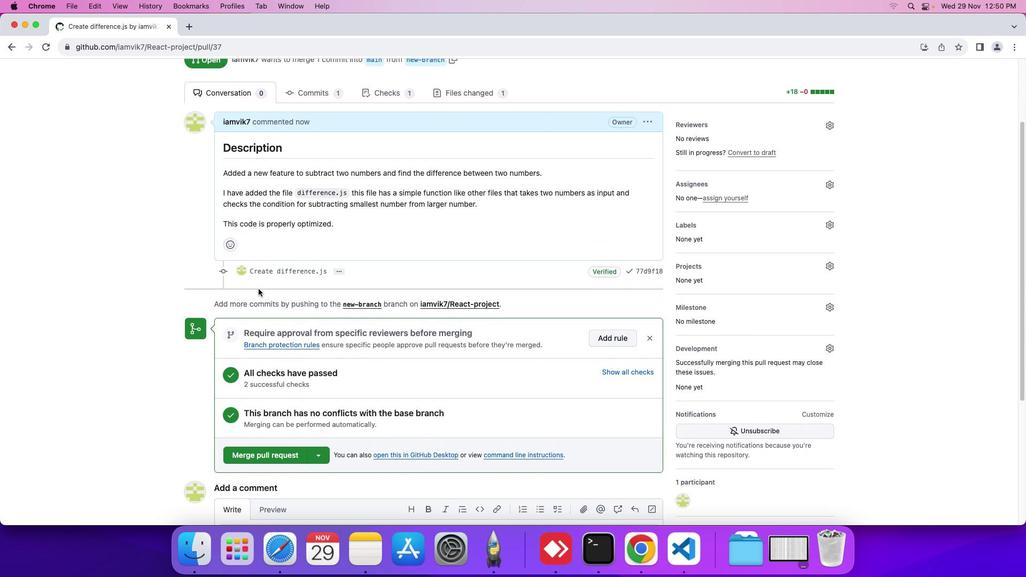 
Action: Mouse scrolled (259, 289) with delta (0, 1)
Screenshot: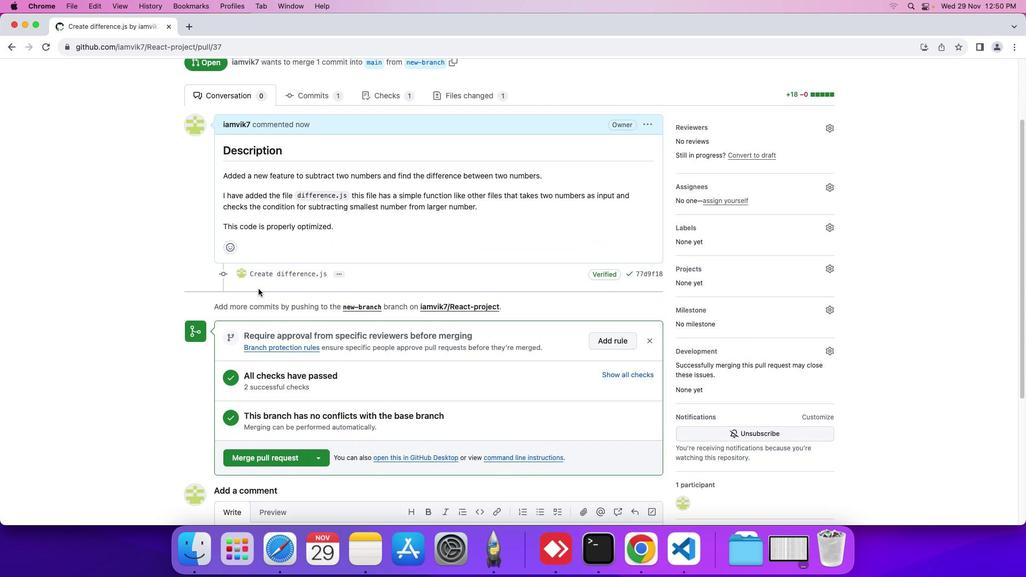 
Action: Mouse scrolled (259, 289) with delta (0, 1)
Screenshot: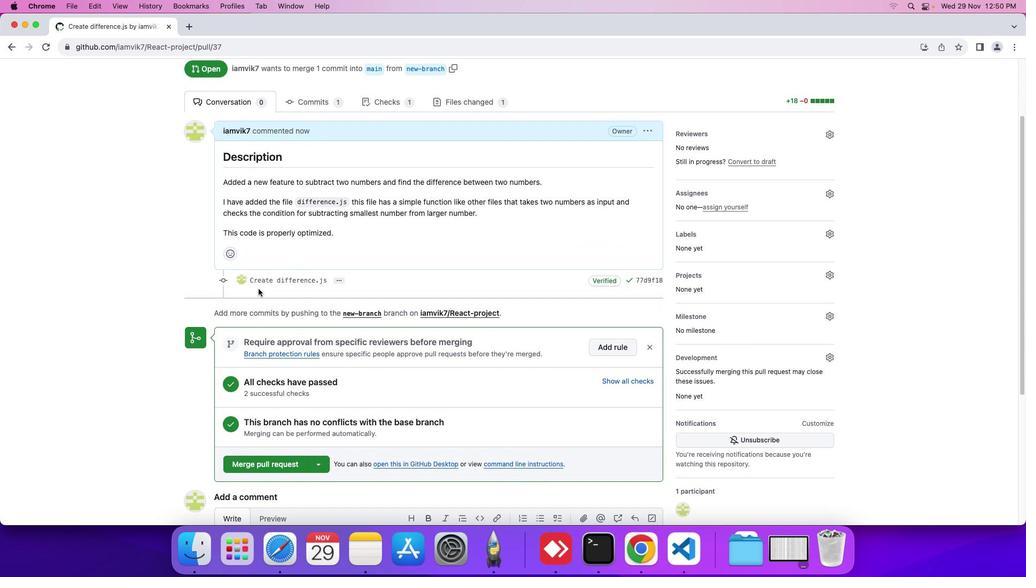 
Action: Mouse scrolled (259, 289) with delta (0, 1)
Screenshot: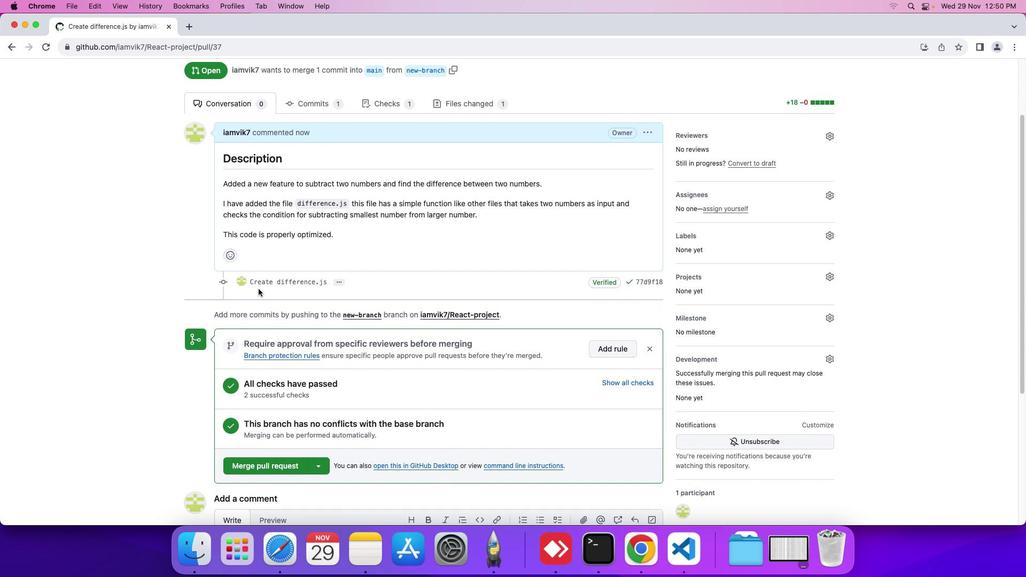 
Action: Mouse scrolled (259, 289) with delta (0, 1)
Screenshot: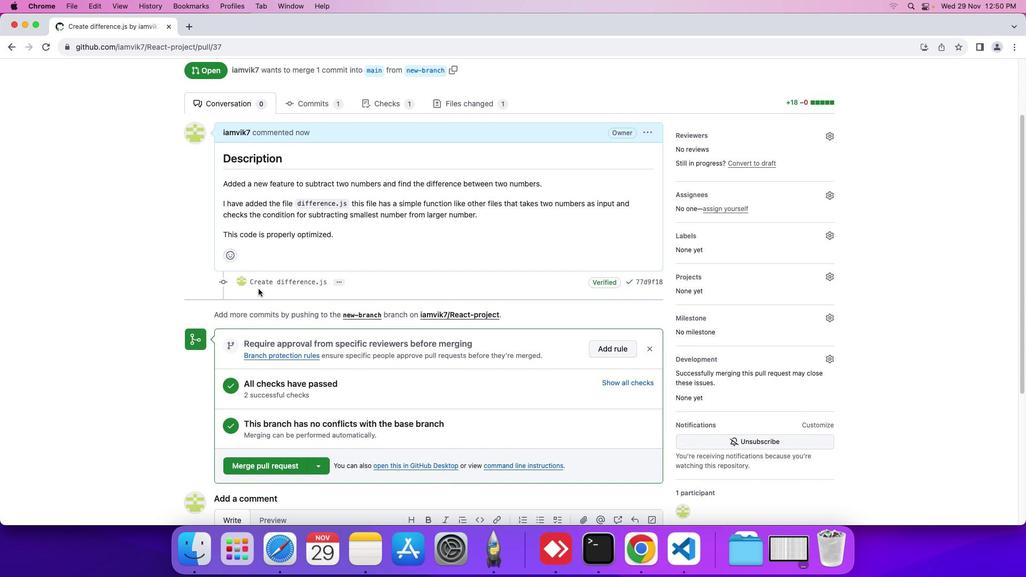 
Action: Mouse scrolled (259, 289) with delta (0, 1)
Screenshot: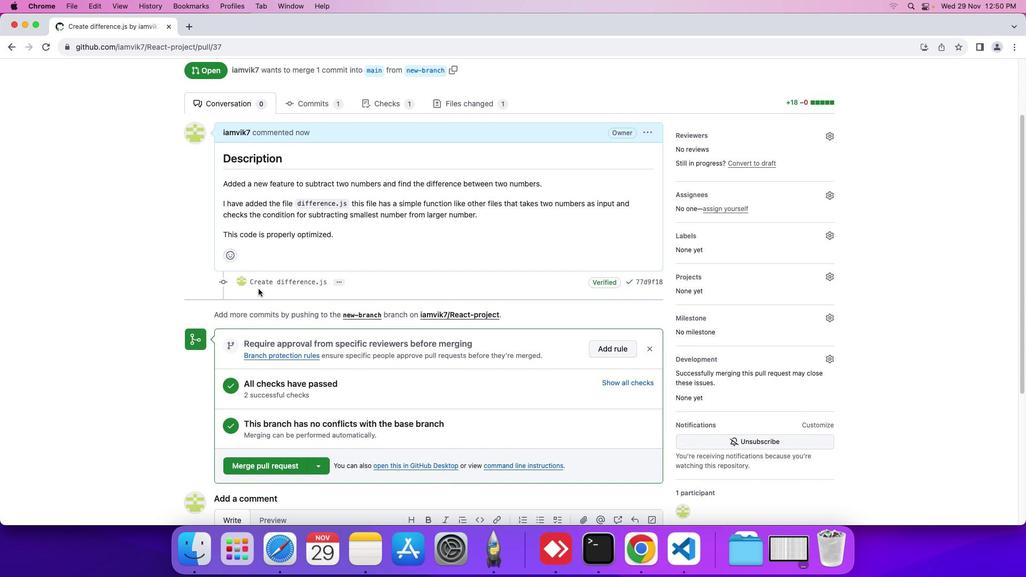 
Action: Mouse moved to (371, 310)
Screenshot: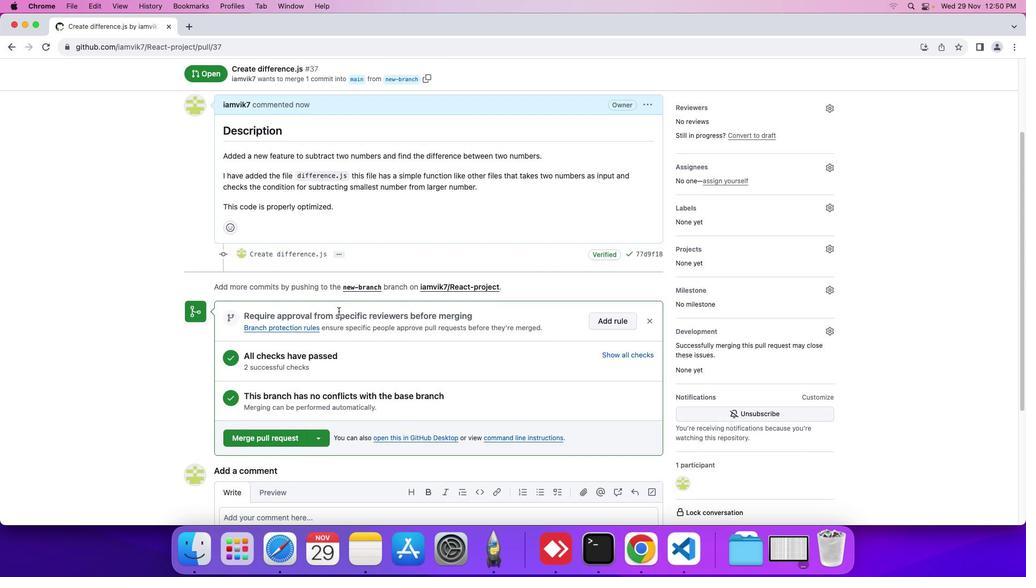 
Action: Mouse scrolled (371, 310) with delta (0, 0)
Screenshot: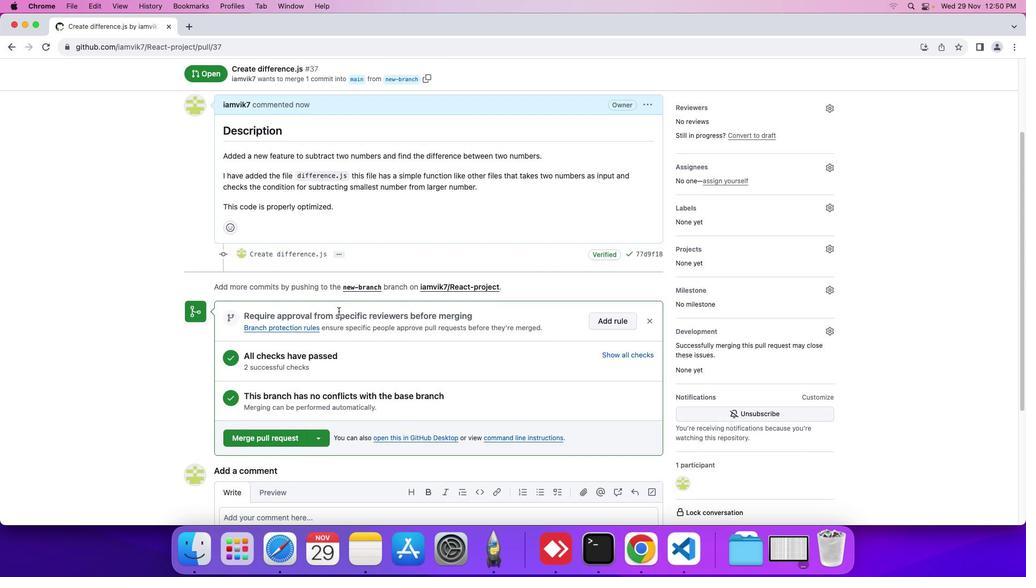 
Action: Mouse moved to (346, 312)
Screenshot: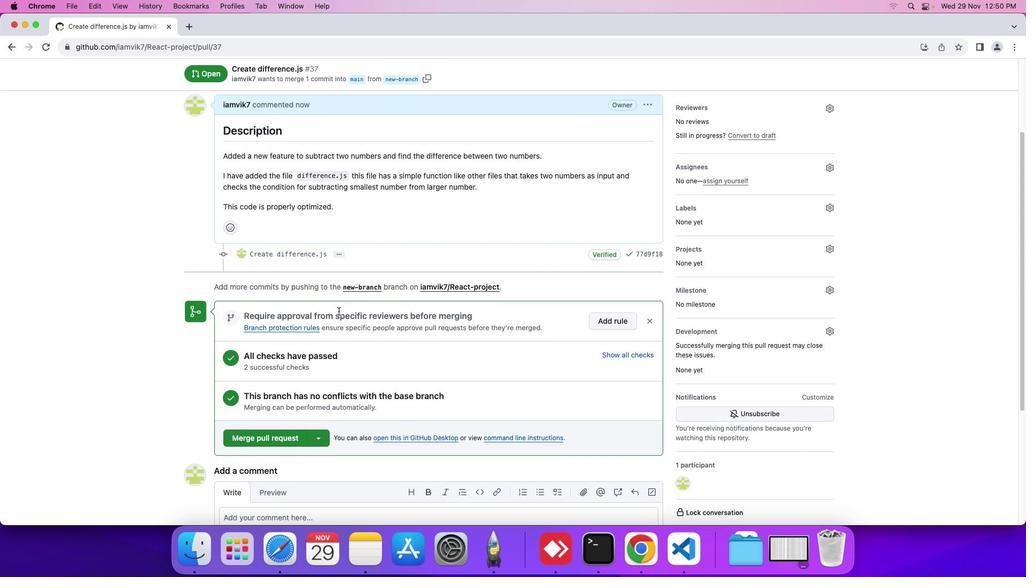 
Action: Mouse scrolled (346, 312) with delta (0, 0)
Screenshot: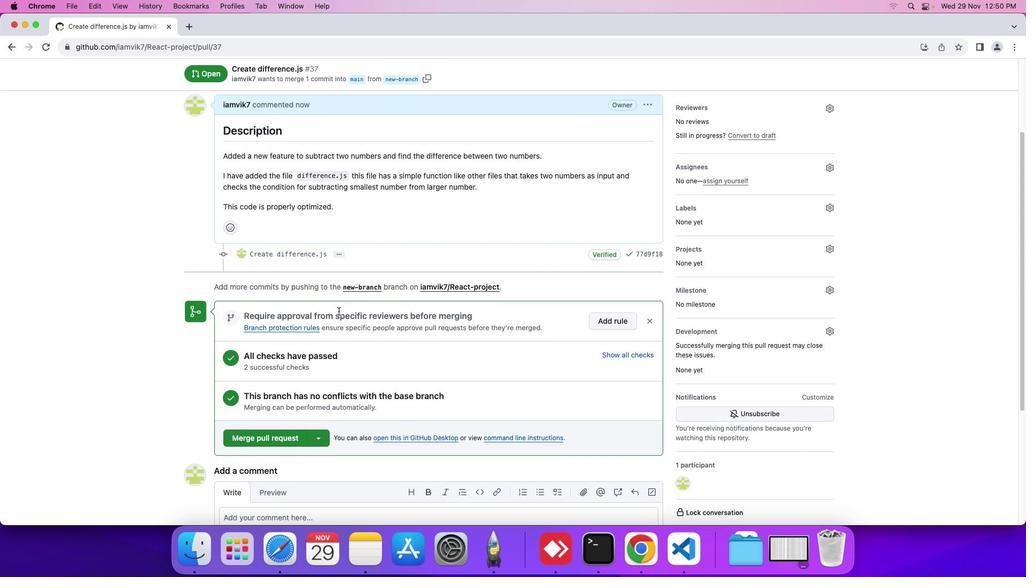 
Action: Mouse moved to (340, 312)
Screenshot: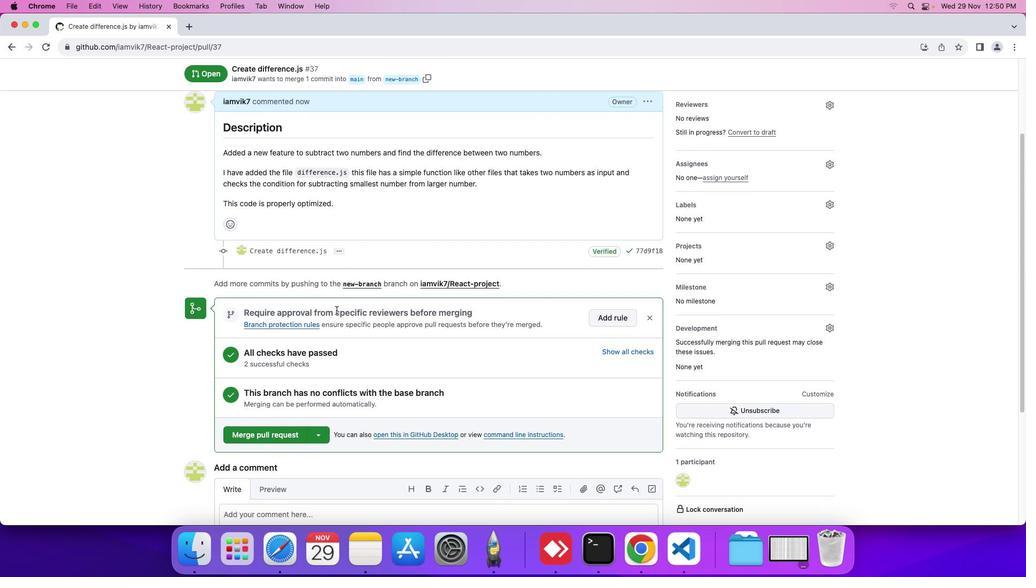 
Action: Mouse scrolled (340, 312) with delta (0, 0)
Screenshot: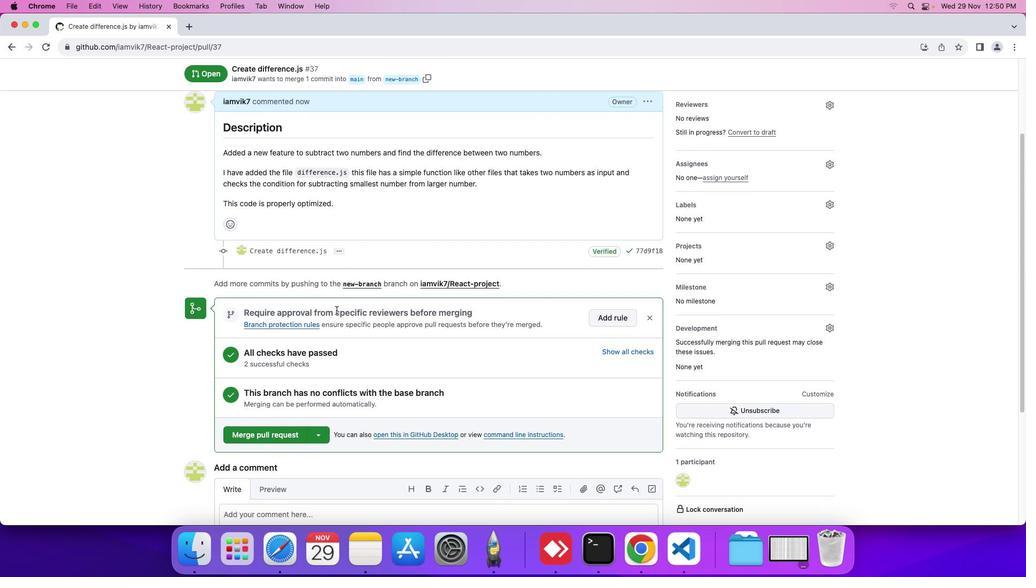 
Action: Mouse moved to (339, 312)
Screenshot: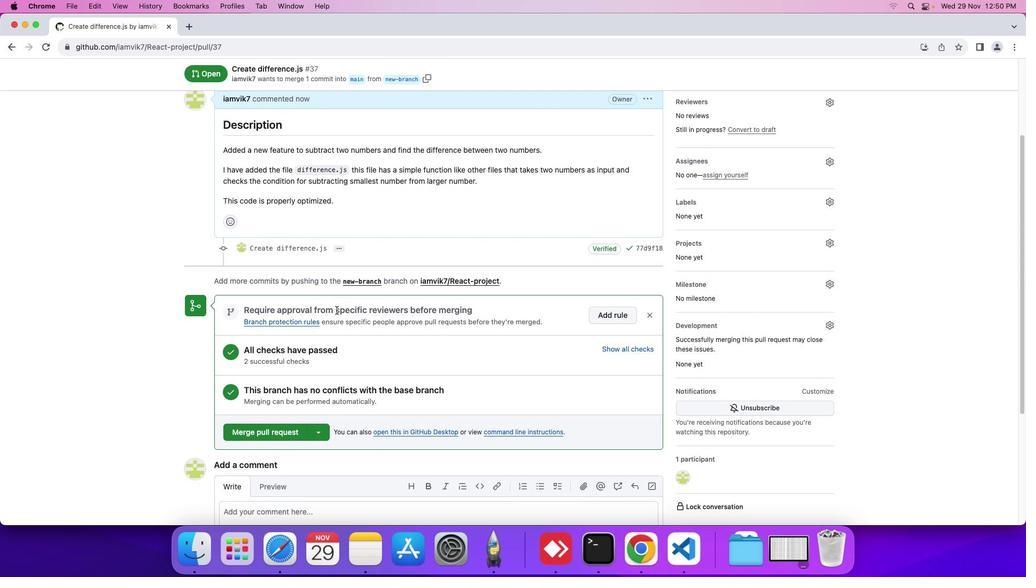 
Action: Mouse scrolled (339, 312) with delta (0, 0)
Screenshot: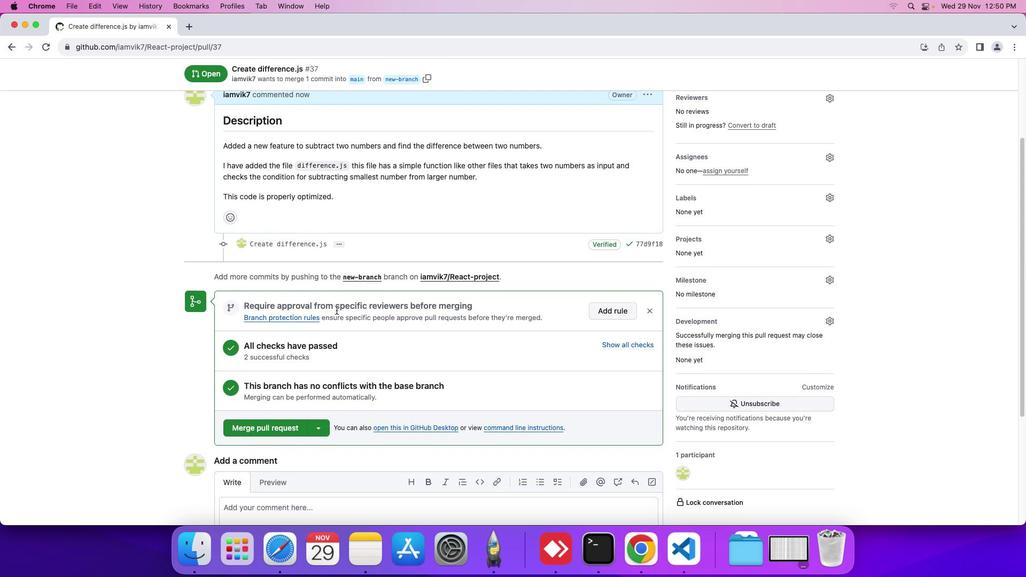 
Action: Mouse moved to (337, 311)
Screenshot: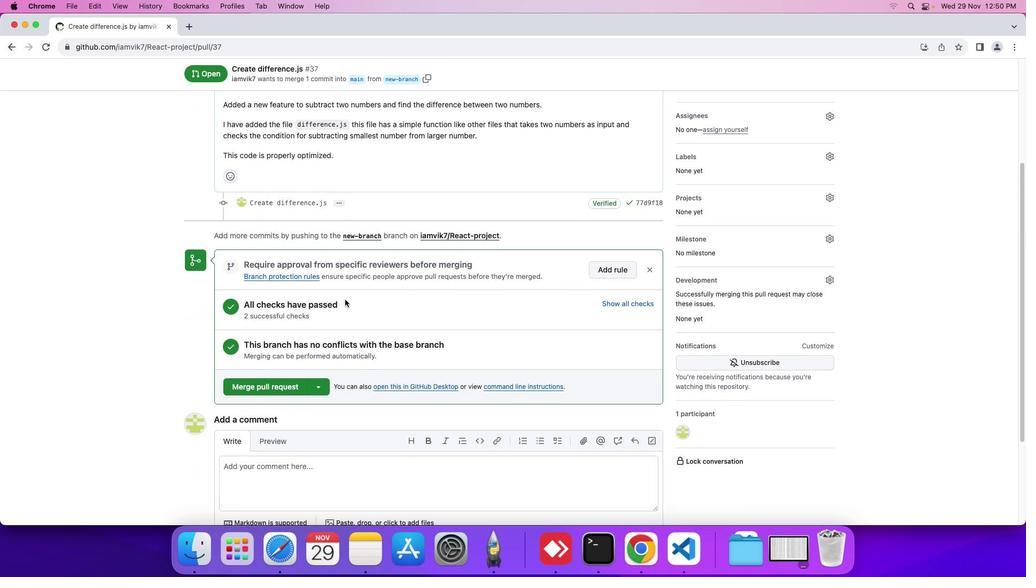 
Action: Mouse scrolled (337, 311) with delta (0, 0)
Screenshot: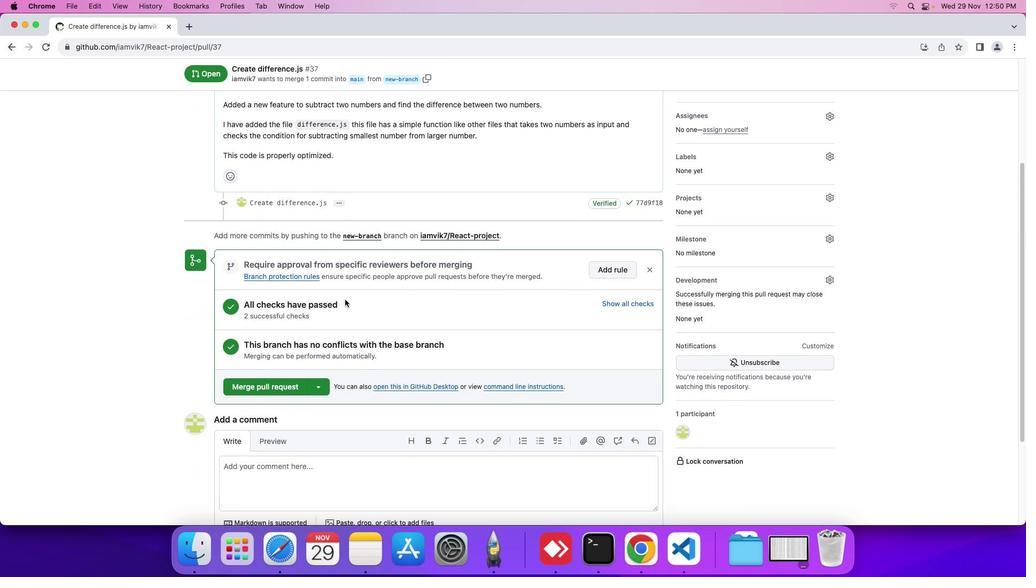 
Action: Mouse moved to (337, 311)
Screenshot: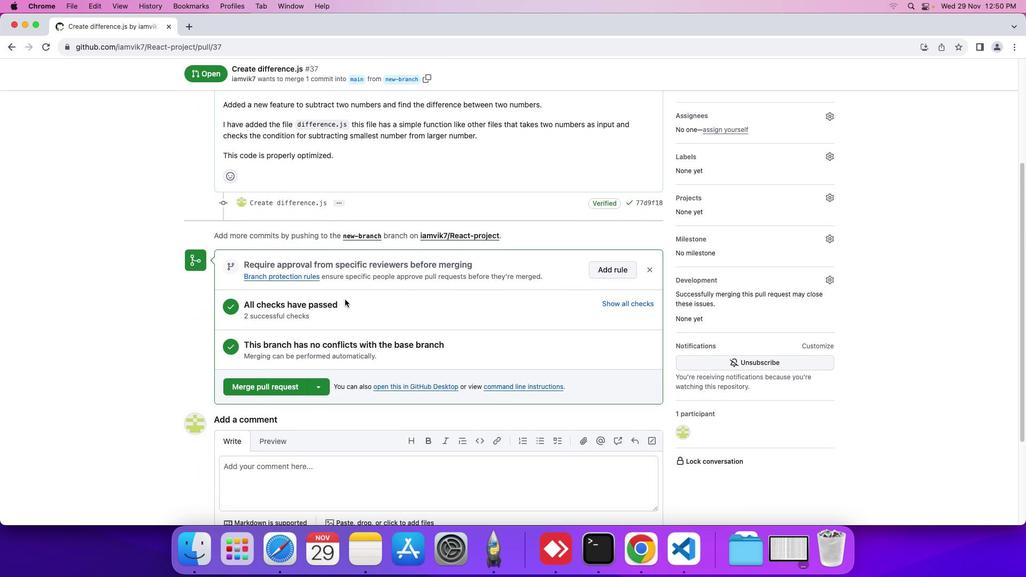 
Action: Mouse scrolled (337, 311) with delta (0, 0)
Screenshot: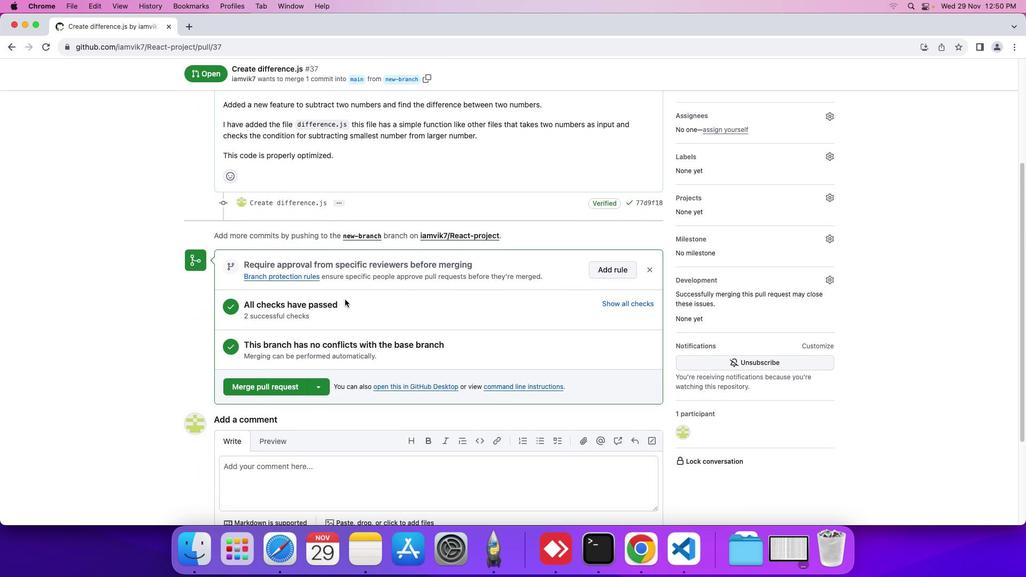 
Action: Mouse scrolled (337, 311) with delta (0, 0)
Screenshot: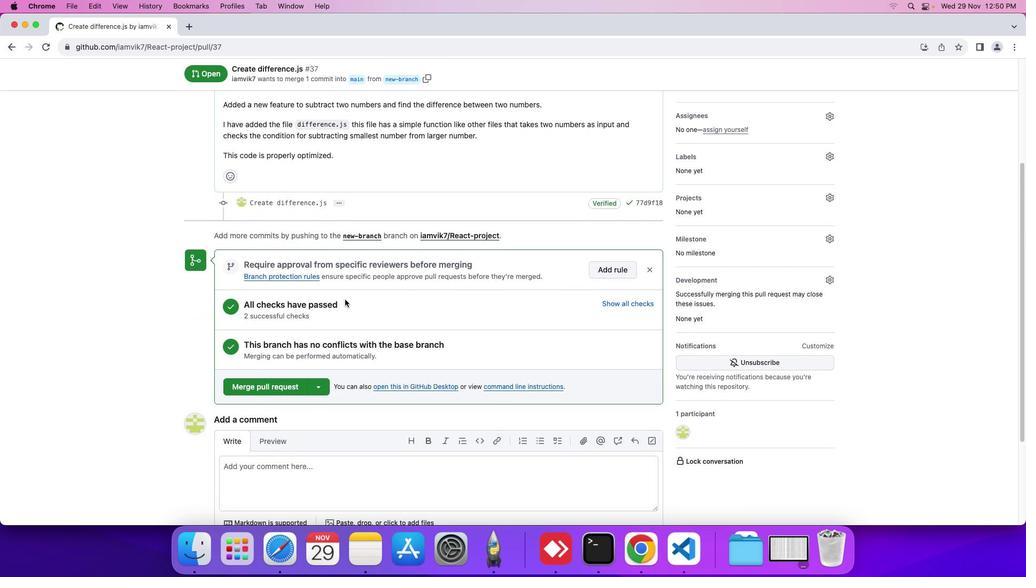 
Action: Mouse moved to (337, 310)
Screenshot: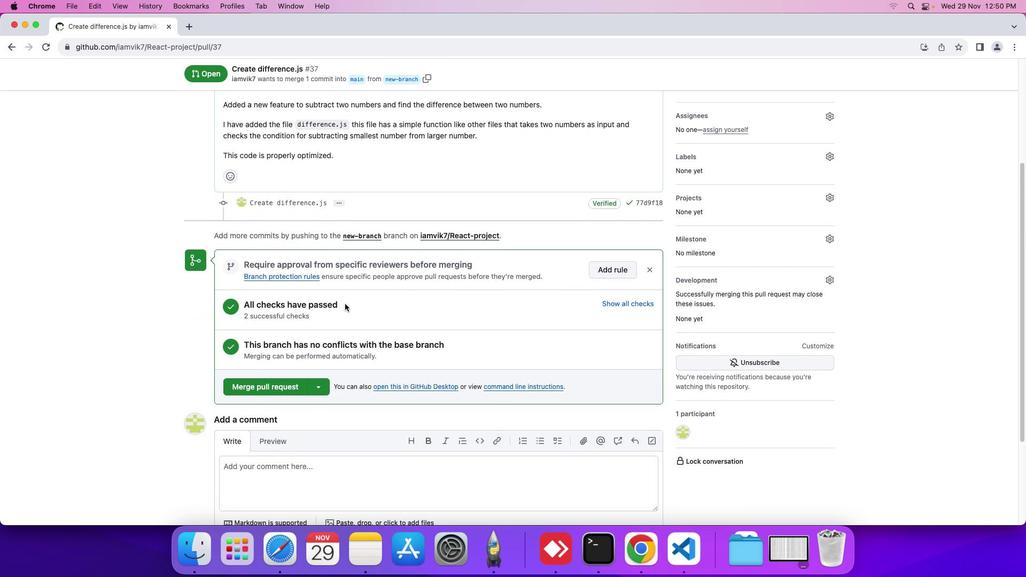 
Action: Mouse scrolled (337, 310) with delta (0, 0)
Screenshot: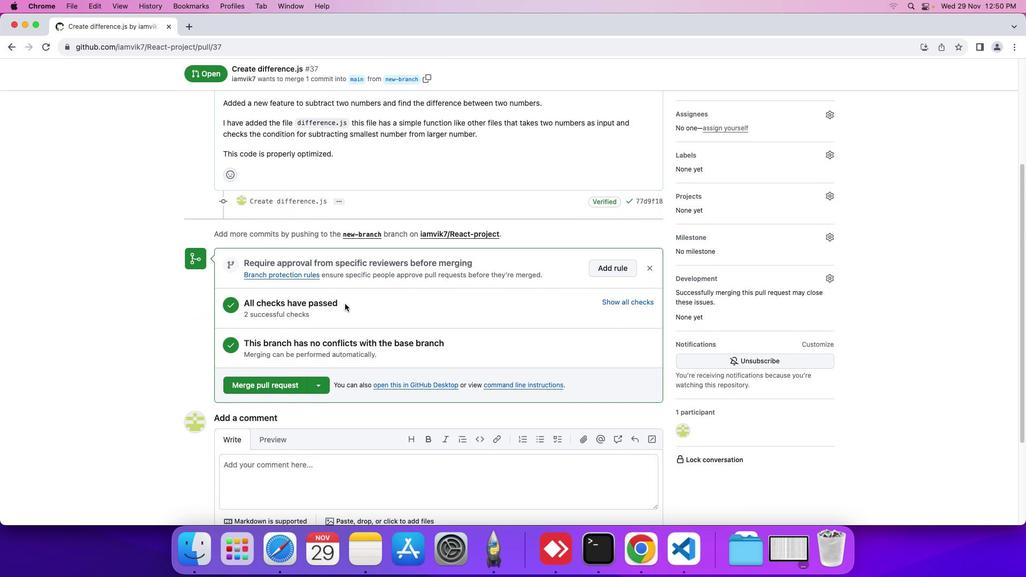 
Action: Mouse scrolled (337, 310) with delta (0, 0)
Screenshot: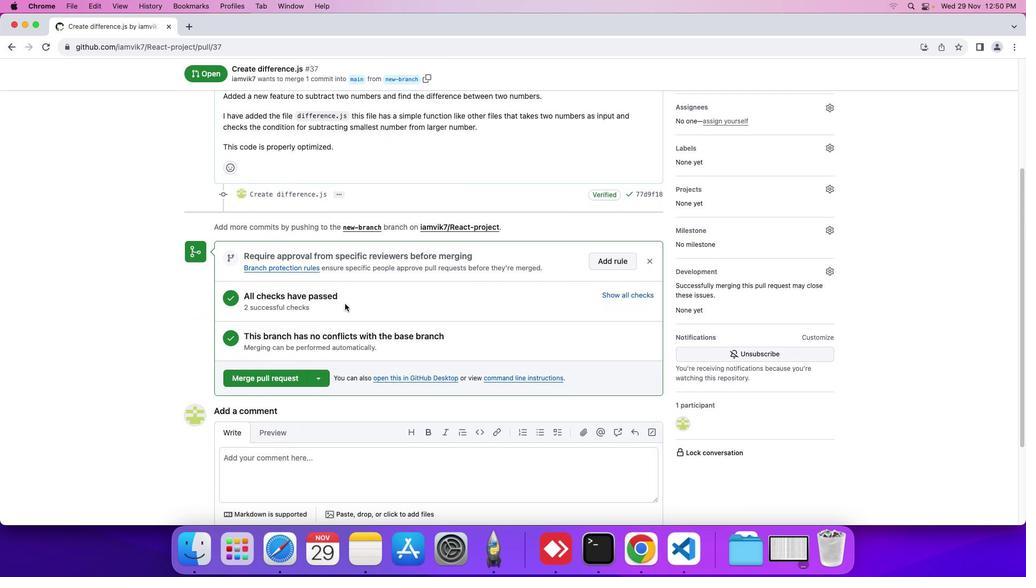 
Action: Mouse moved to (345, 304)
Screenshot: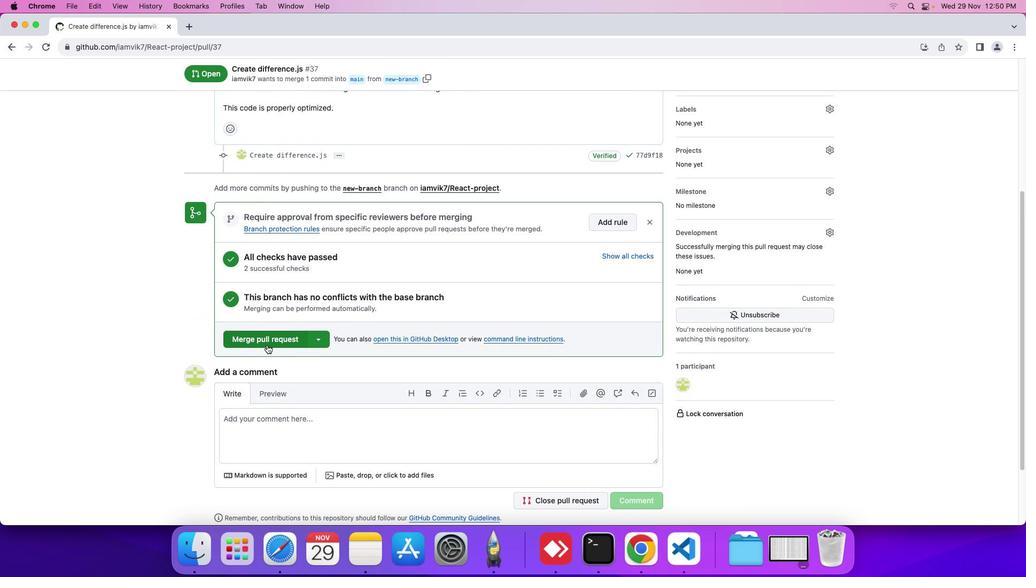 
Action: Mouse scrolled (345, 304) with delta (0, 0)
Screenshot: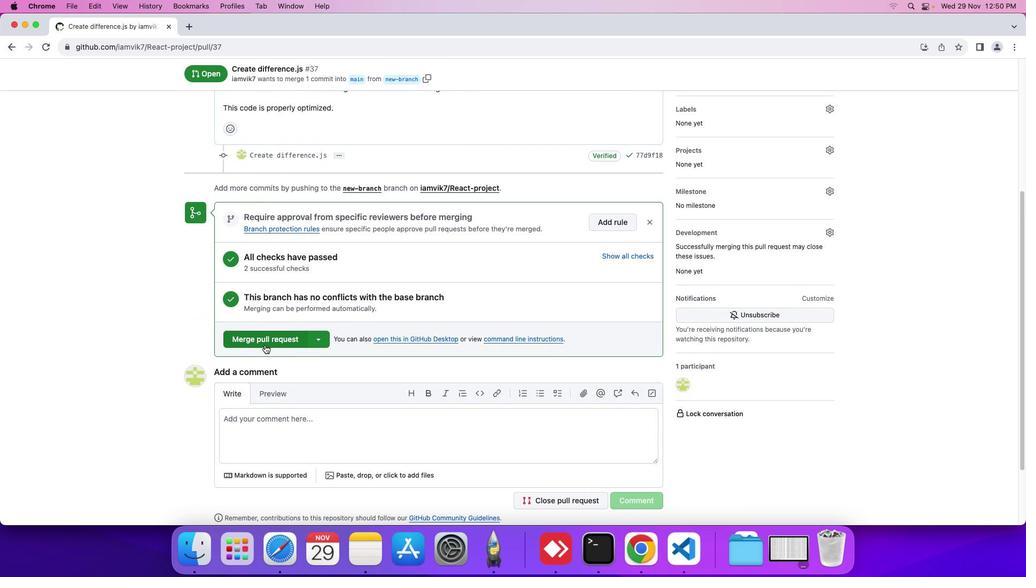 
Action: Mouse scrolled (345, 304) with delta (0, 0)
Screenshot: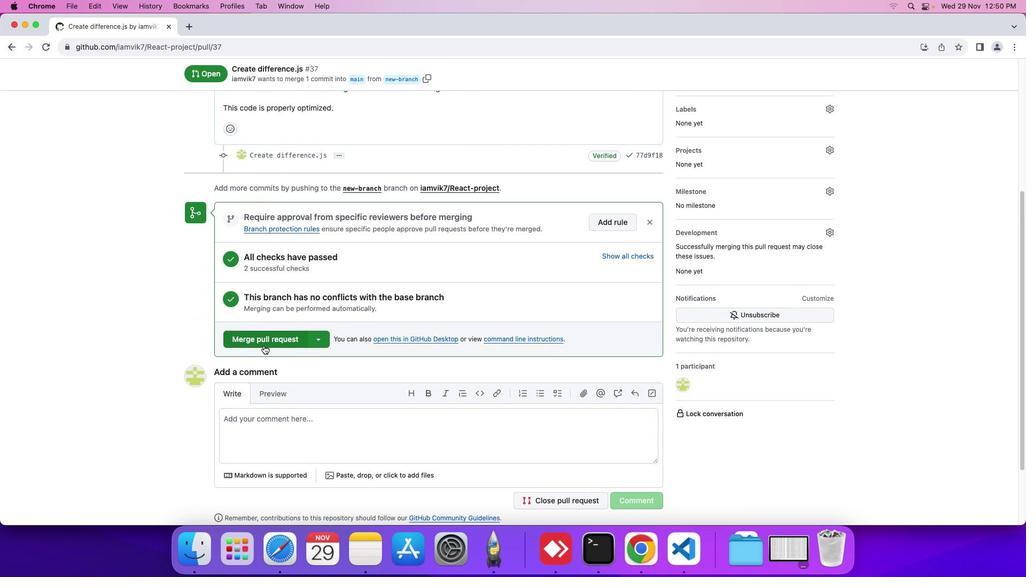 
Action: Mouse scrolled (345, 304) with delta (0, 0)
Screenshot: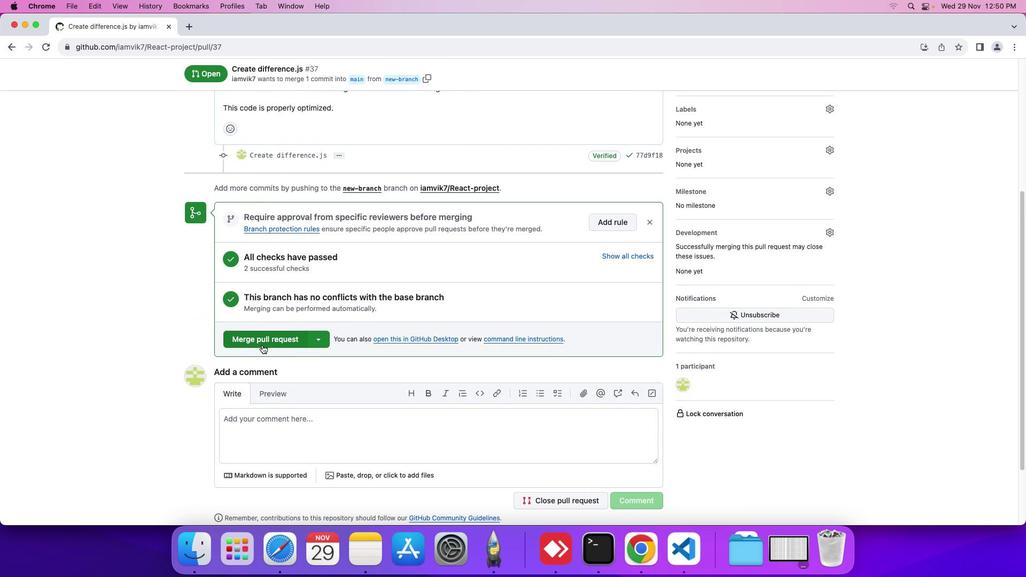 
Action: Mouse moved to (260, 344)
Screenshot: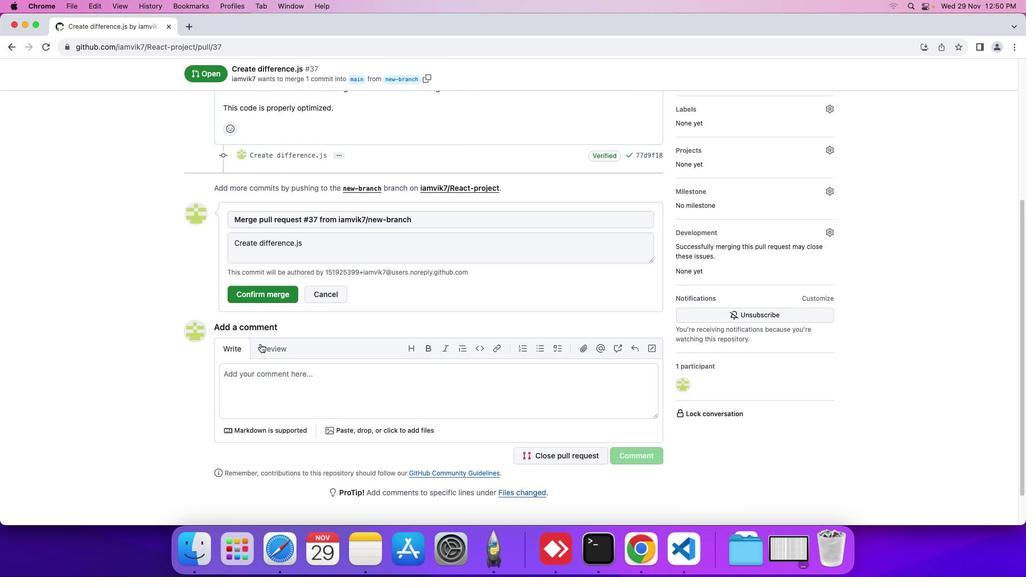 
Action: Mouse pressed left at (260, 344)
Screenshot: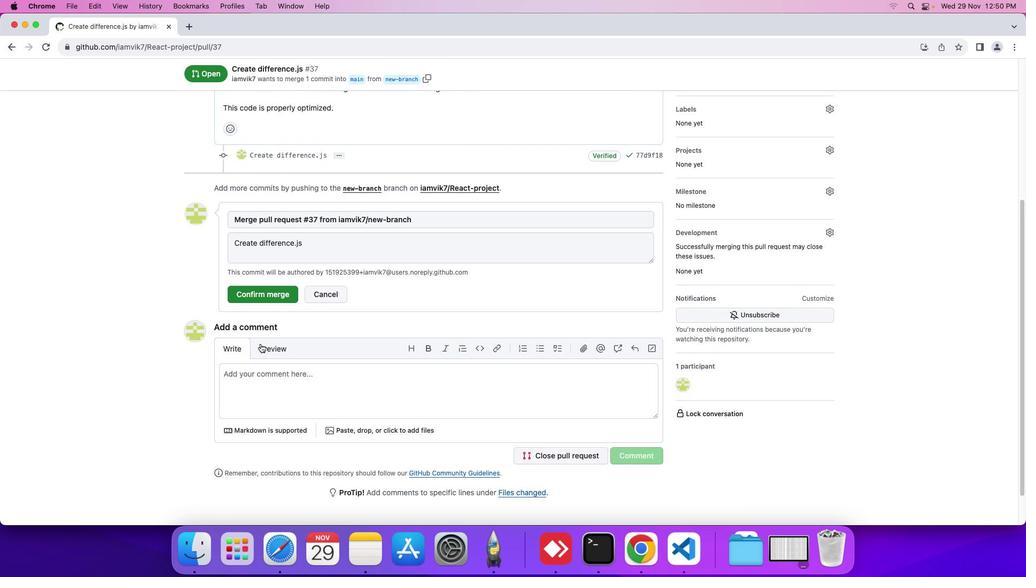 
Action: Mouse moved to (269, 303)
Screenshot: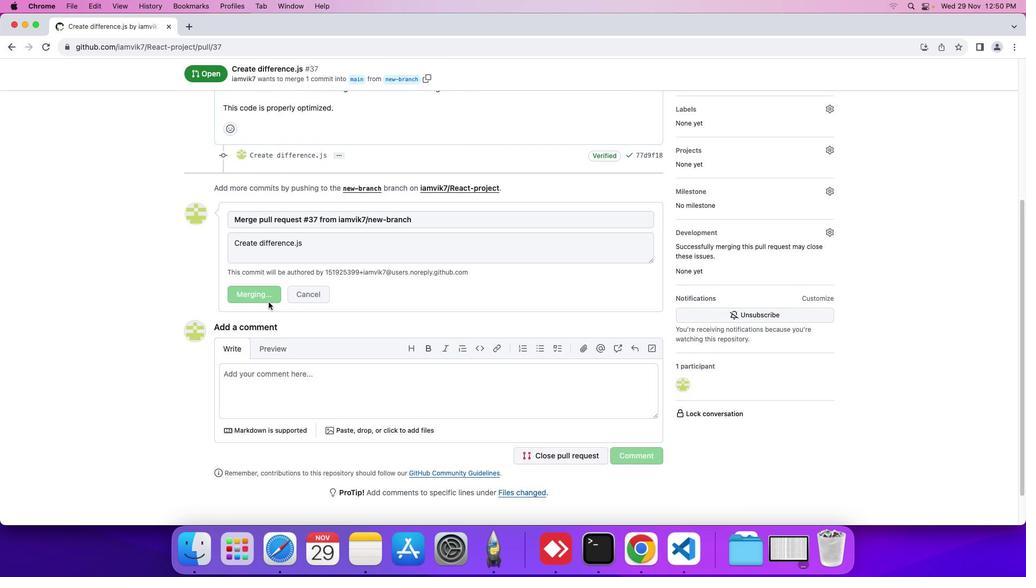 
Action: Mouse pressed left at (269, 303)
Screenshot: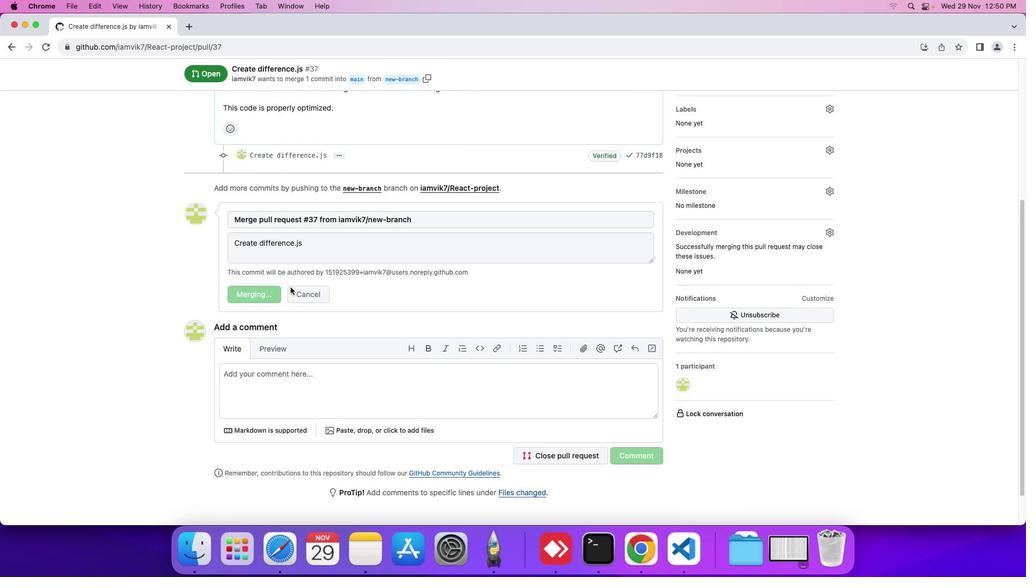
Action: Mouse moved to (336, 240)
Screenshot: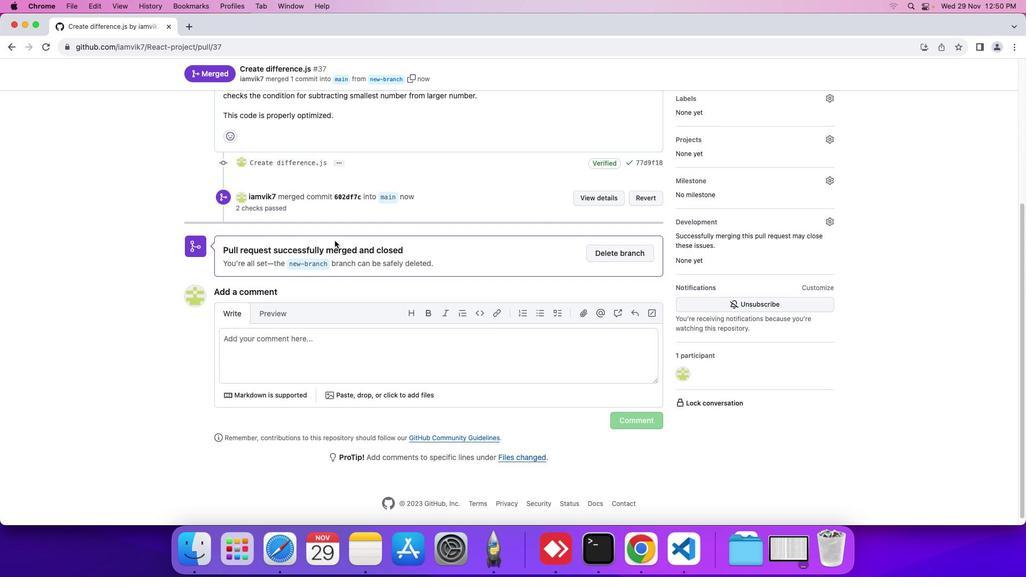 
Action: Mouse scrolled (336, 240) with delta (0, 1)
Screenshot: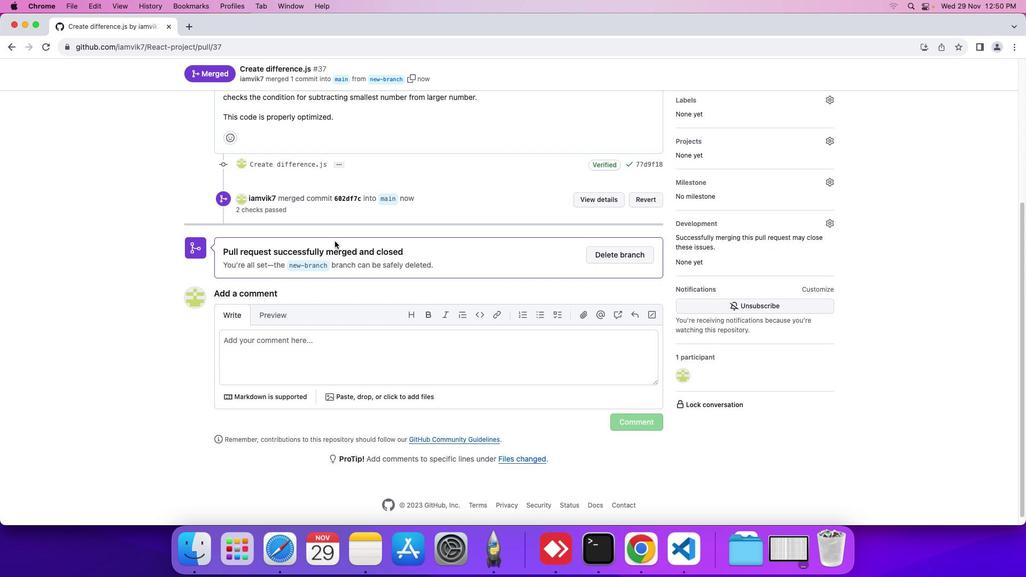 
Action: Mouse moved to (335, 240)
Screenshot: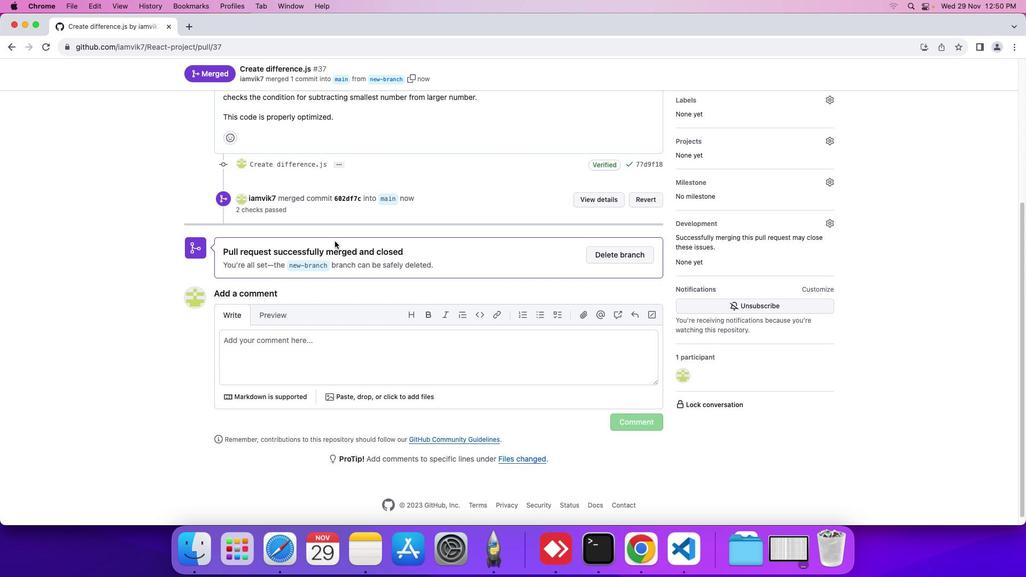 
Action: Mouse scrolled (335, 240) with delta (0, 1)
Screenshot: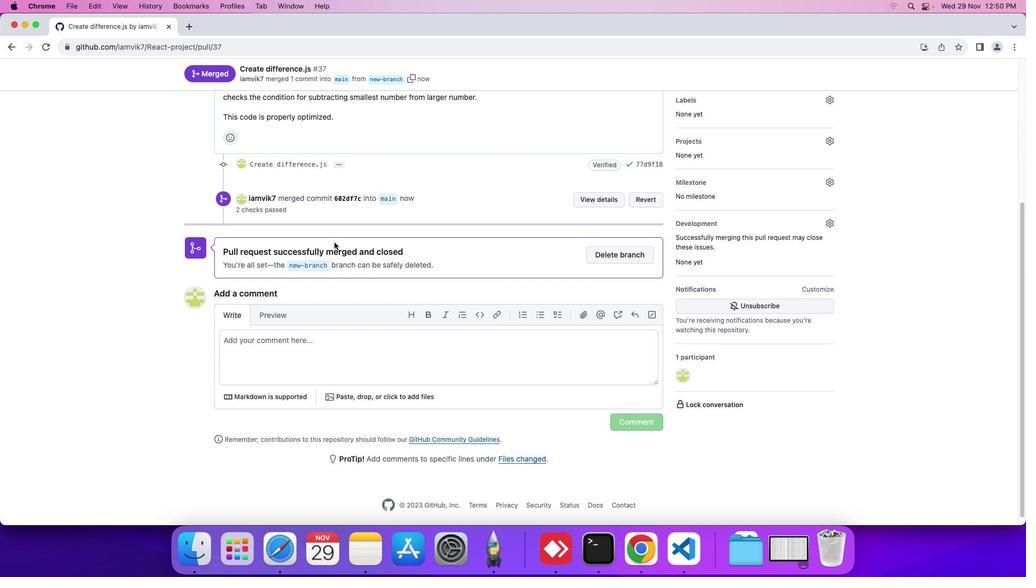 
Action: Mouse scrolled (335, 240) with delta (0, 1)
Screenshot: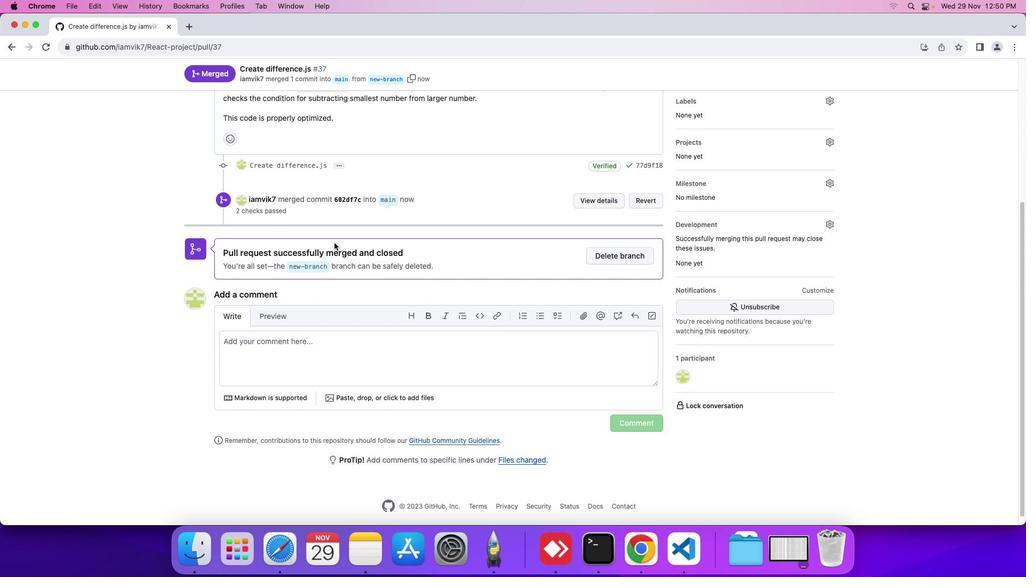 
Action: Mouse moved to (335, 241)
Screenshot: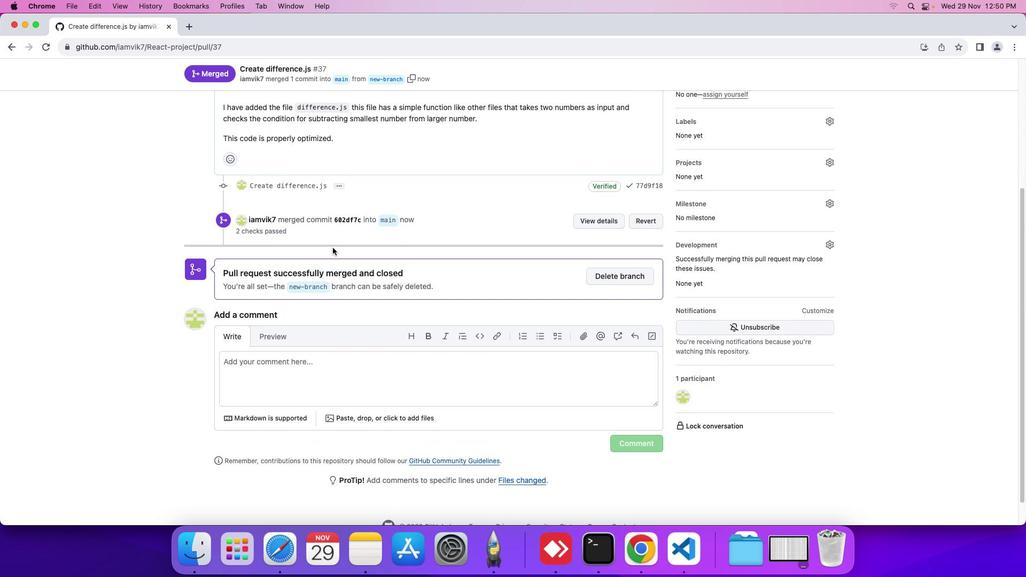 
Action: Mouse scrolled (335, 241) with delta (0, 1)
Screenshot: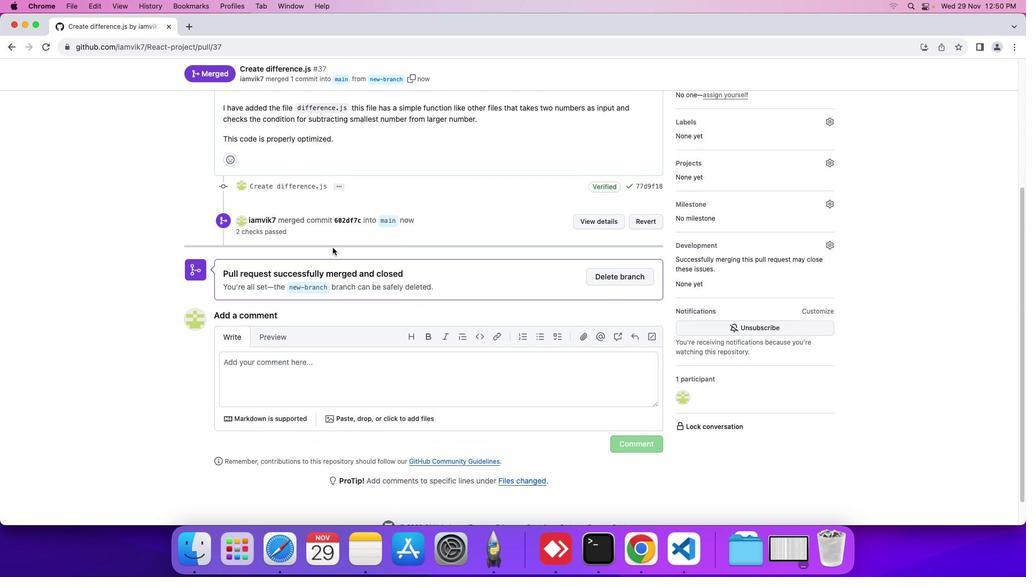 
Action: Mouse moved to (334, 243)
Screenshot: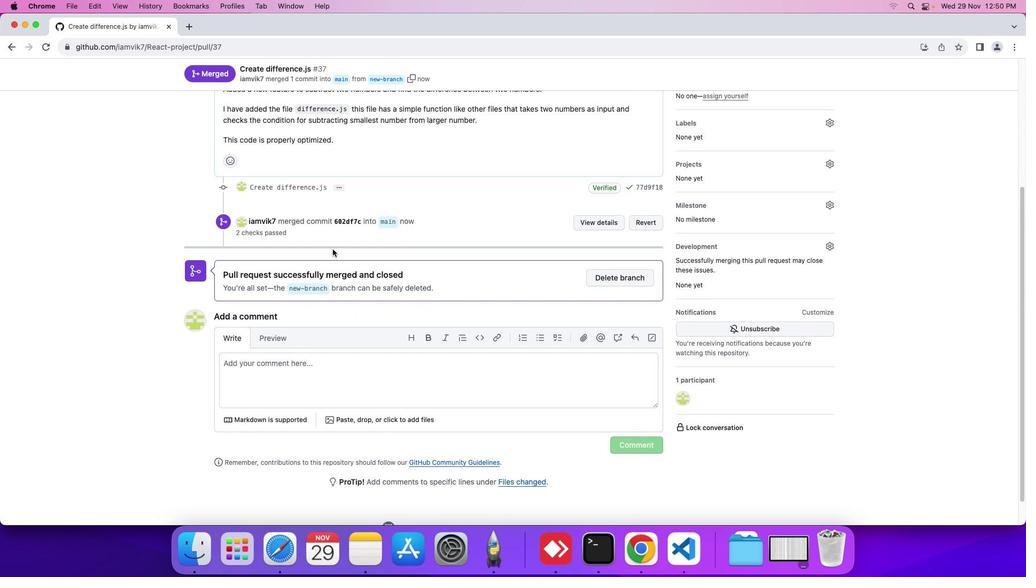 
Action: Mouse scrolled (334, 243) with delta (0, 1)
Screenshot: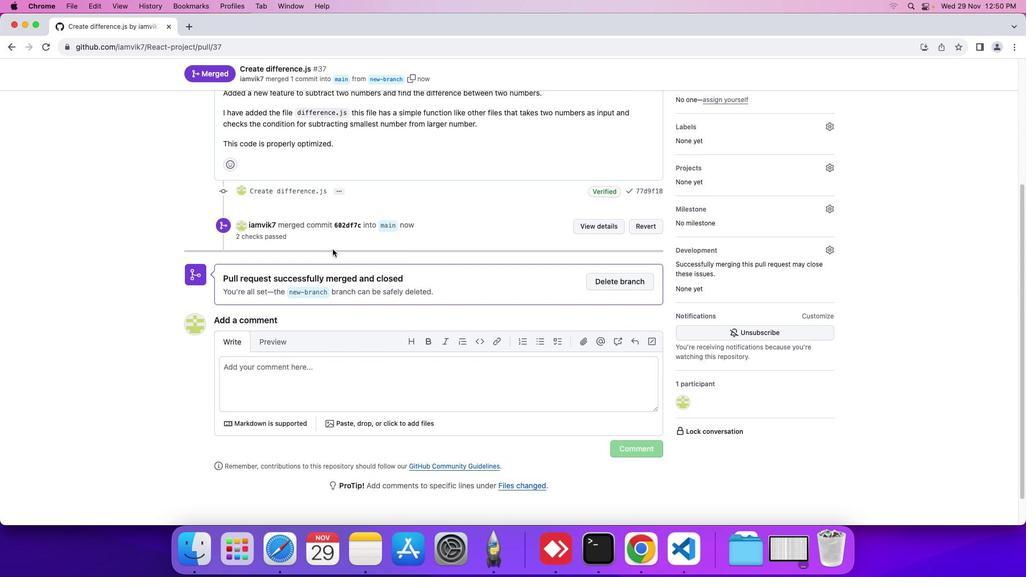 
Action: Mouse scrolled (334, 243) with delta (0, 1)
Screenshot: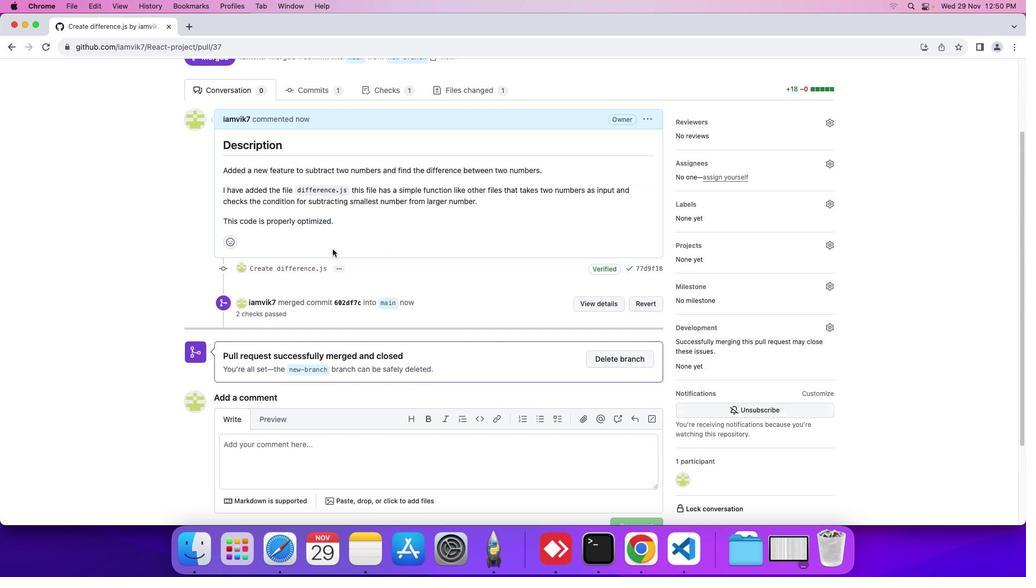 
Action: Mouse moved to (333, 246)
Screenshot: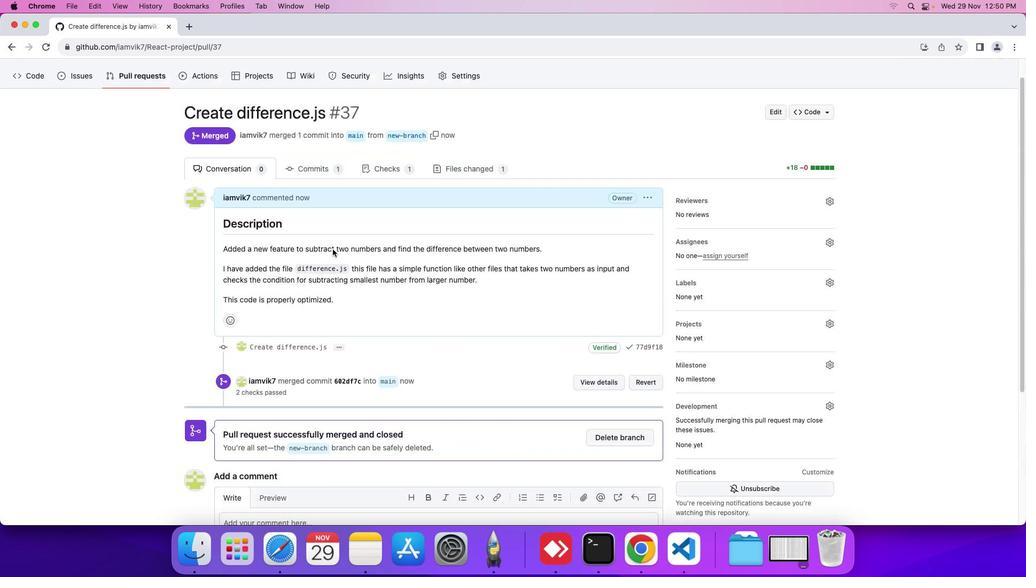 
Action: Mouse scrolled (333, 246) with delta (0, 1)
Screenshot: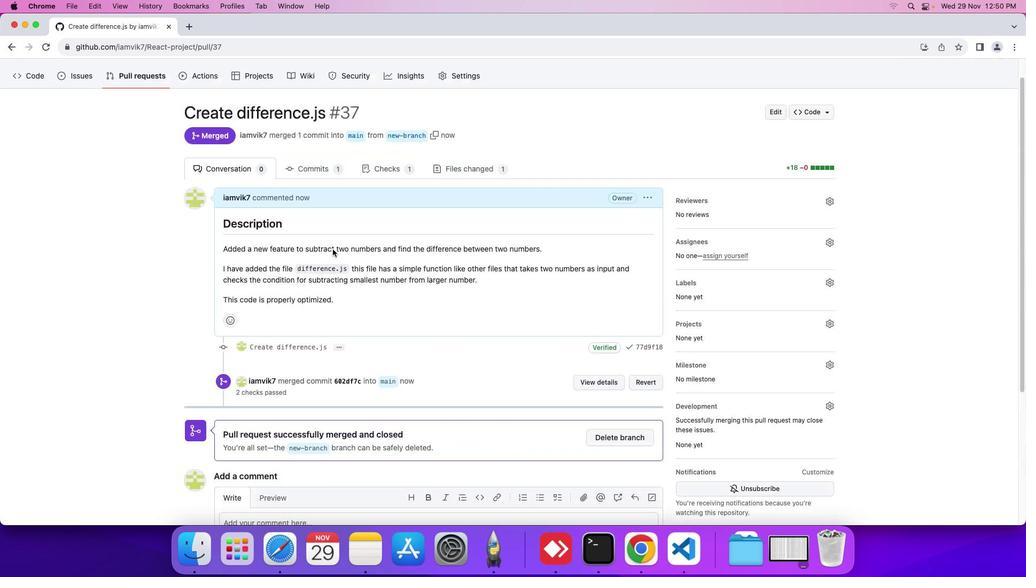 
Action: Mouse moved to (333, 248)
Screenshot: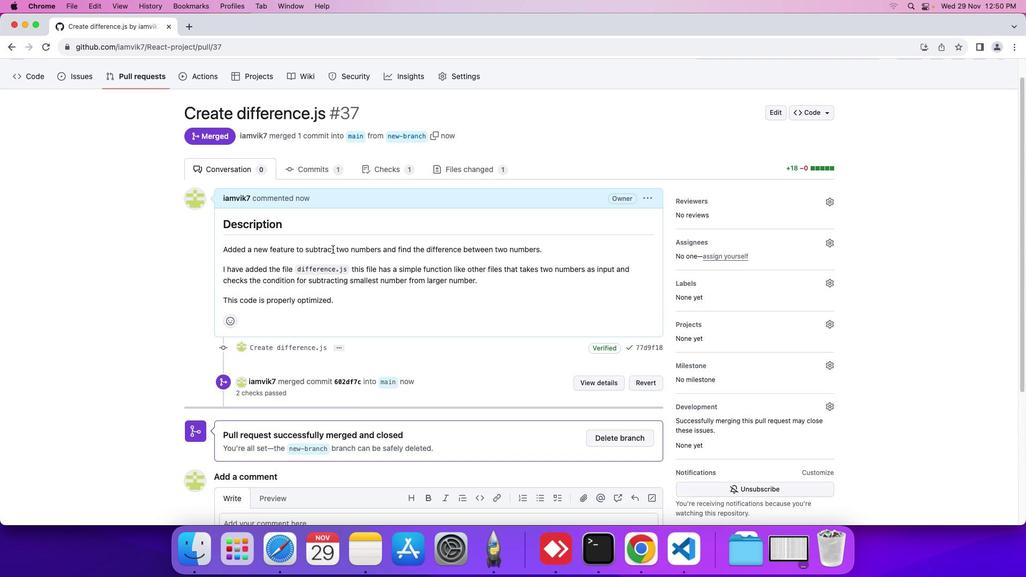 
Action: Mouse scrolled (333, 248) with delta (0, 1)
Screenshot: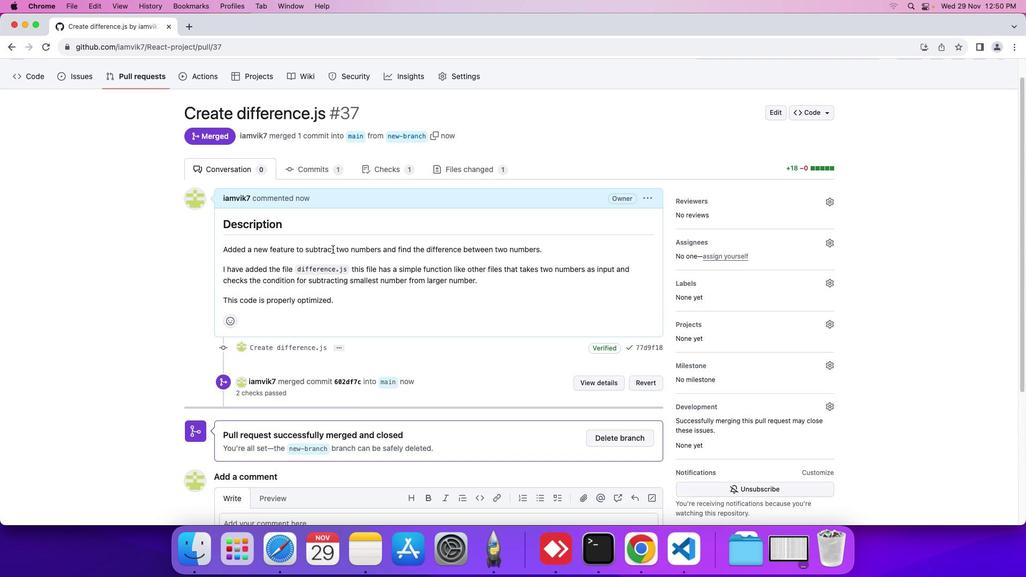
Action: Mouse moved to (333, 249)
Screenshot: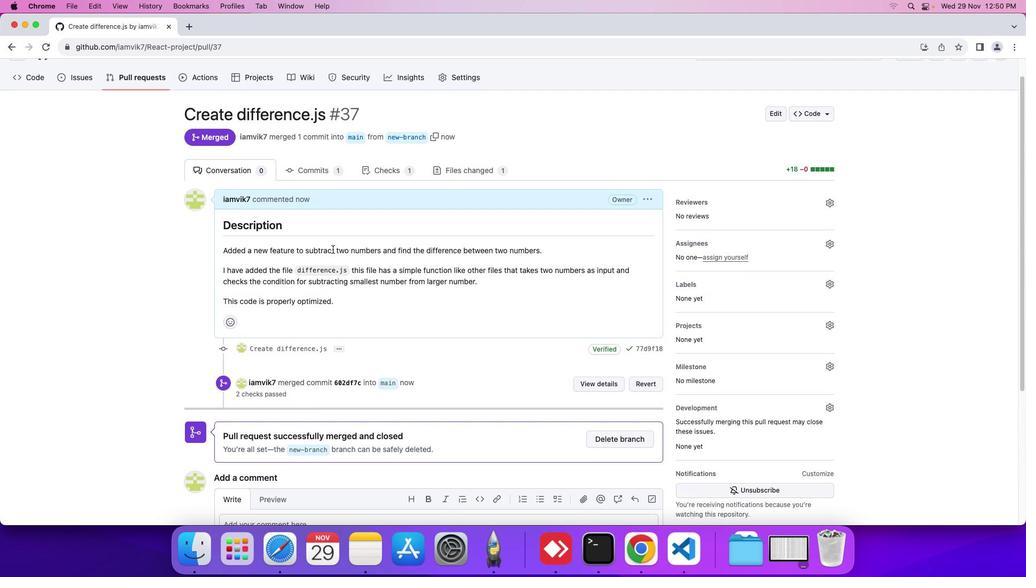 
Action: Mouse scrolled (333, 249) with delta (0, 1)
Screenshot: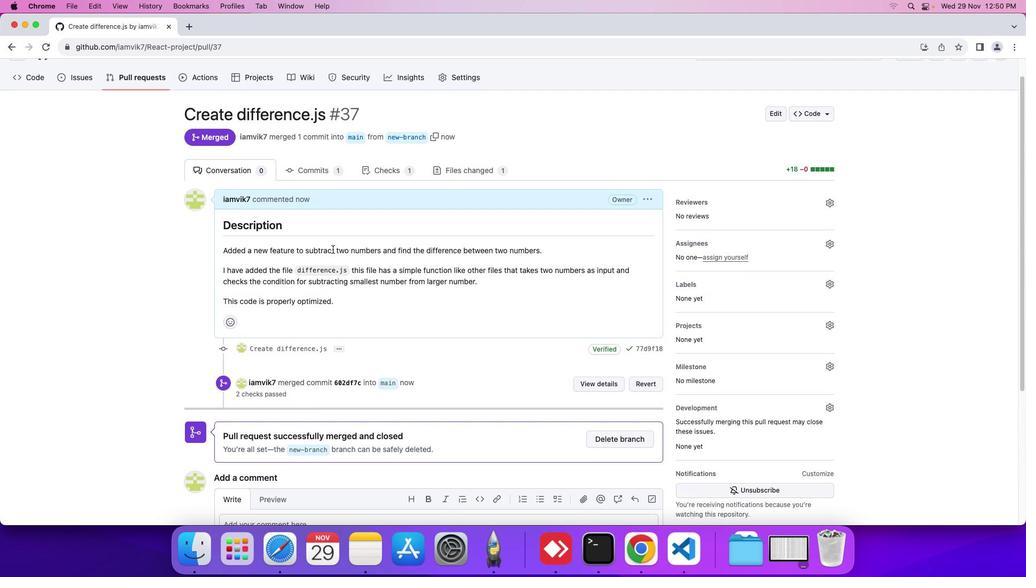 
Action: Mouse moved to (333, 249)
Screenshot: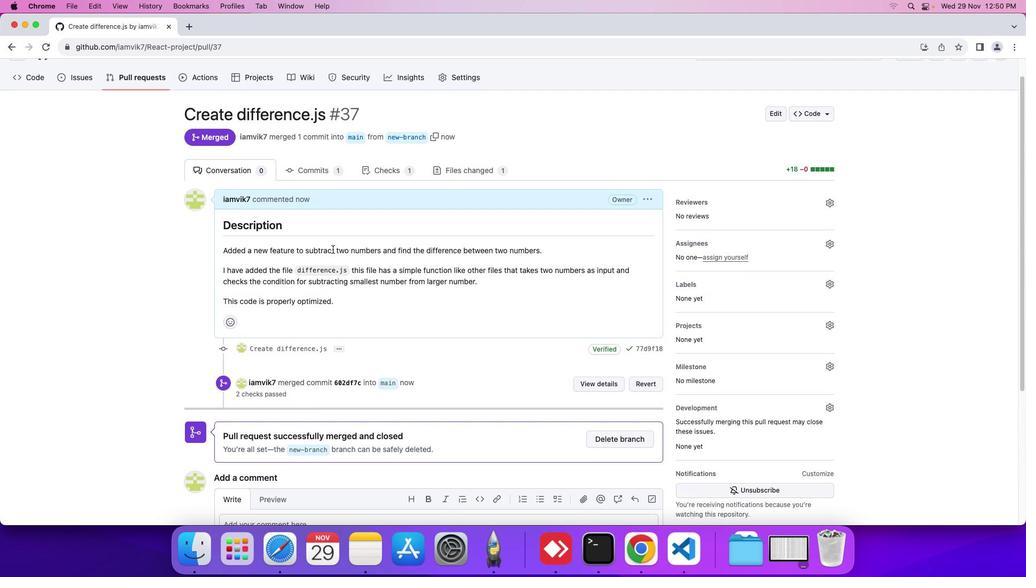 
Action: Mouse scrolled (333, 249) with delta (0, 1)
Screenshot: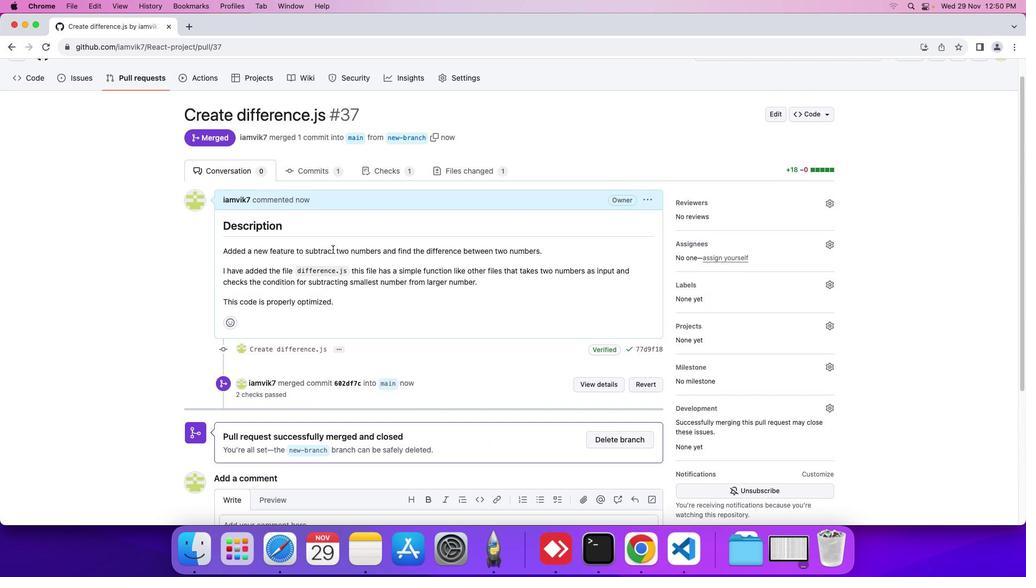 
Action: Mouse moved to (333, 250)
Screenshot: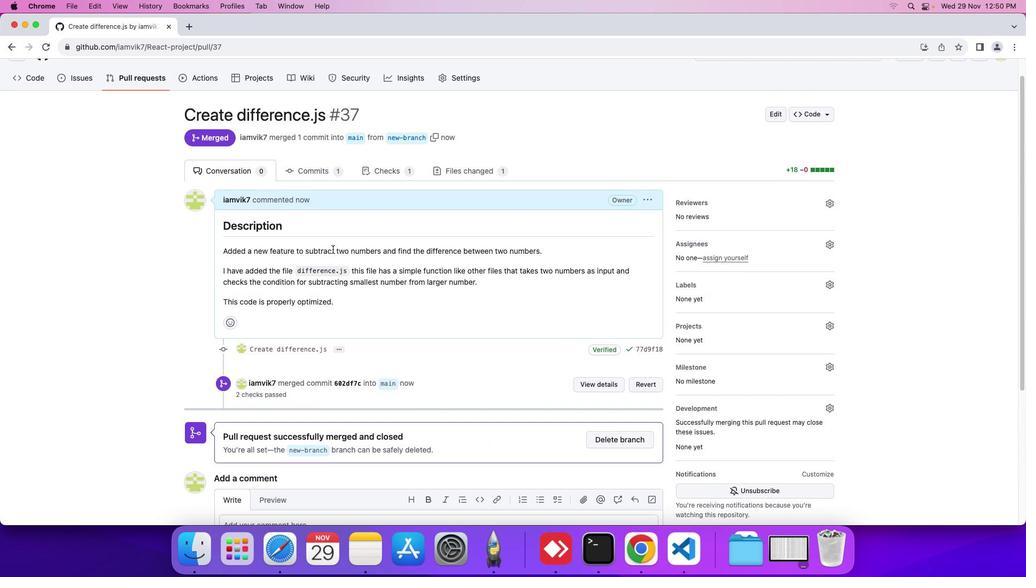 
Action: Mouse scrolled (333, 250) with delta (0, 2)
Screenshot: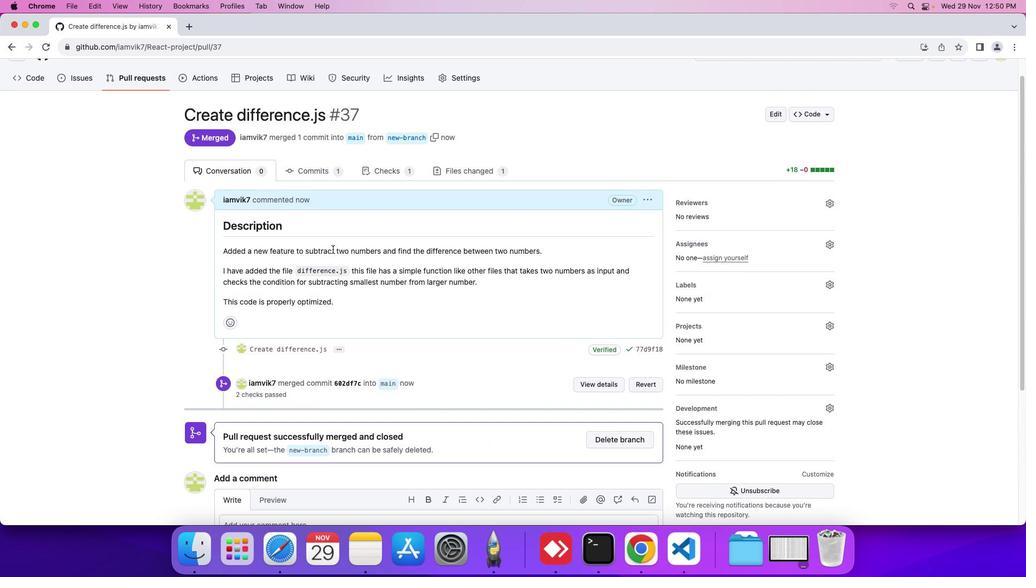 
Action: Mouse scrolled (333, 250) with delta (0, 1)
Screenshot: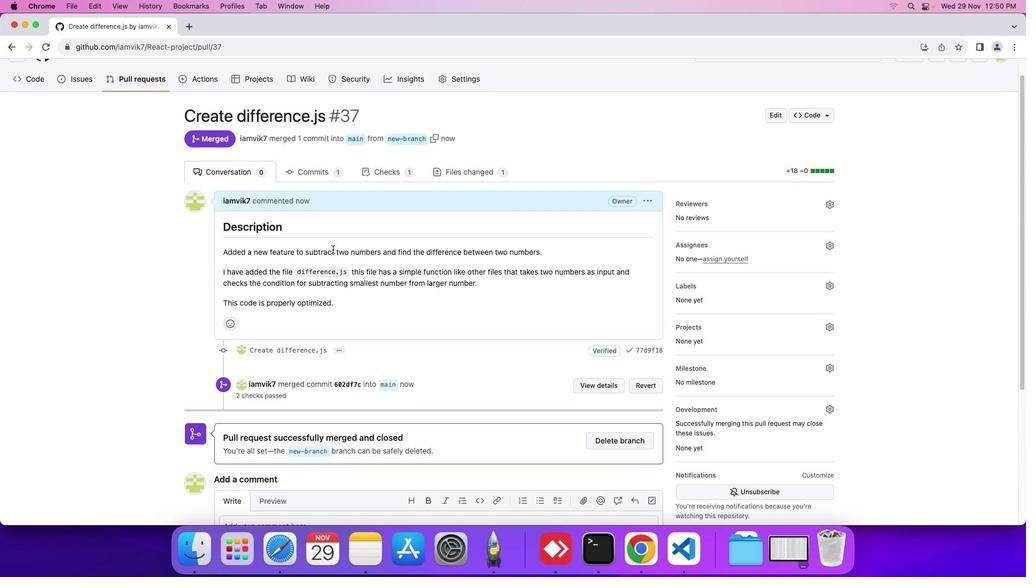 
Action: Mouse scrolled (333, 250) with delta (0, 1)
Screenshot: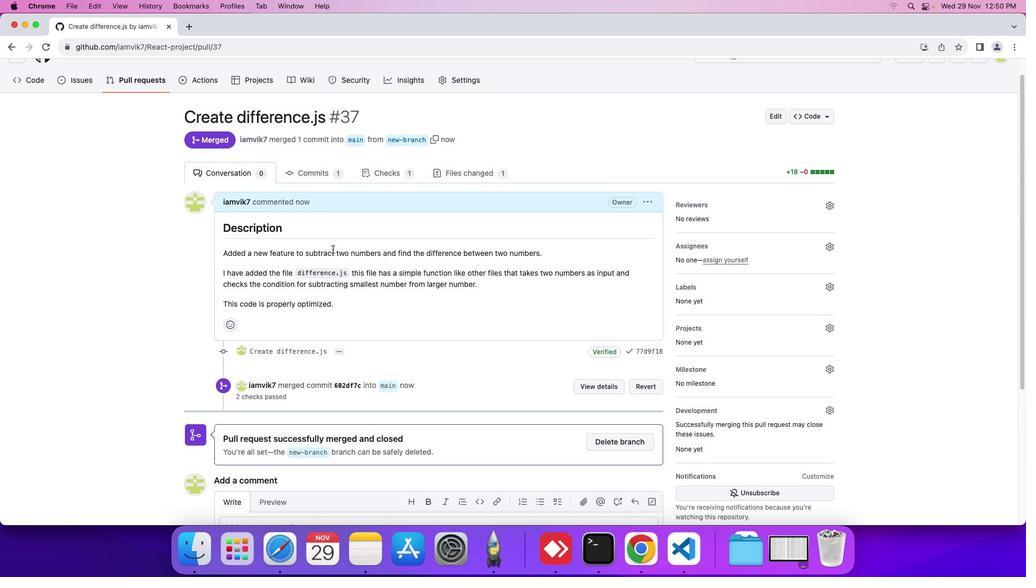 
